 Task: Open Card Elderly Care Review in Board Employee Recognition and Rewards Programs to Workspace Accounting and Bookkeeping Services and add a team member Softage.1@softage.net, a label Blue, a checklist Recycling, an attachment from Trello, a color Blue and finally, add a card description 'Plan and execute company team-building conference with guest speakers on customer loyalty' and a comment 'Let us approach this task with a sense of enthusiasm and passion, embracing the challenge and the opportunity it presents.'. Add a start date 'Jan 05, 1900' with a due date 'Jan 12, 1900'
Action: Mouse moved to (672, 261)
Screenshot: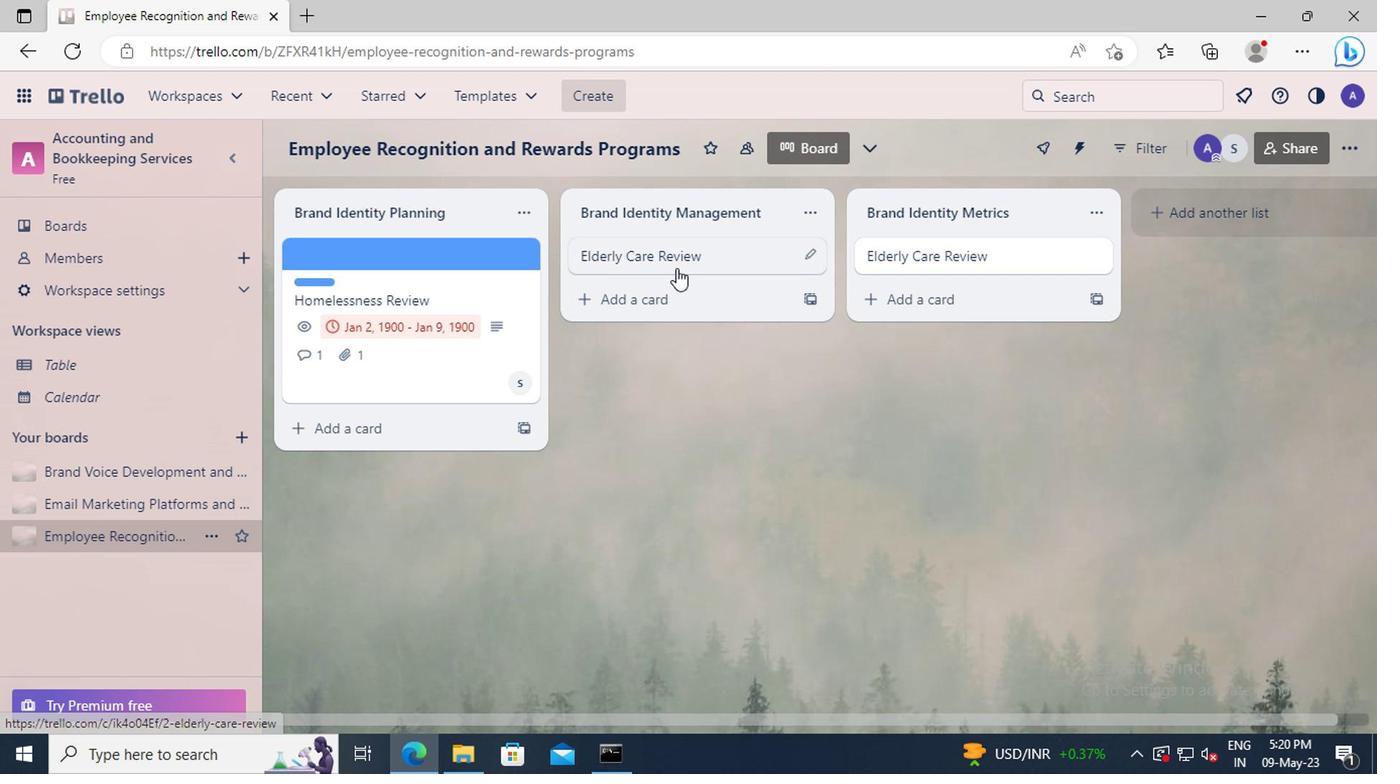 
Action: Mouse pressed left at (672, 261)
Screenshot: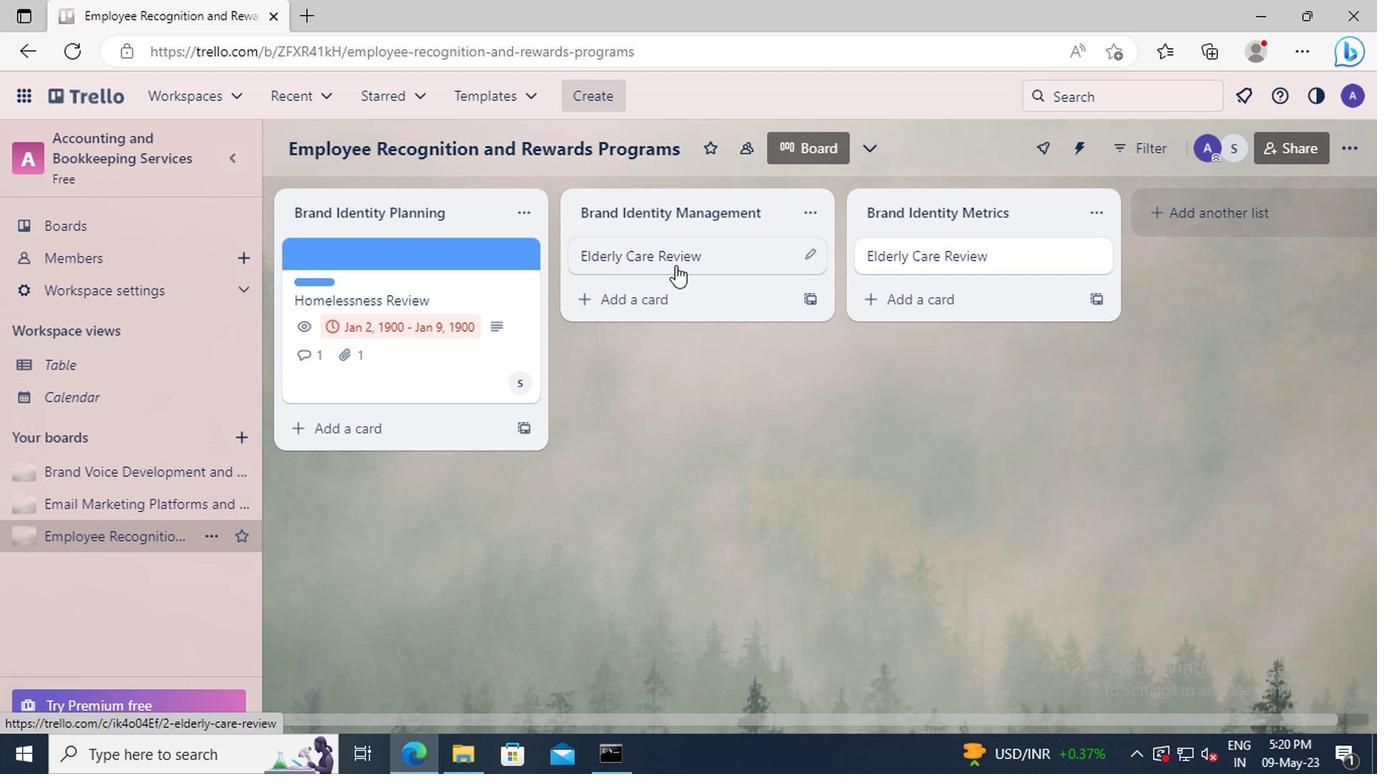 
Action: Mouse moved to (941, 329)
Screenshot: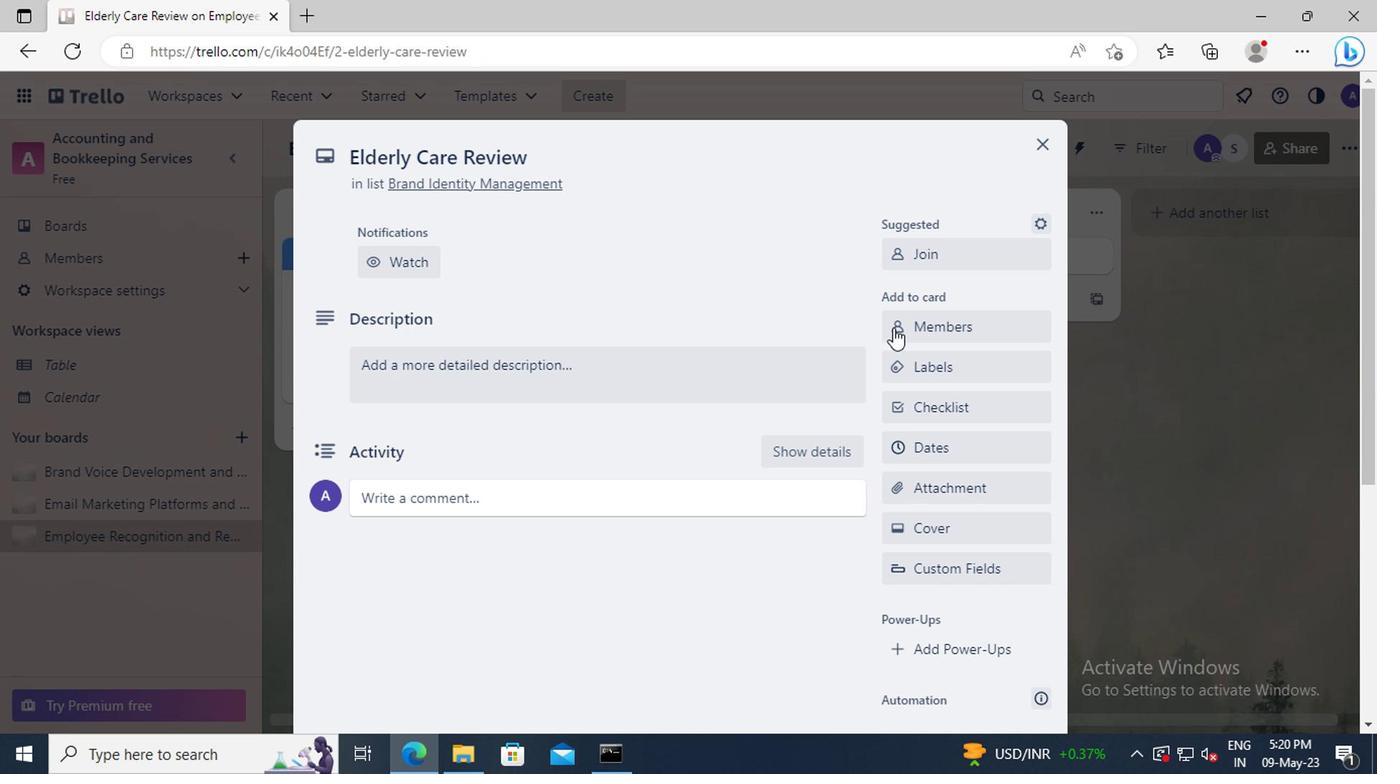 
Action: Mouse pressed left at (941, 329)
Screenshot: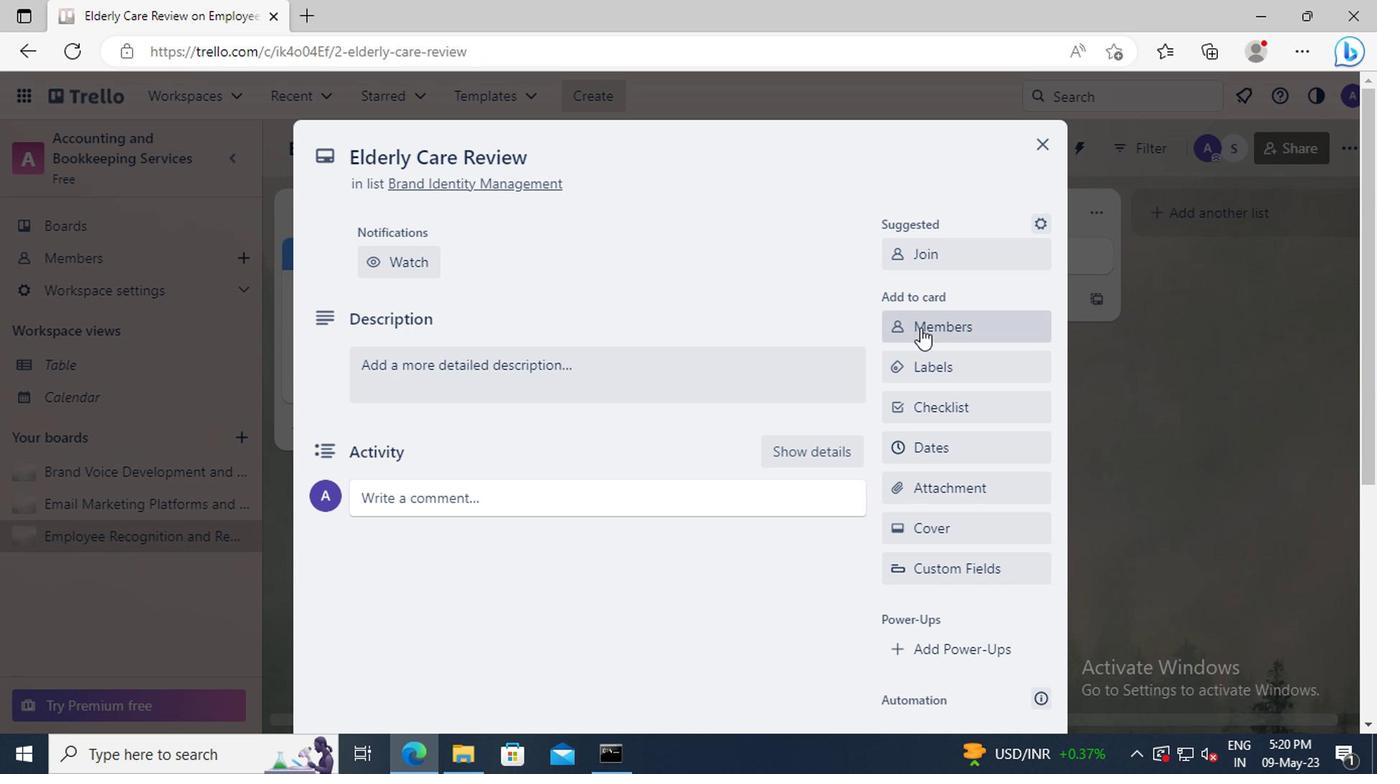 
Action: Mouse moved to (948, 410)
Screenshot: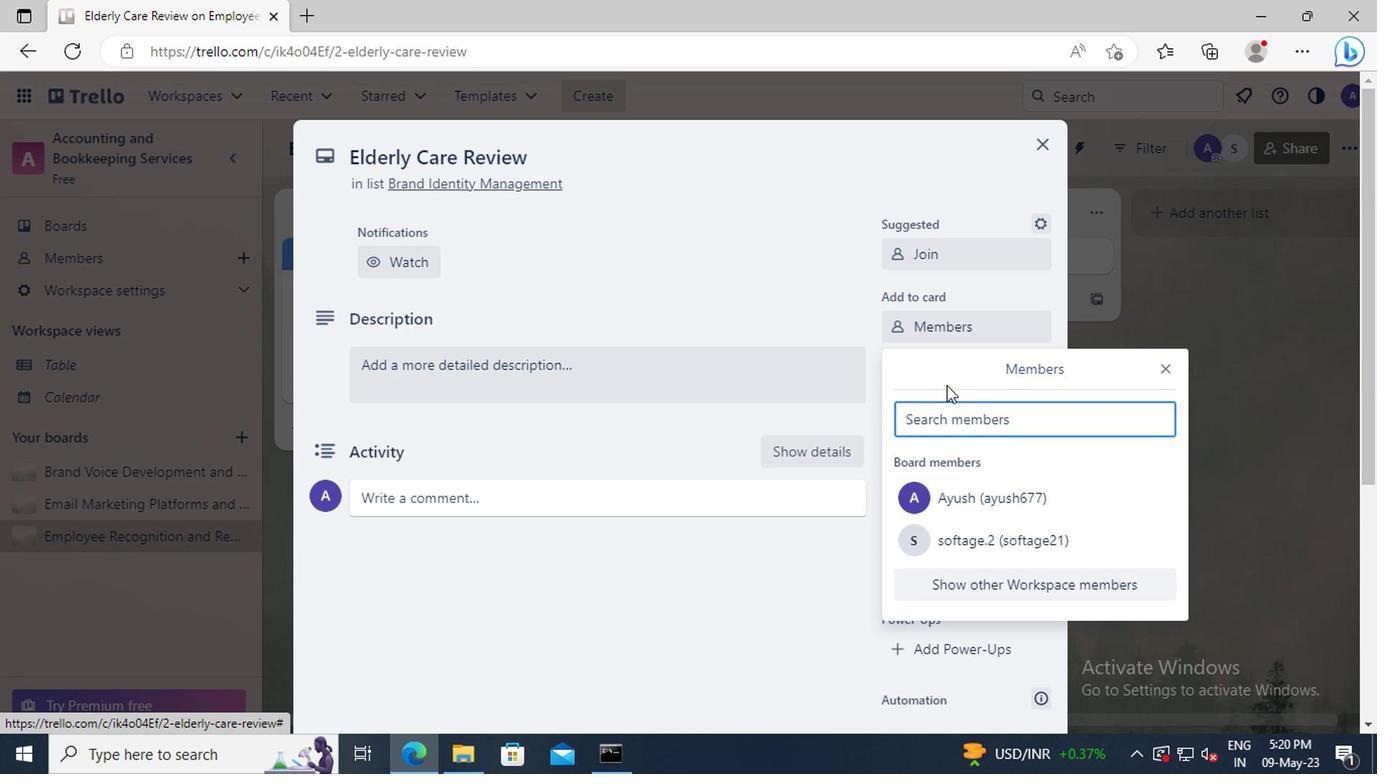 
Action: Mouse pressed left at (948, 410)
Screenshot: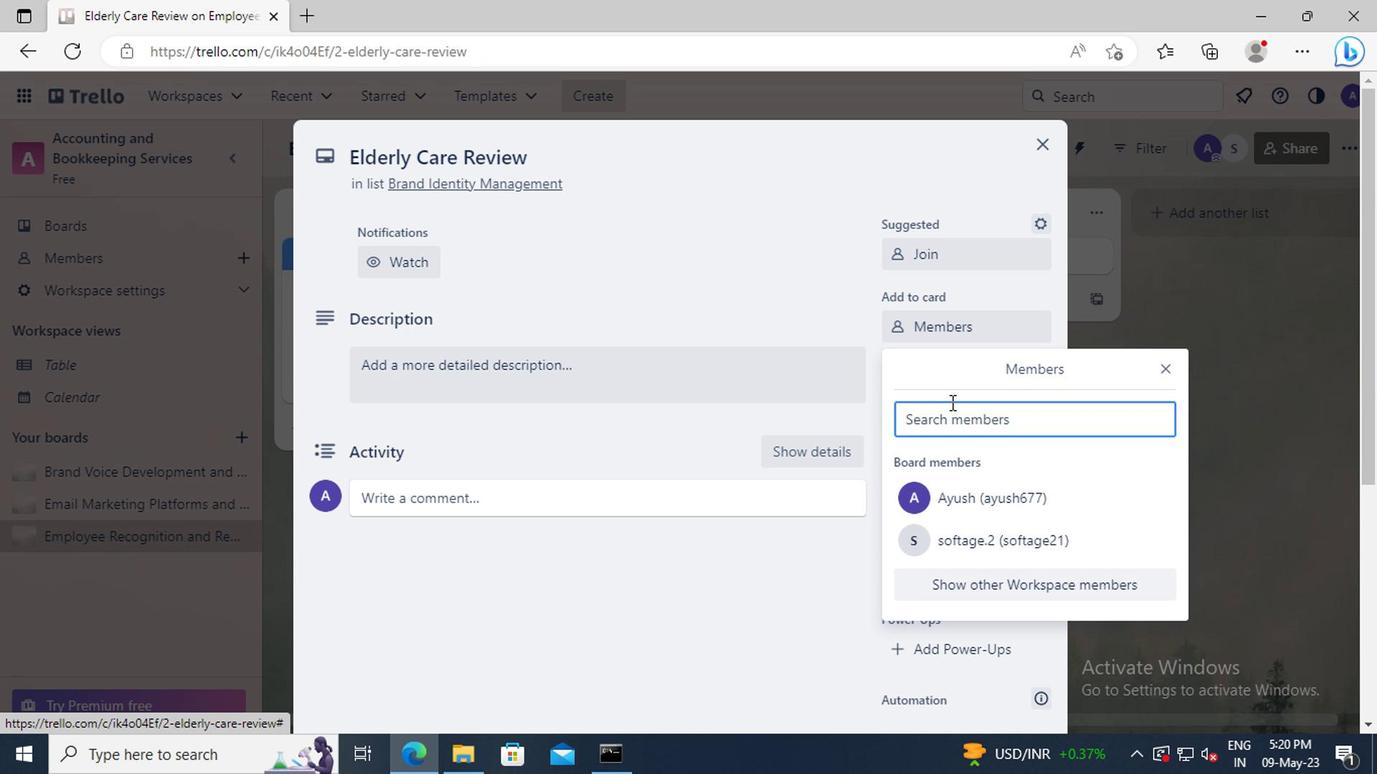 
Action: Mouse moved to (948, 411)
Screenshot: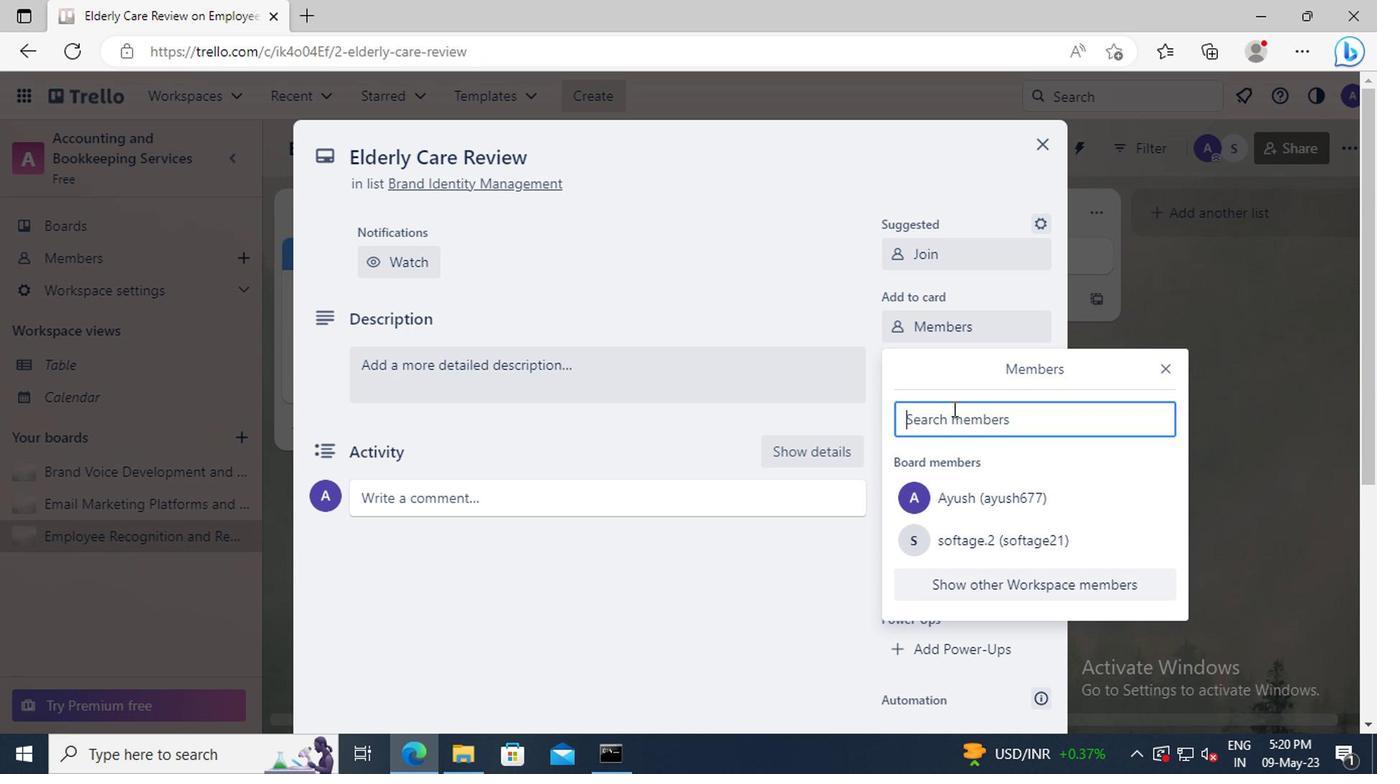
Action: Key pressed <Key.shift_r>Softage.1
Screenshot: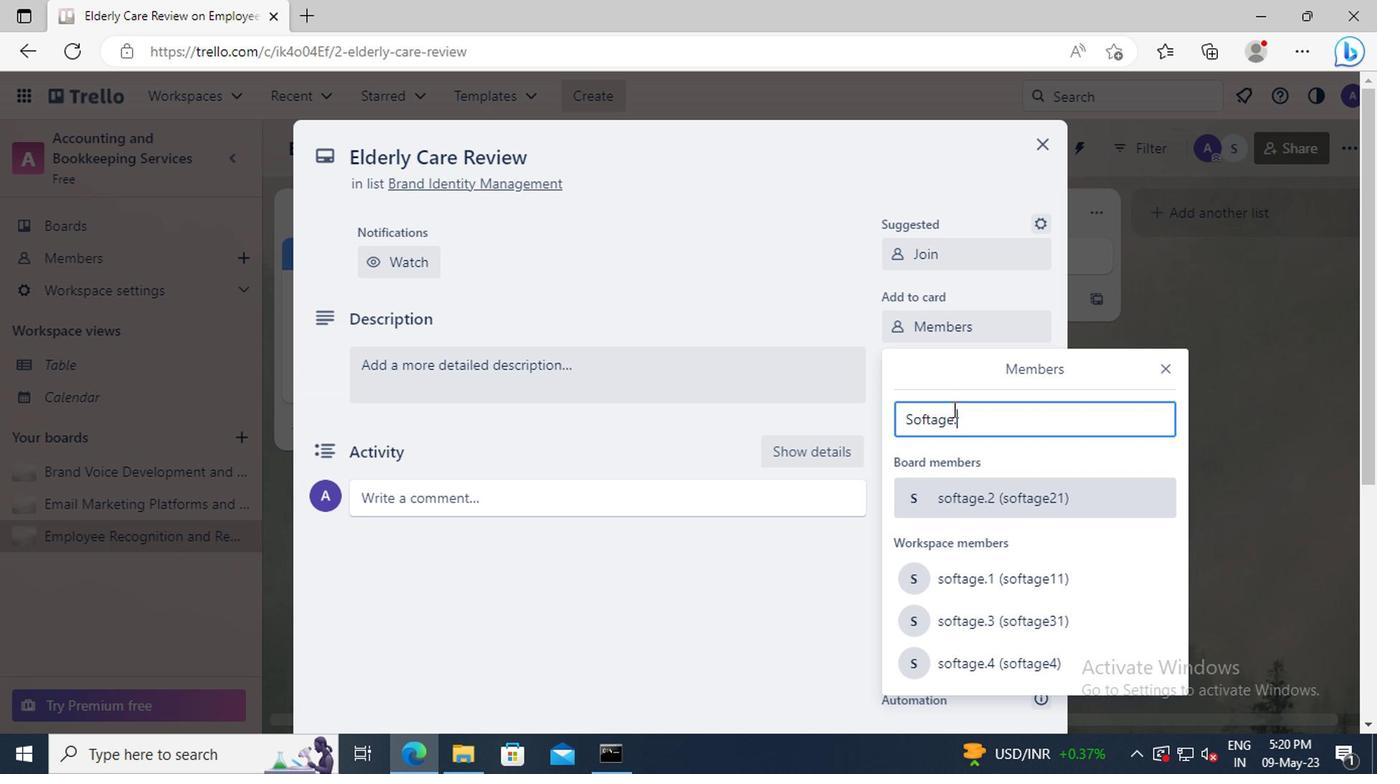 
Action: Mouse moved to (953, 606)
Screenshot: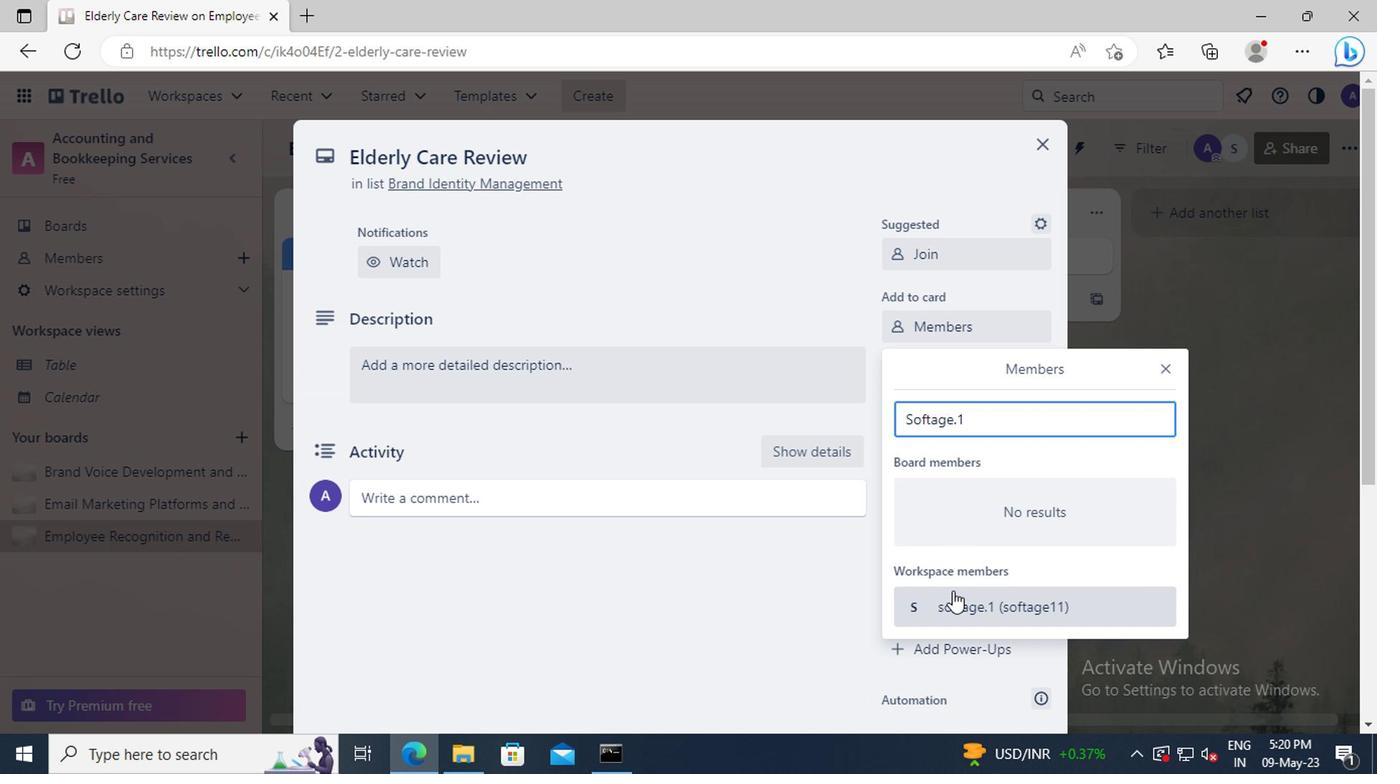 
Action: Mouse pressed left at (953, 606)
Screenshot: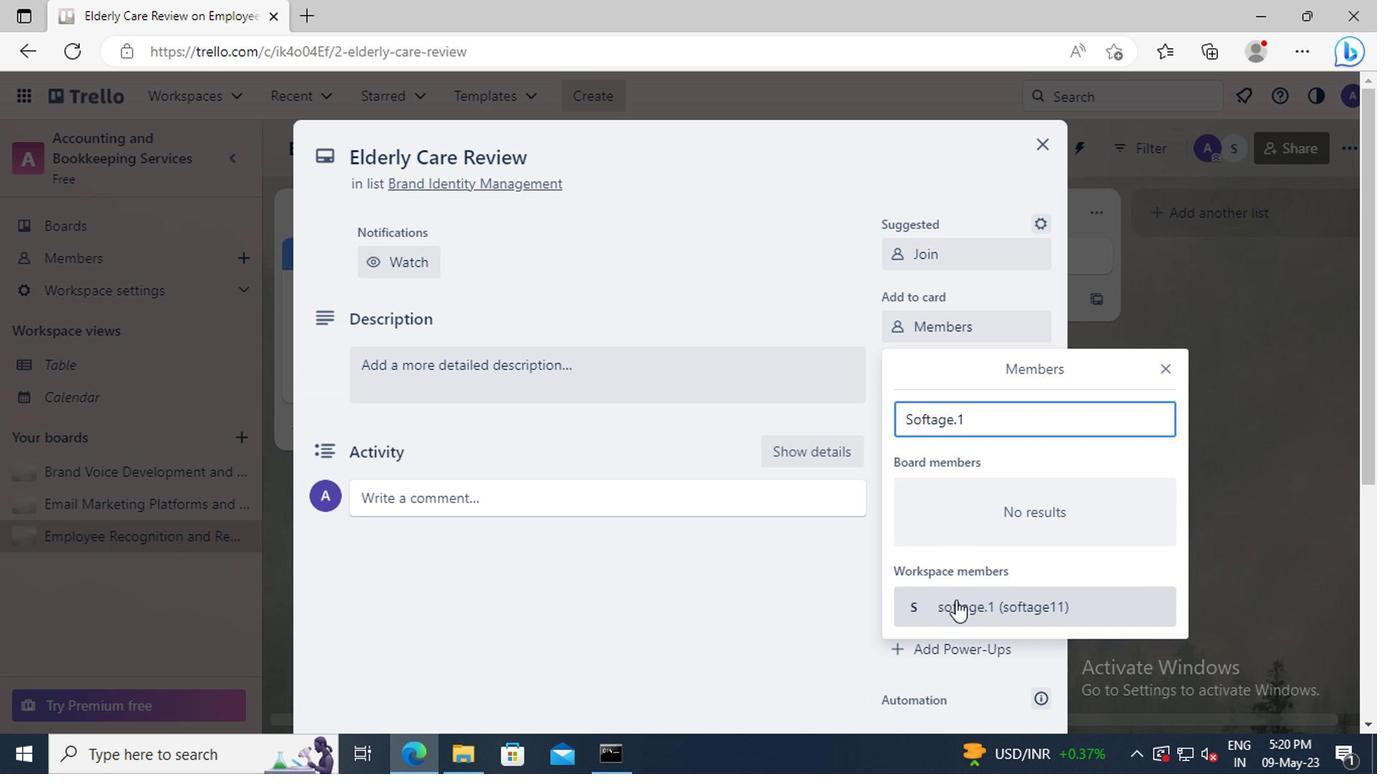 
Action: Mouse moved to (1161, 374)
Screenshot: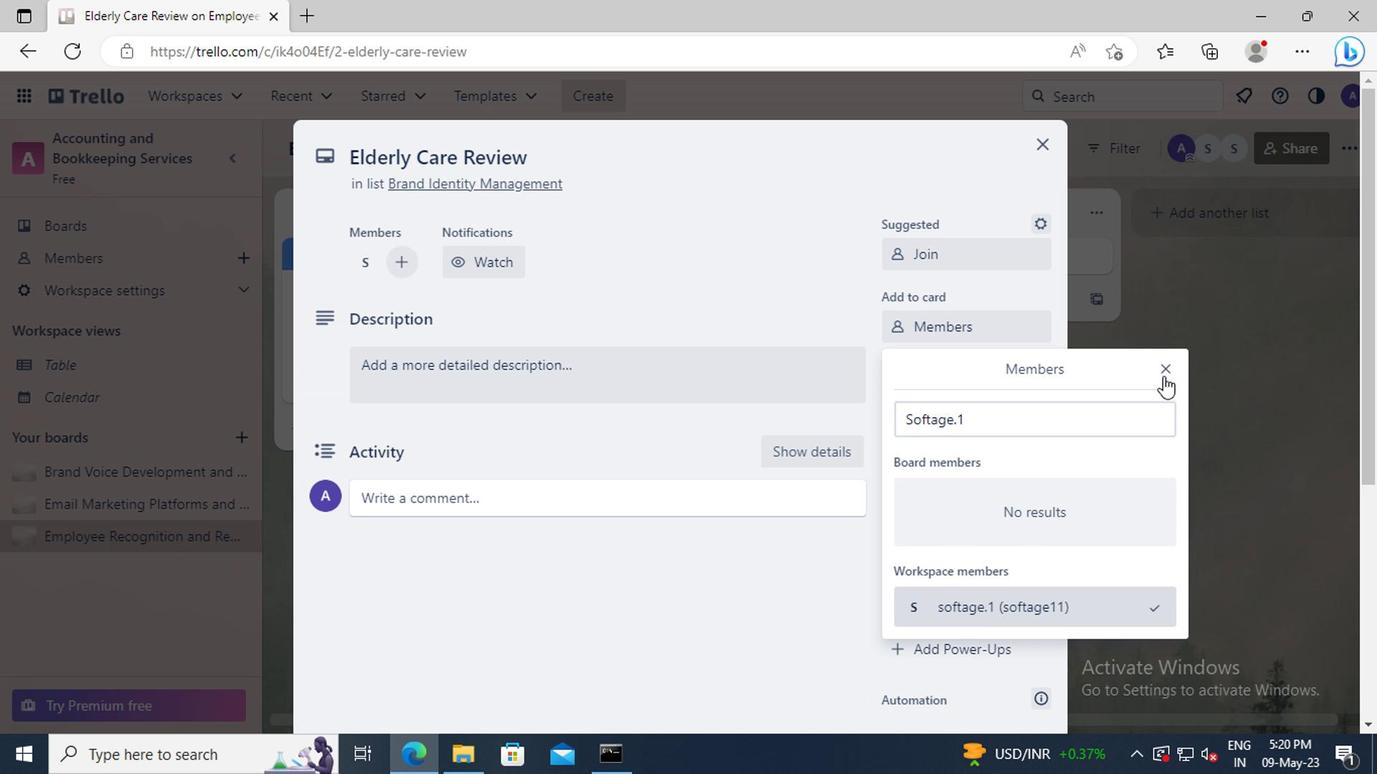 
Action: Mouse pressed left at (1161, 374)
Screenshot: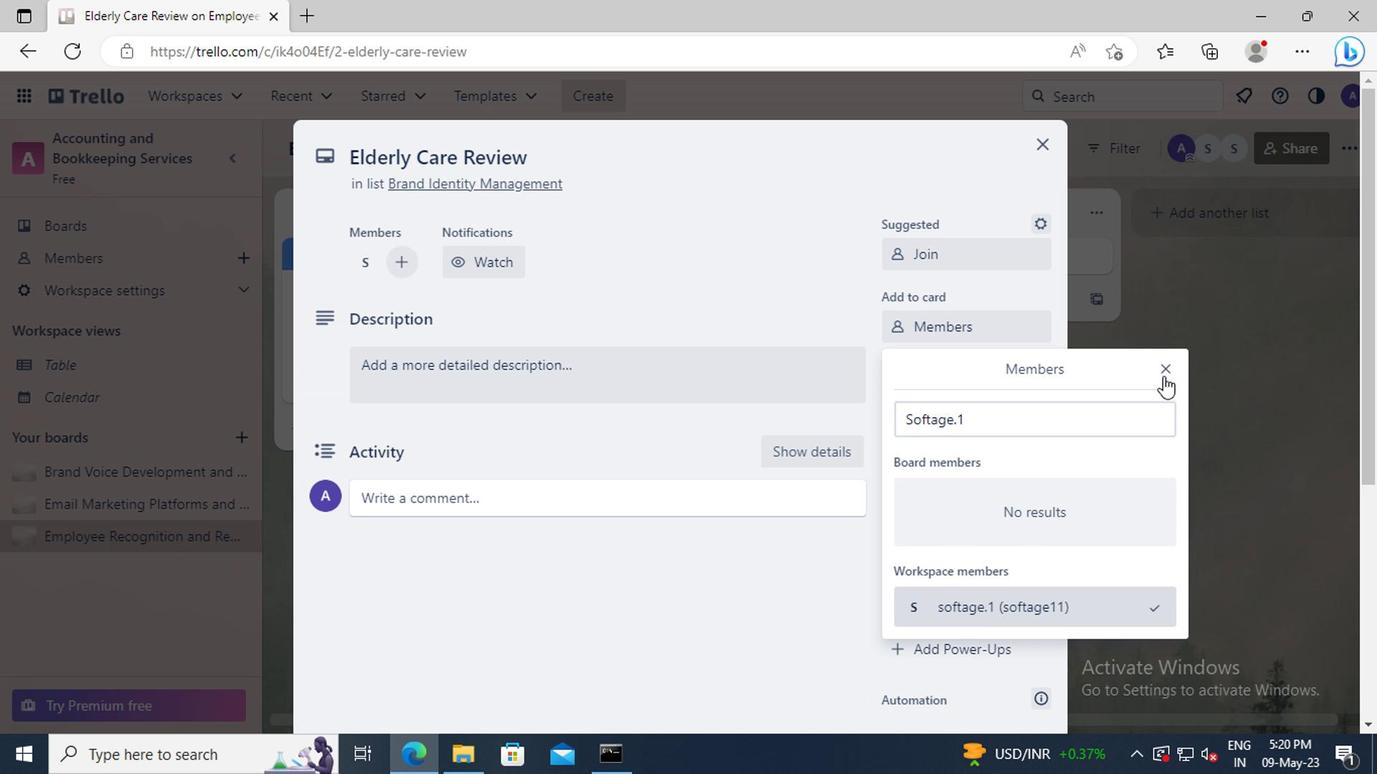 
Action: Mouse moved to (998, 364)
Screenshot: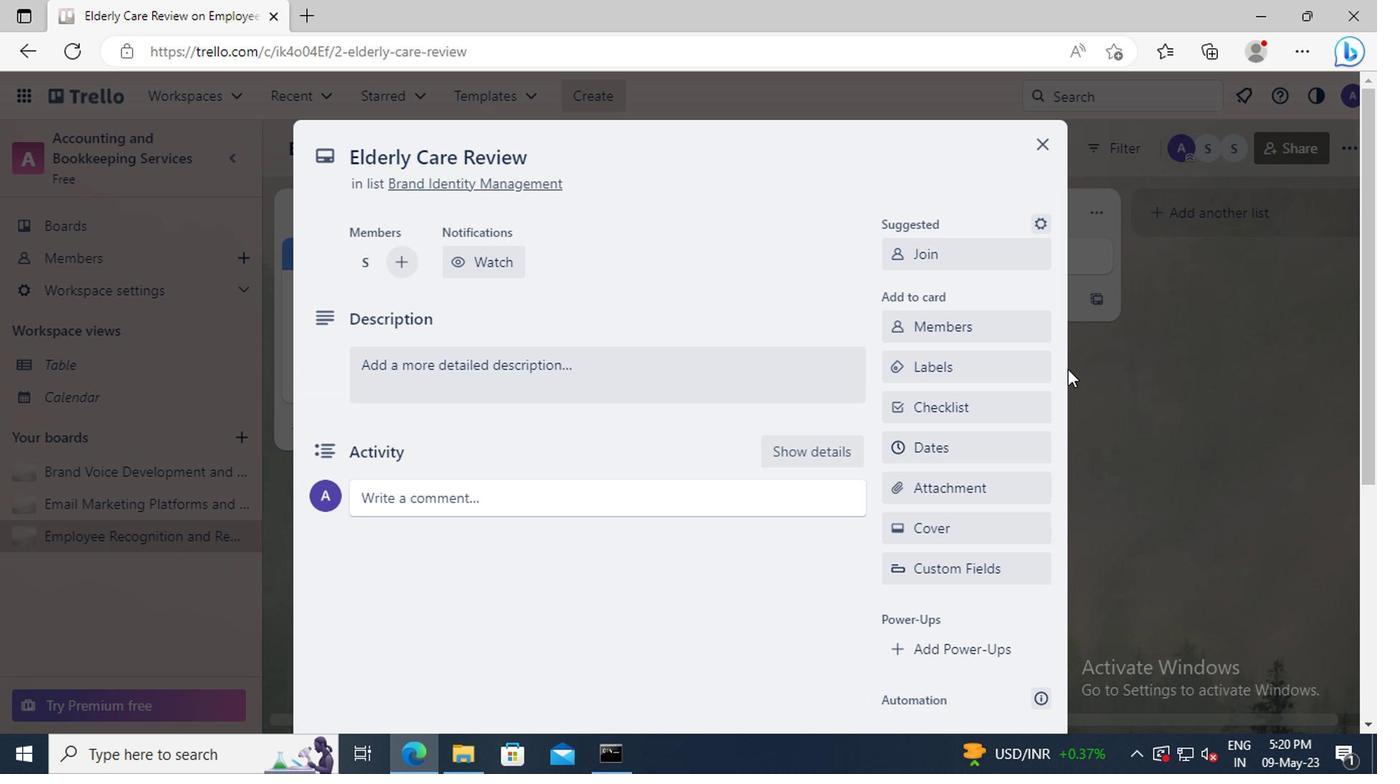 
Action: Mouse pressed left at (998, 364)
Screenshot: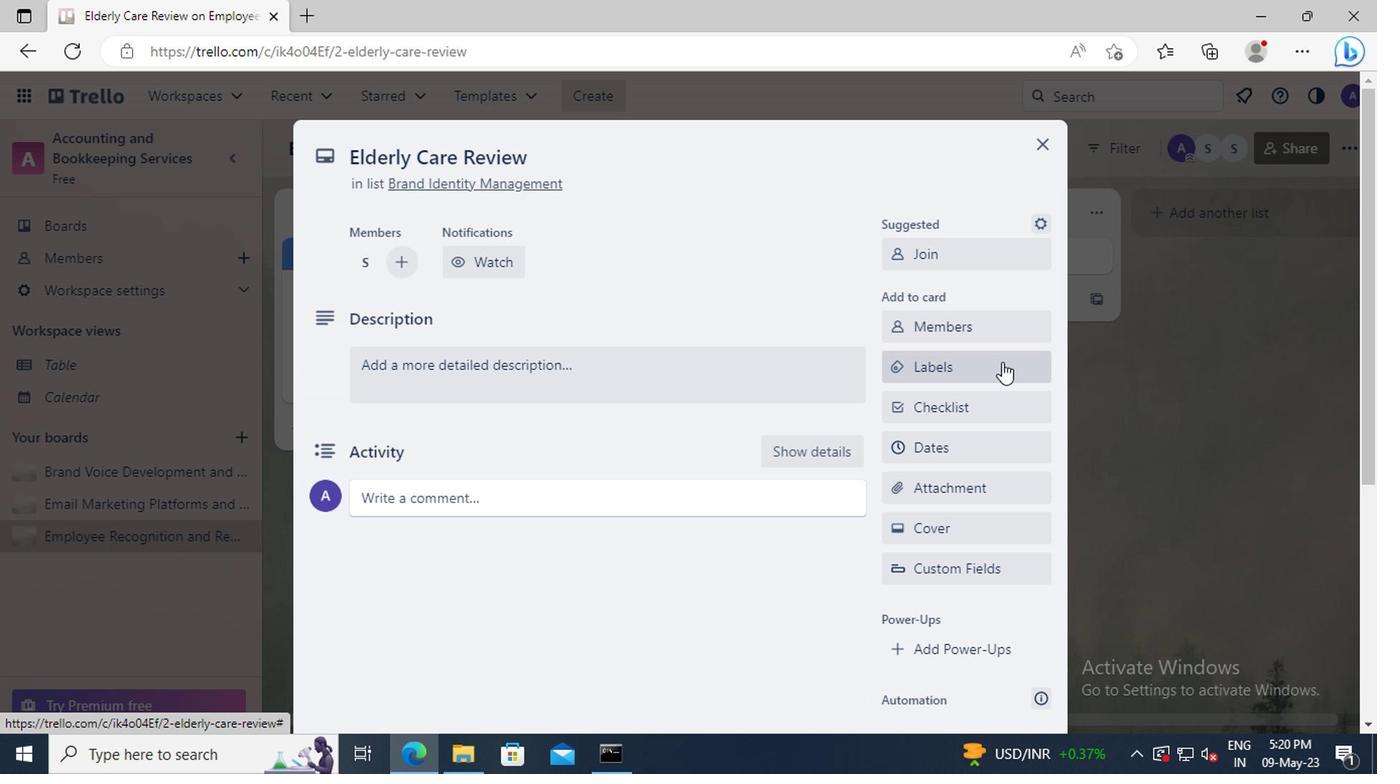
Action: Mouse moved to (1020, 497)
Screenshot: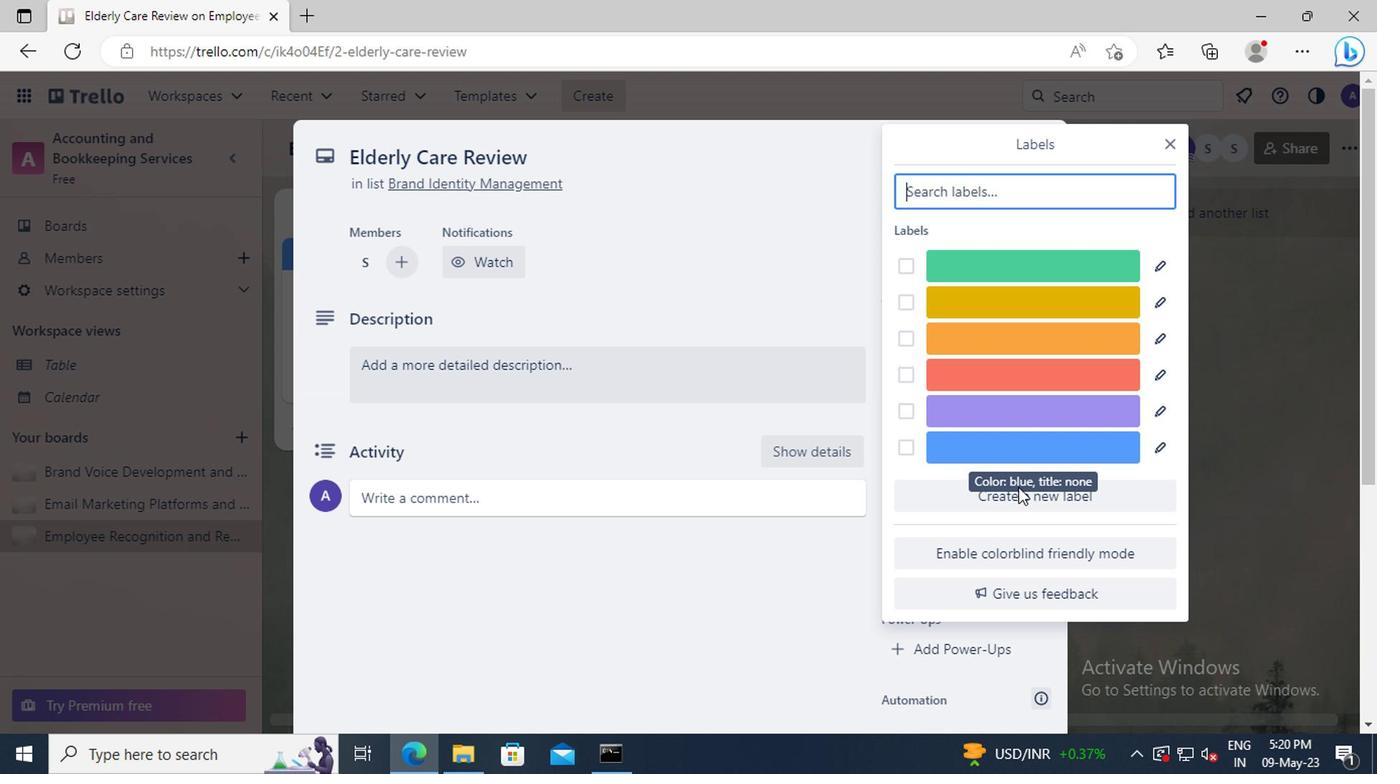 
Action: Mouse pressed left at (1020, 497)
Screenshot: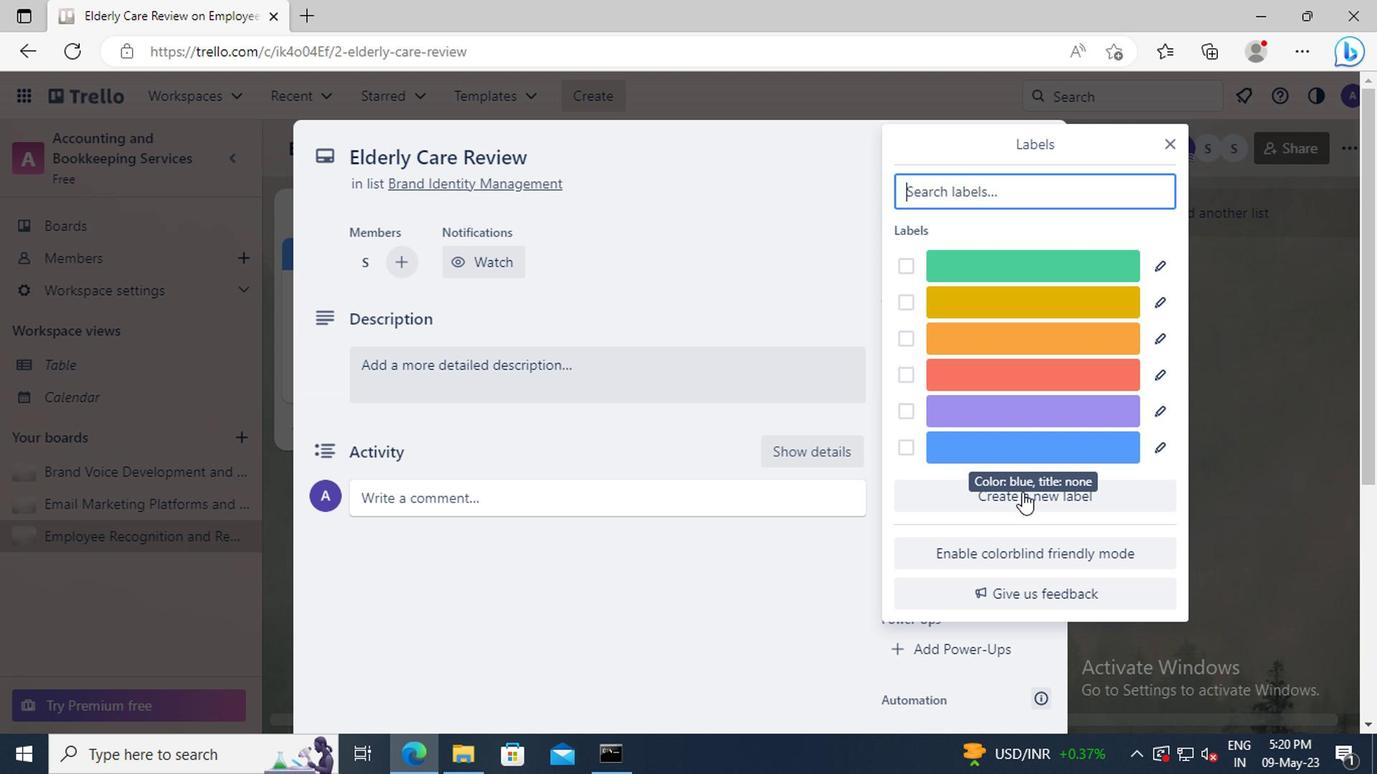 
Action: Mouse moved to (928, 533)
Screenshot: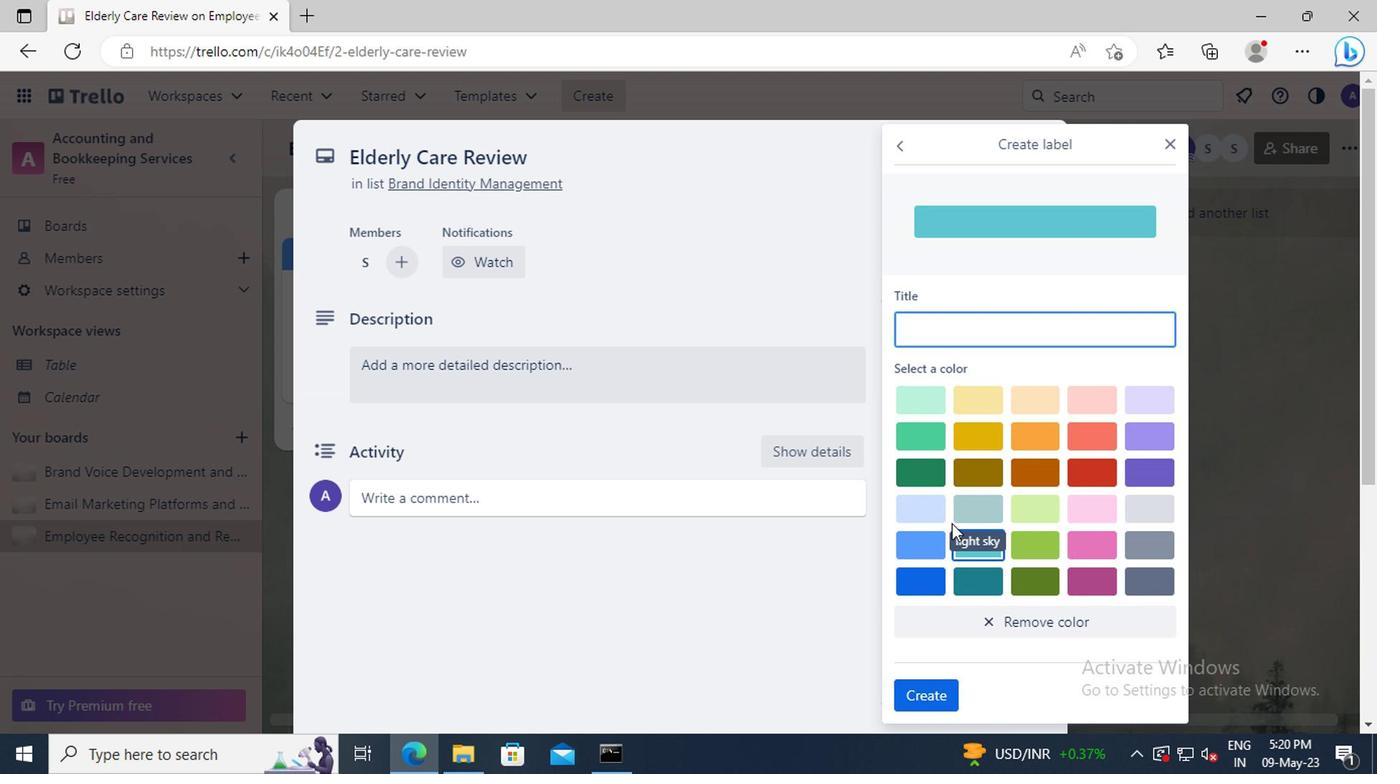 
Action: Mouse pressed left at (928, 533)
Screenshot: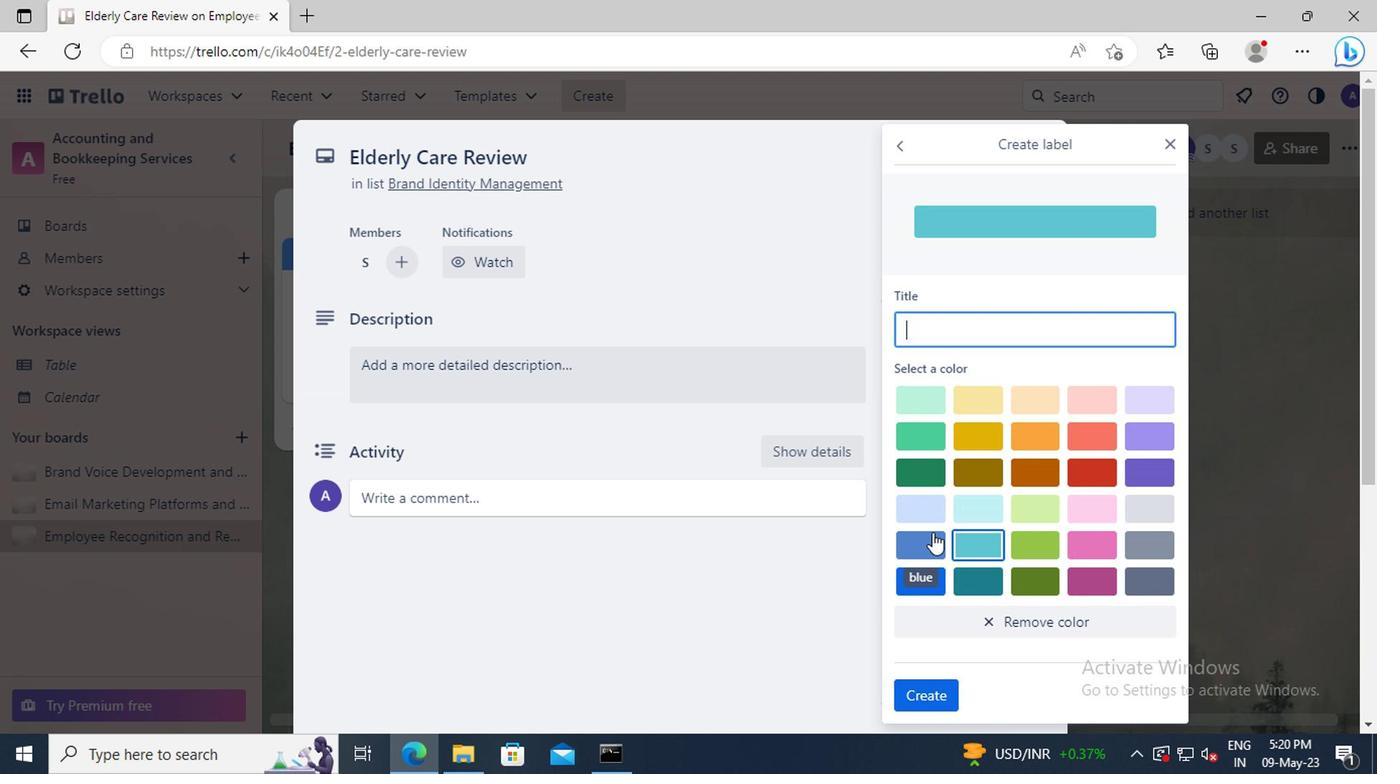 
Action: Mouse moved to (935, 692)
Screenshot: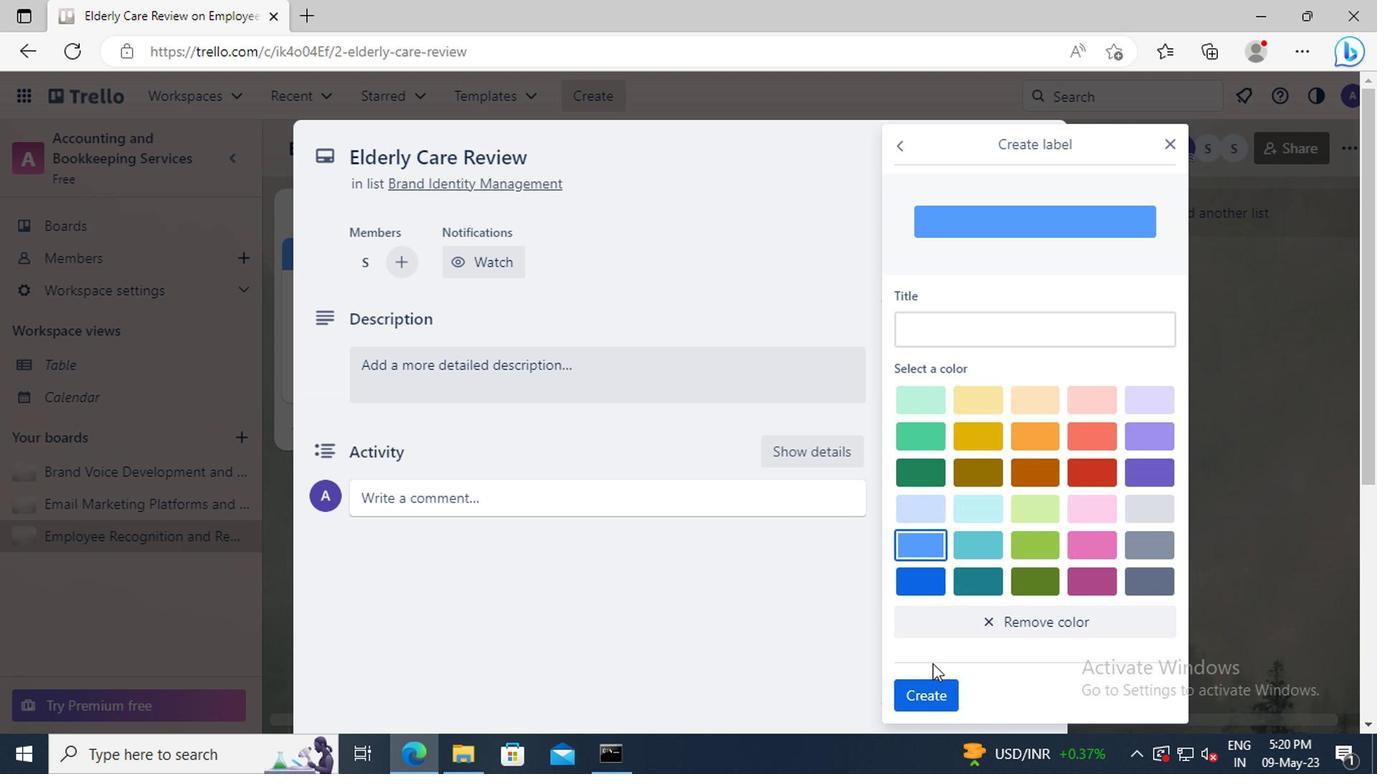 
Action: Mouse pressed left at (935, 692)
Screenshot: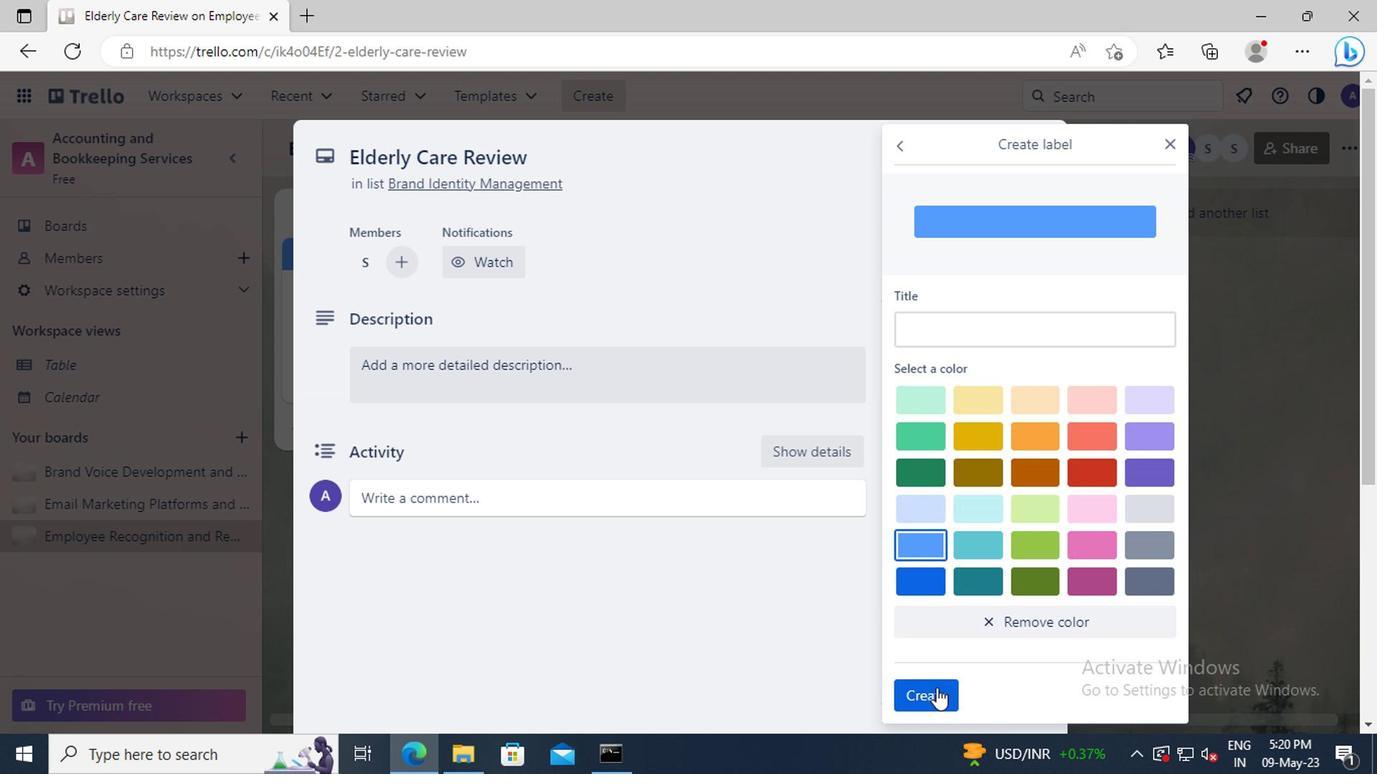 
Action: Mouse moved to (1167, 147)
Screenshot: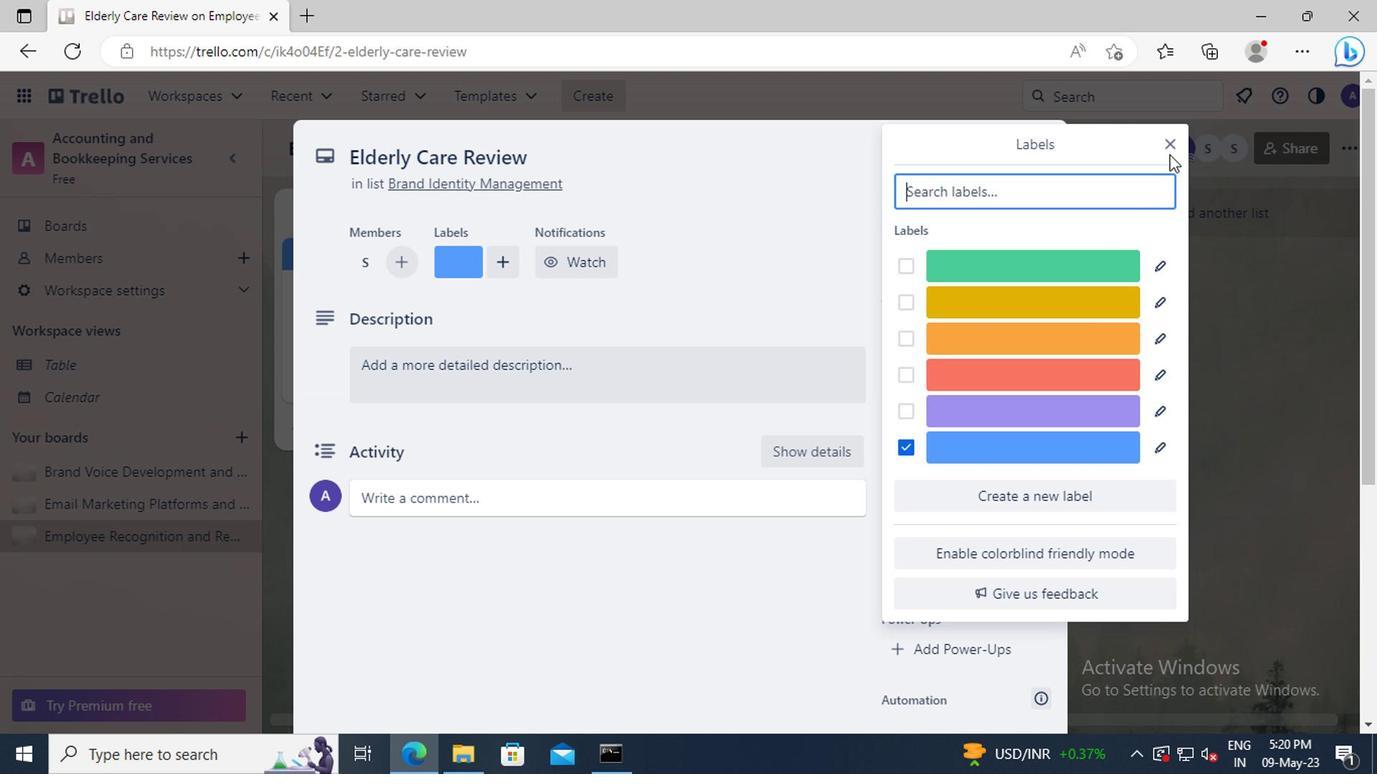 
Action: Mouse pressed left at (1167, 147)
Screenshot: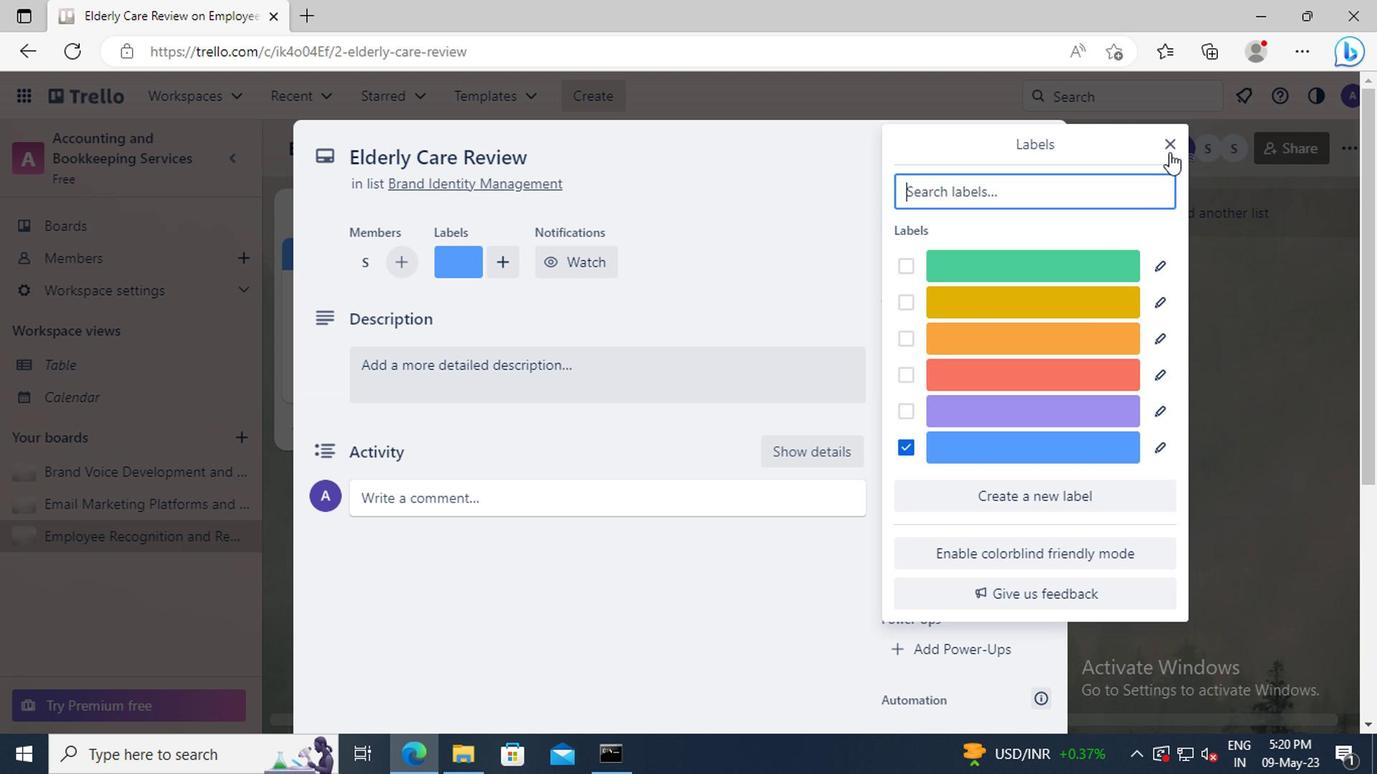 
Action: Mouse moved to (957, 408)
Screenshot: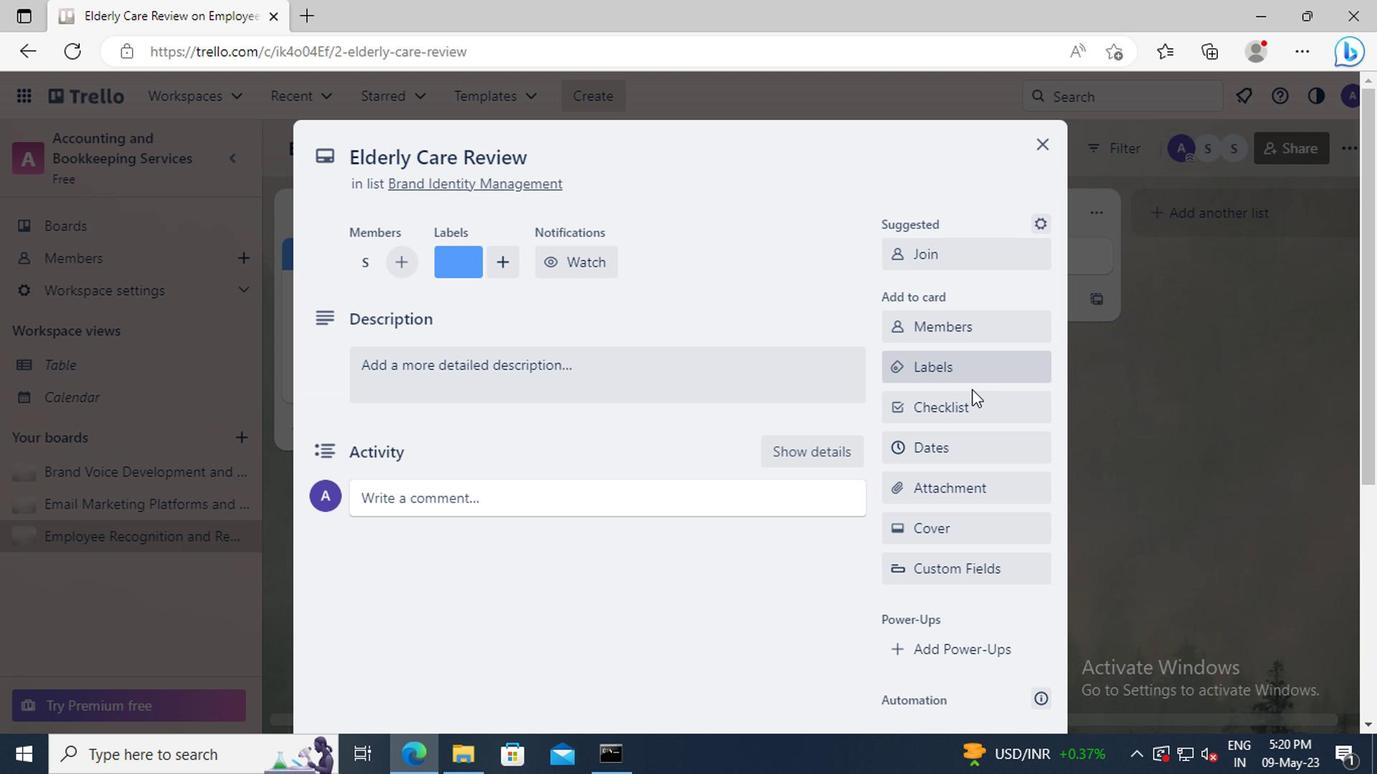 
Action: Mouse pressed left at (957, 408)
Screenshot: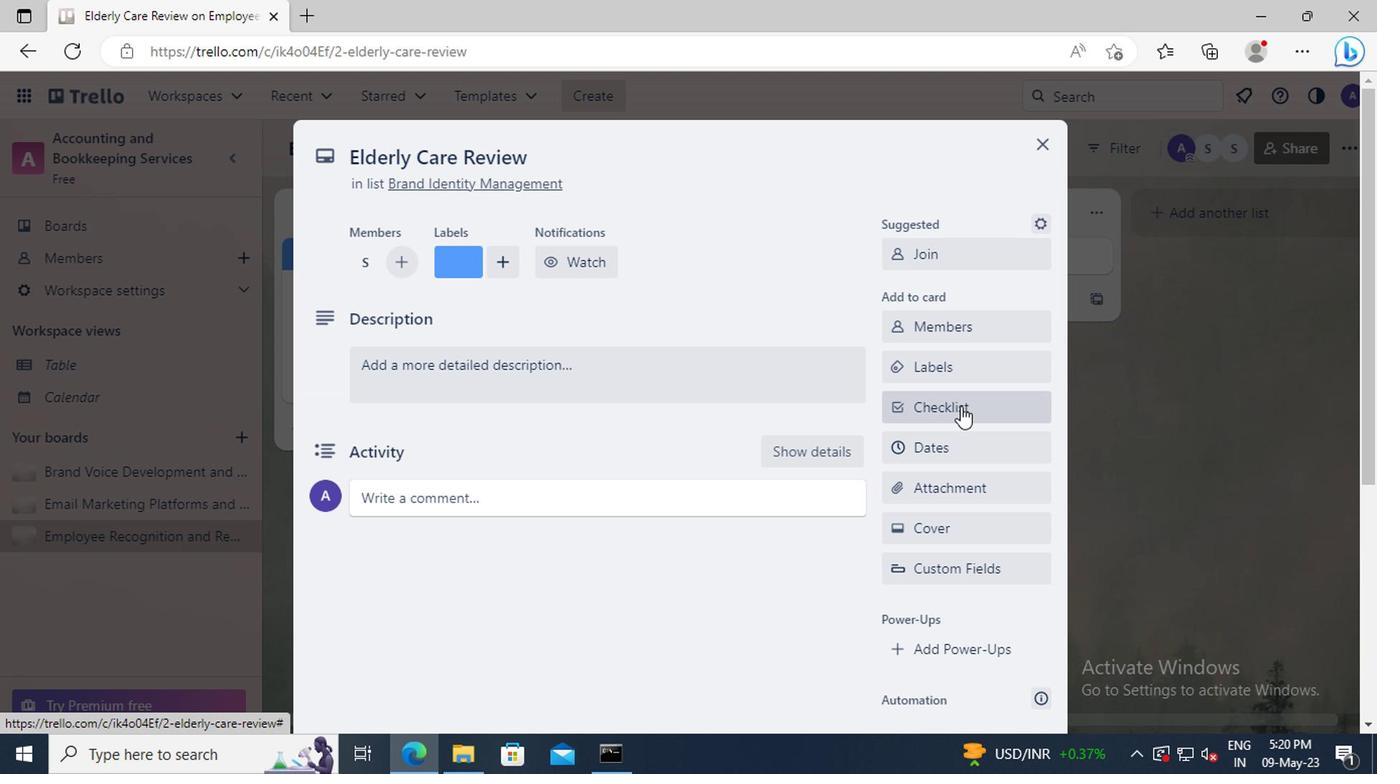 
Action: Key pressed <Key.shift>RECYCLING
Screenshot: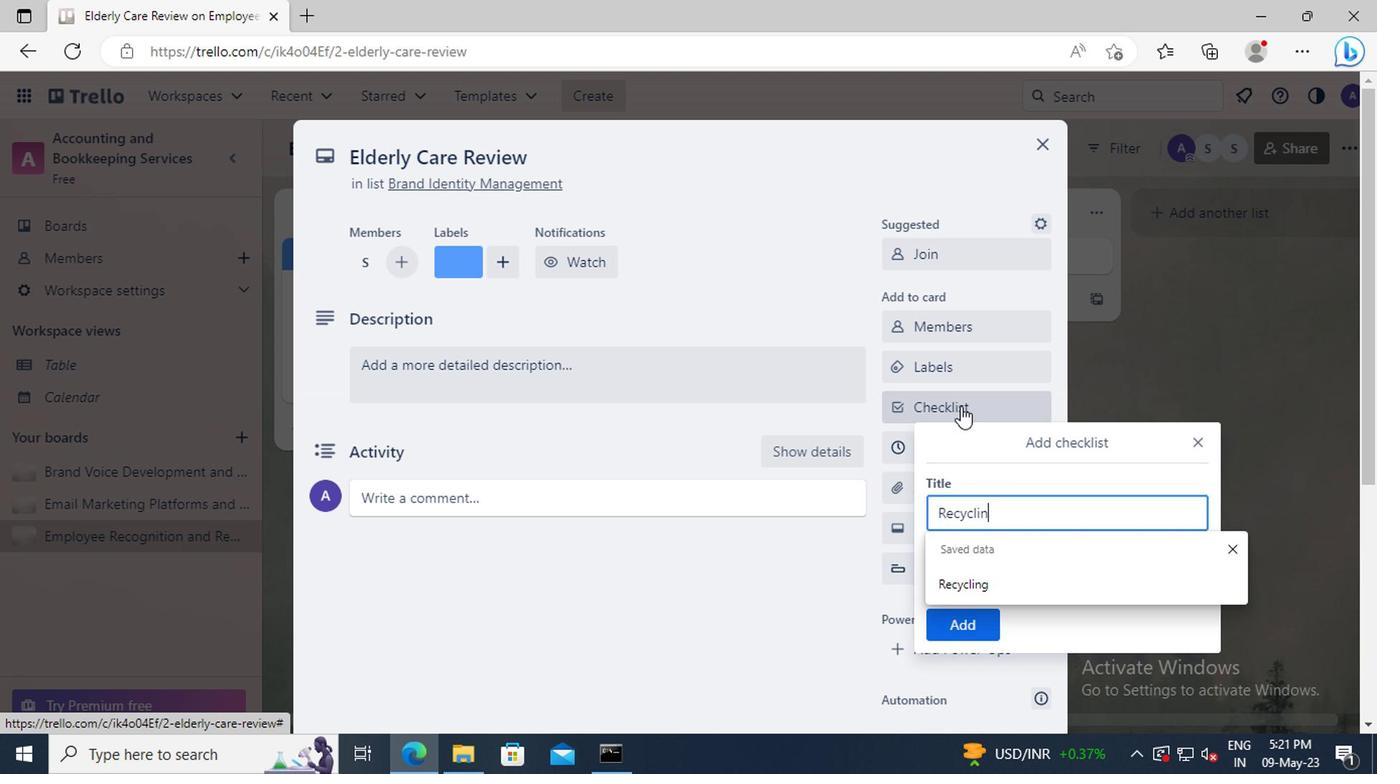 
Action: Mouse moved to (963, 618)
Screenshot: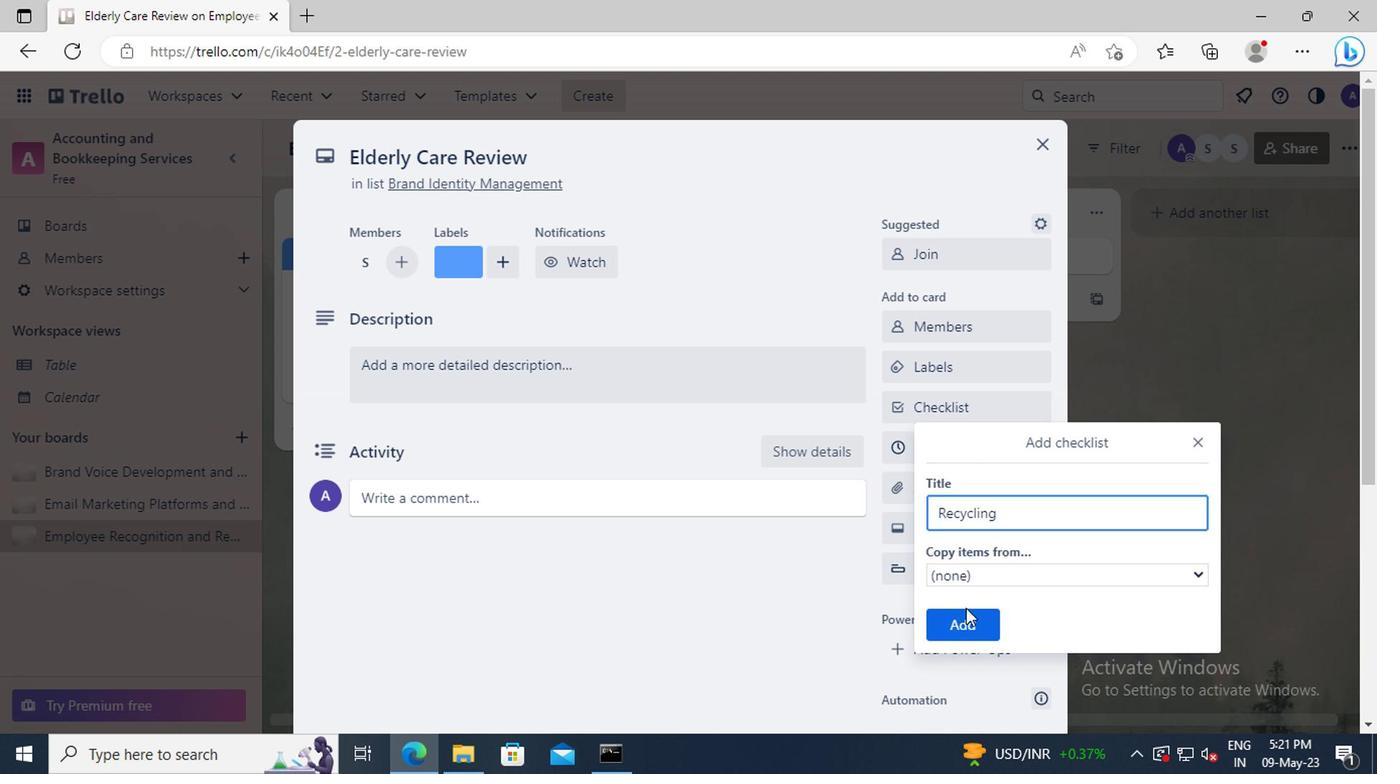 
Action: Mouse pressed left at (963, 618)
Screenshot: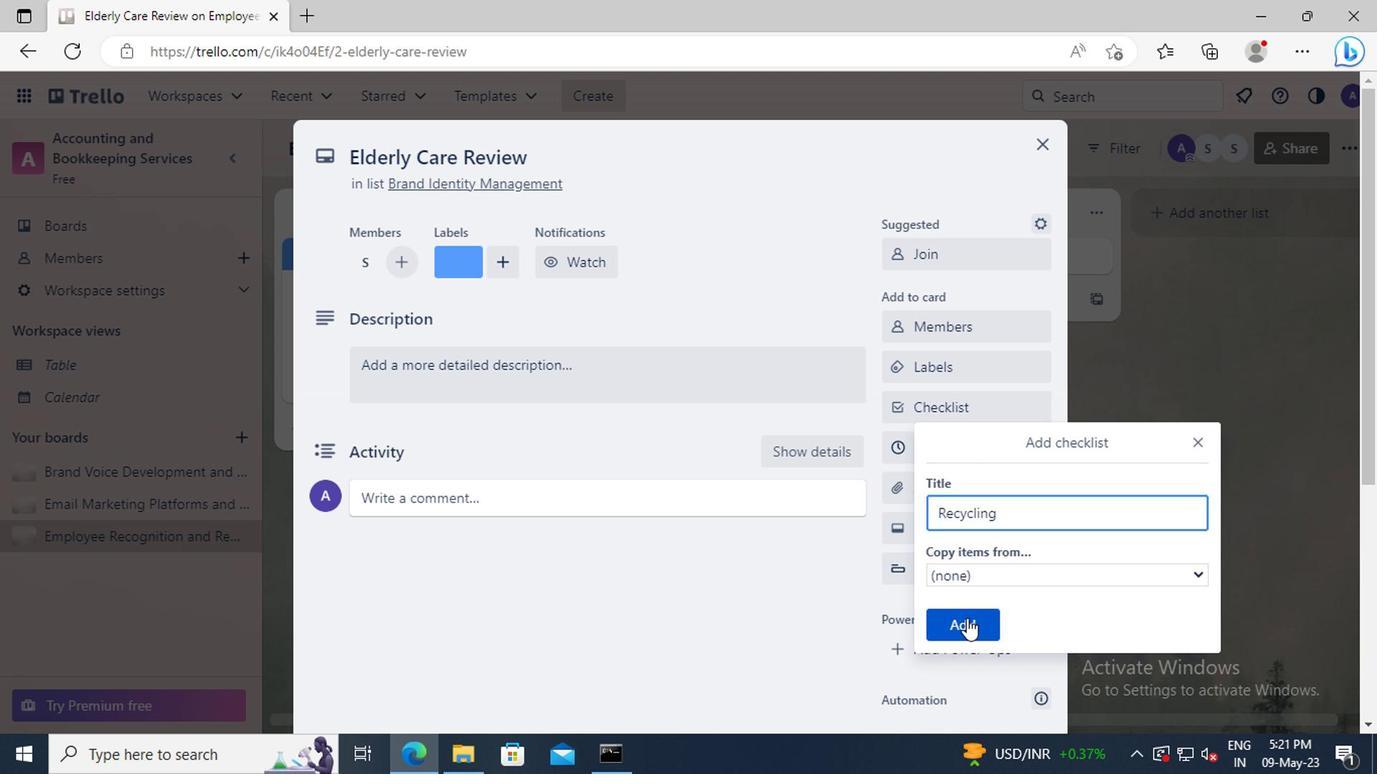 
Action: Mouse moved to (963, 495)
Screenshot: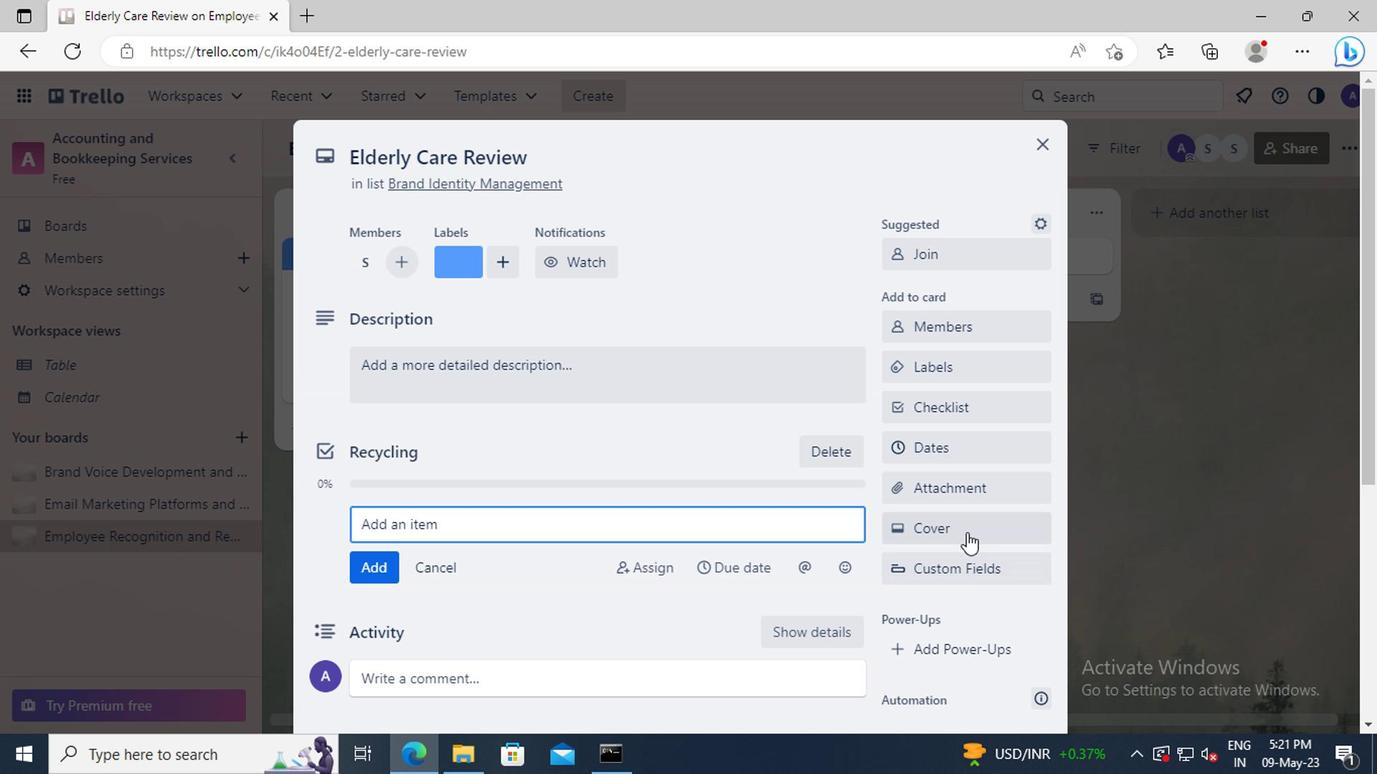 
Action: Mouse pressed left at (963, 495)
Screenshot: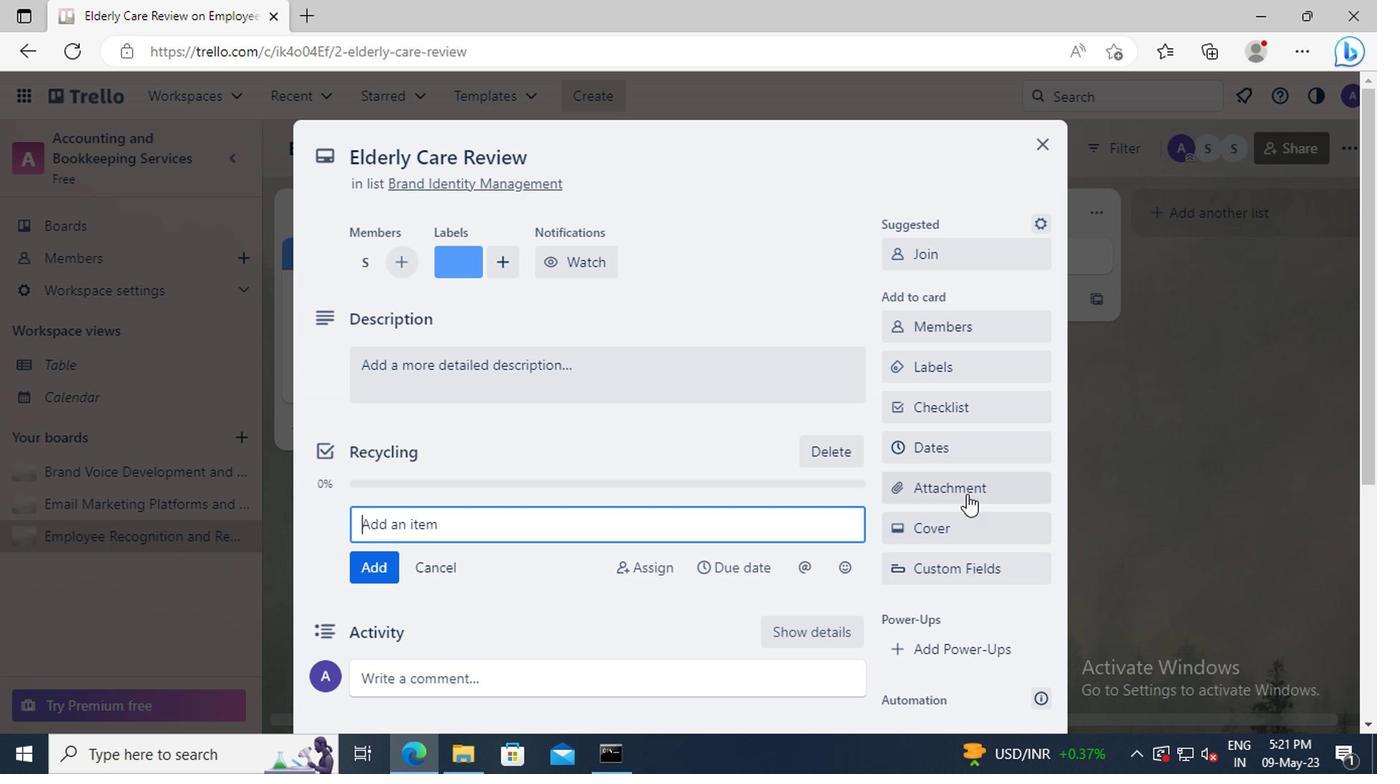 
Action: Mouse moved to (936, 220)
Screenshot: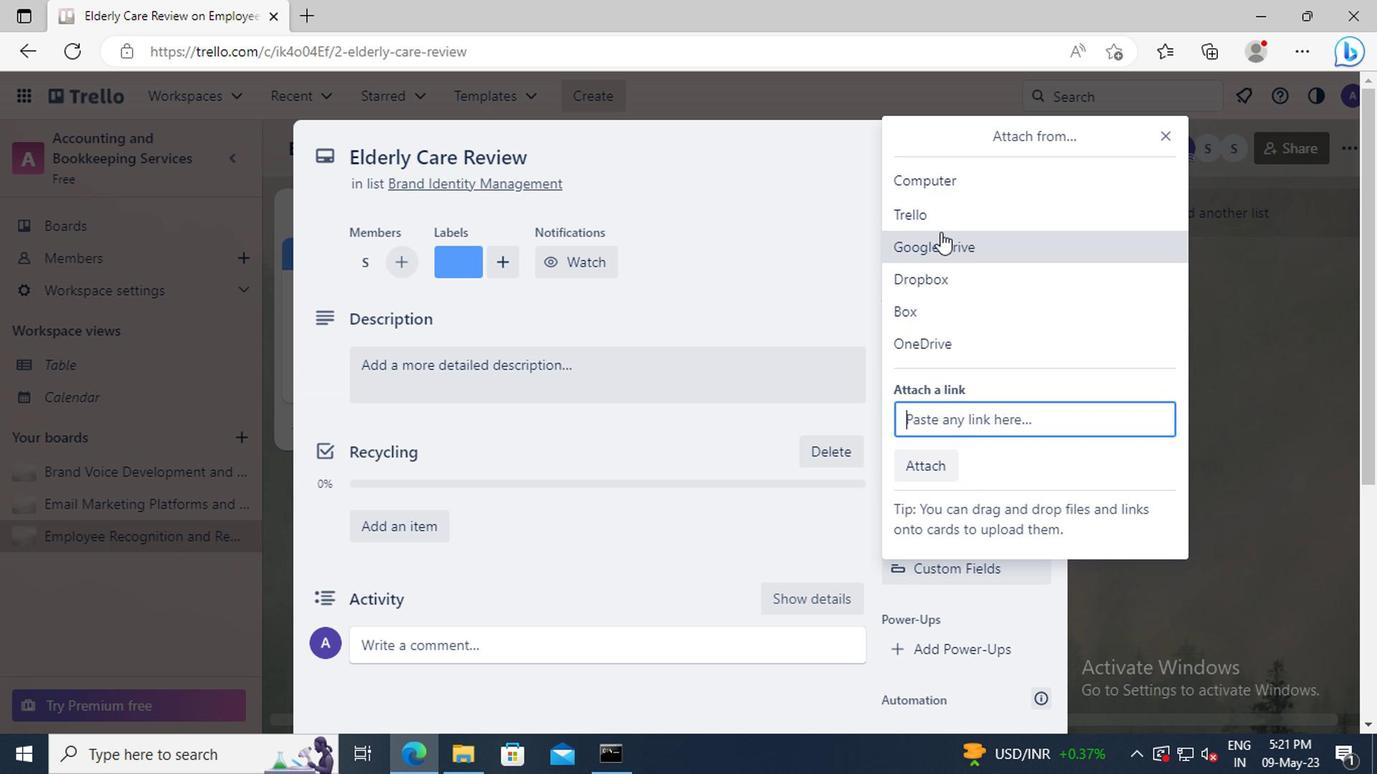 
Action: Mouse pressed left at (936, 220)
Screenshot: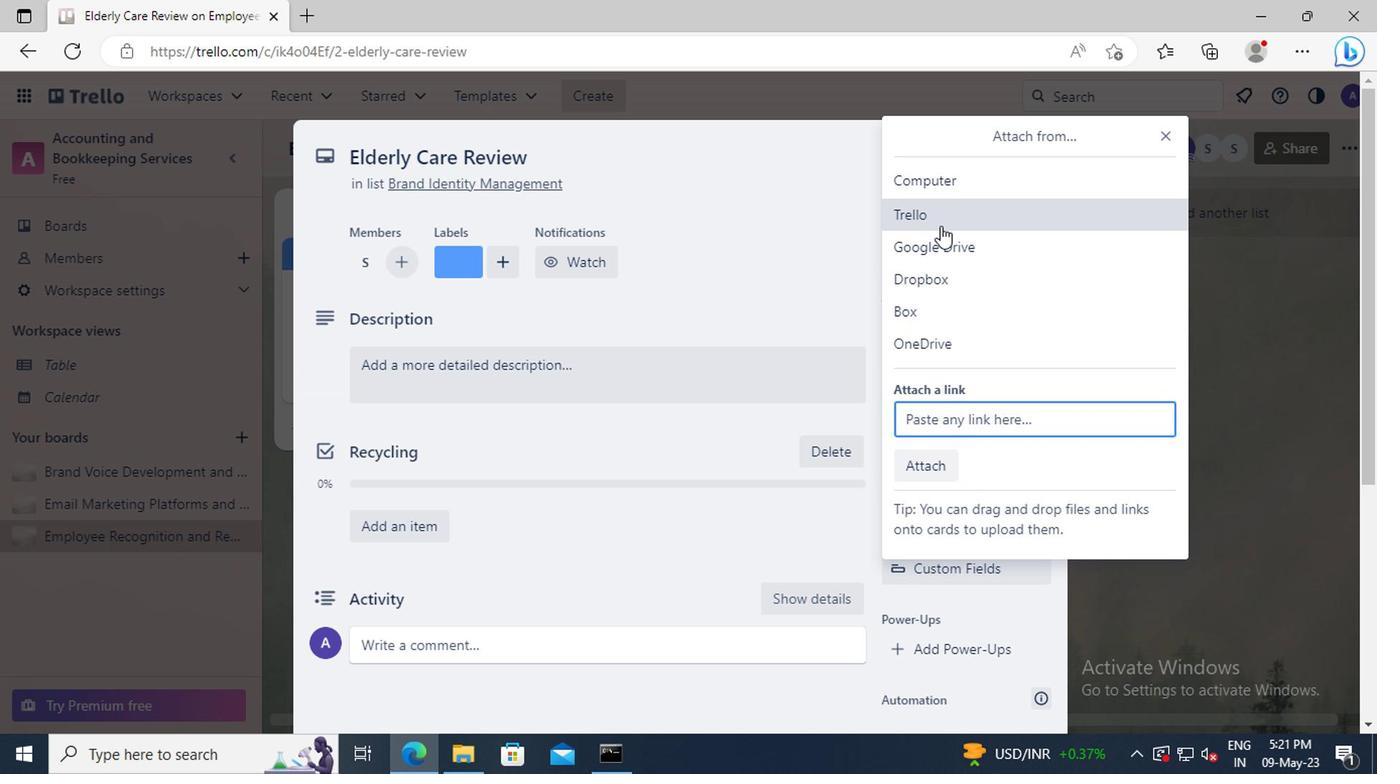 
Action: Mouse moved to (948, 295)
Screenshot: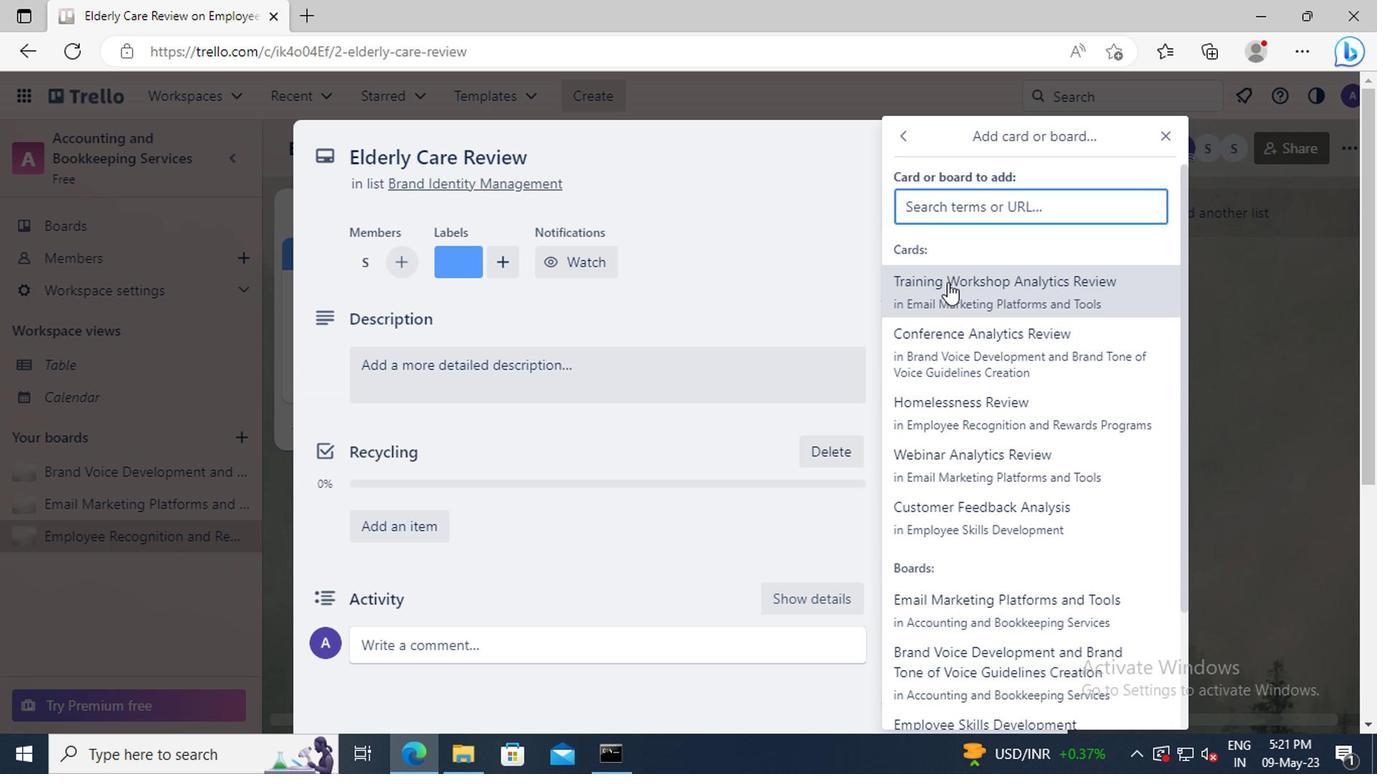 
Action: Mouse pressed left at (948, 295)
Screenshot: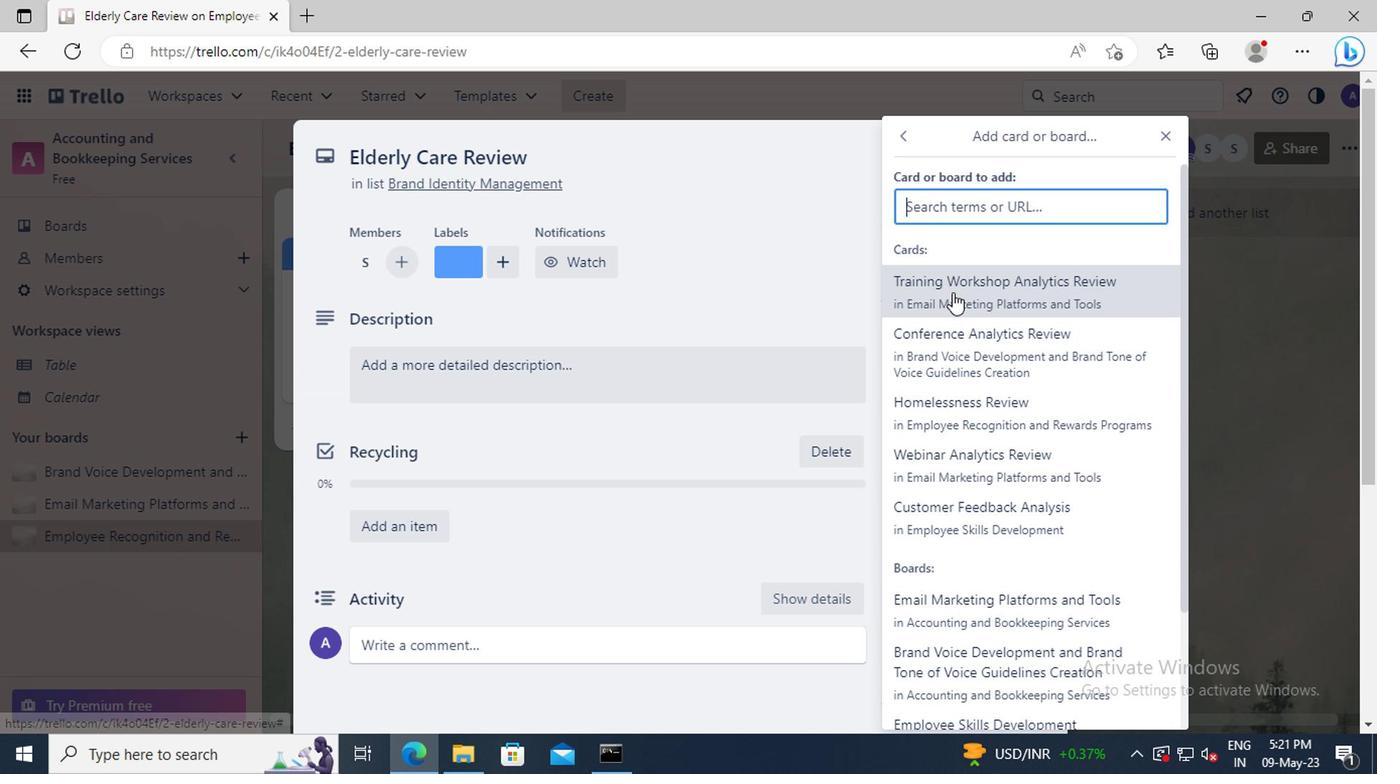 
Action: Mouse moved to (946, 527)
Screenshot: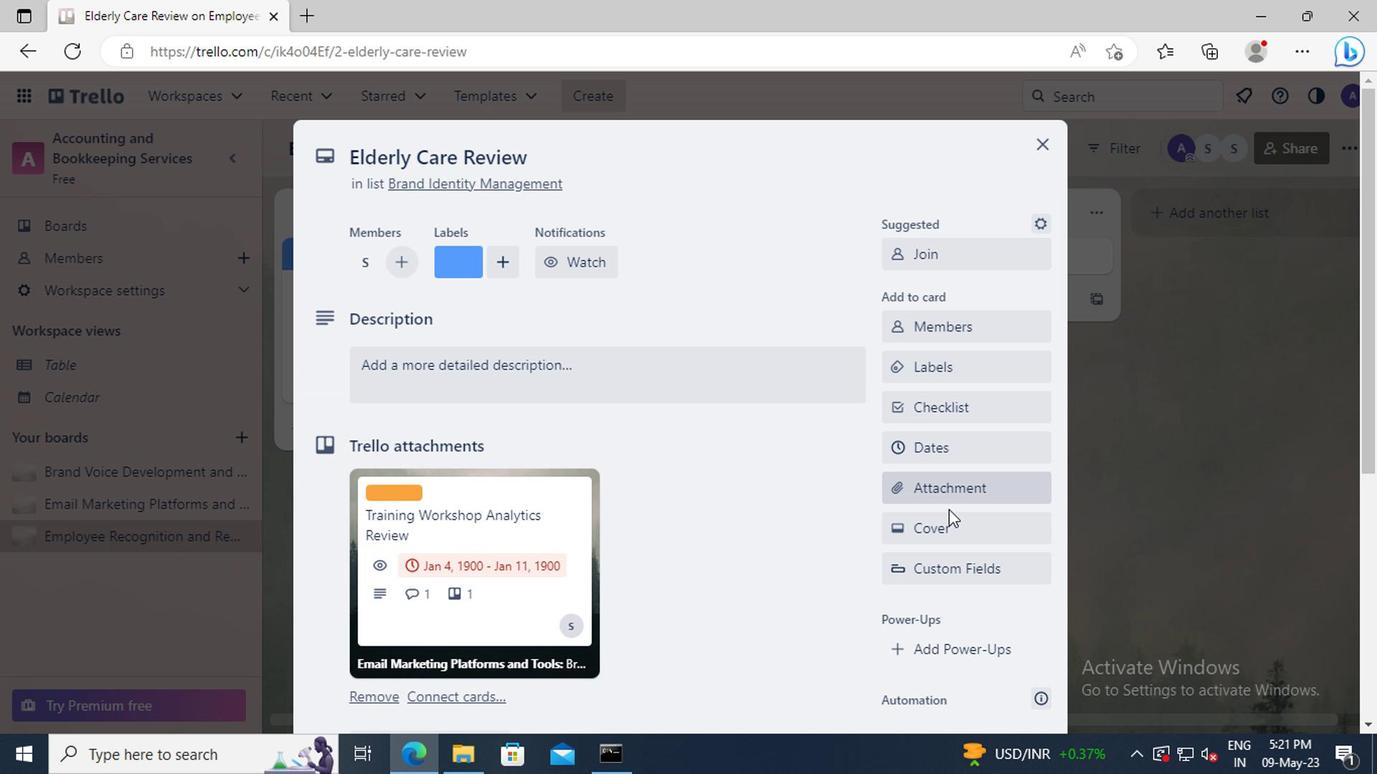 
Action: Mouse pressed left at (946, 527)
Screenshot: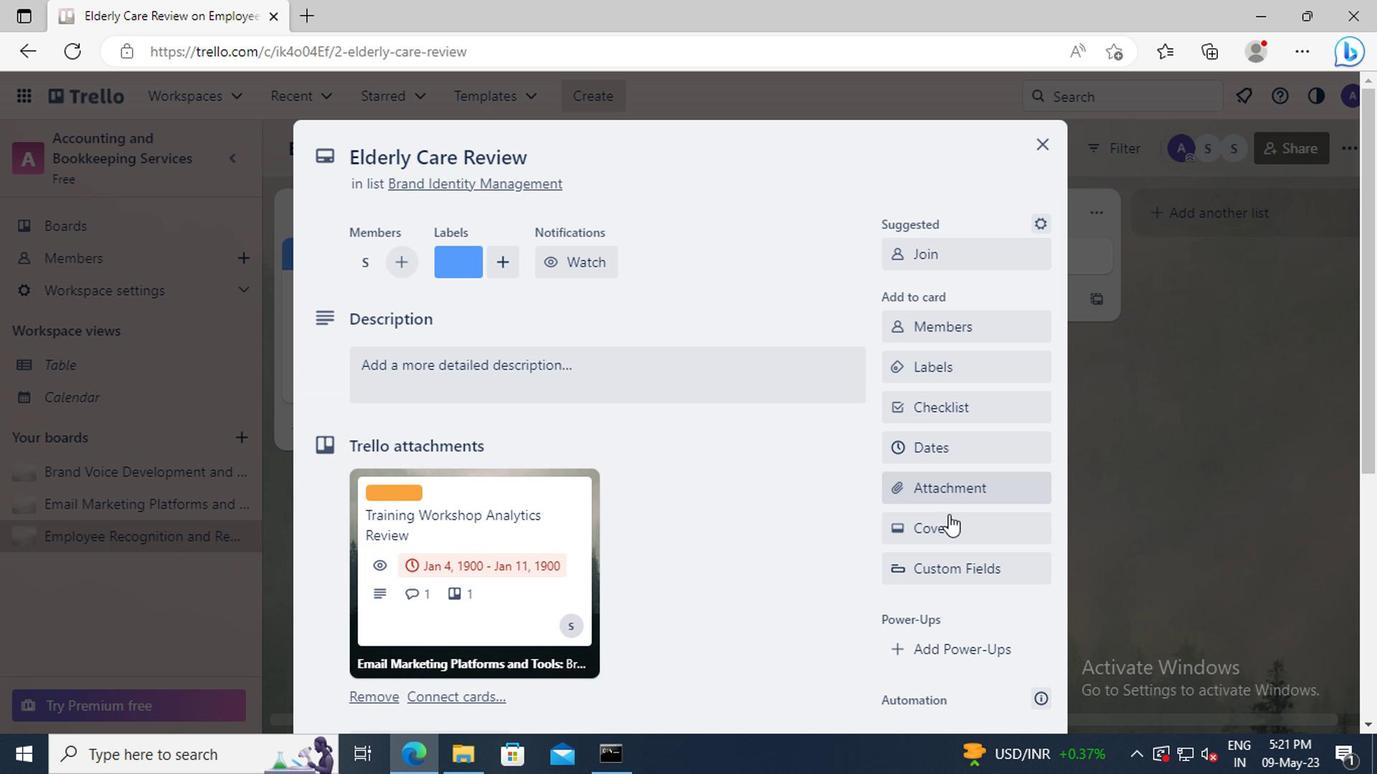 
Action: Mouse moved to (933, 379)
Screenshot: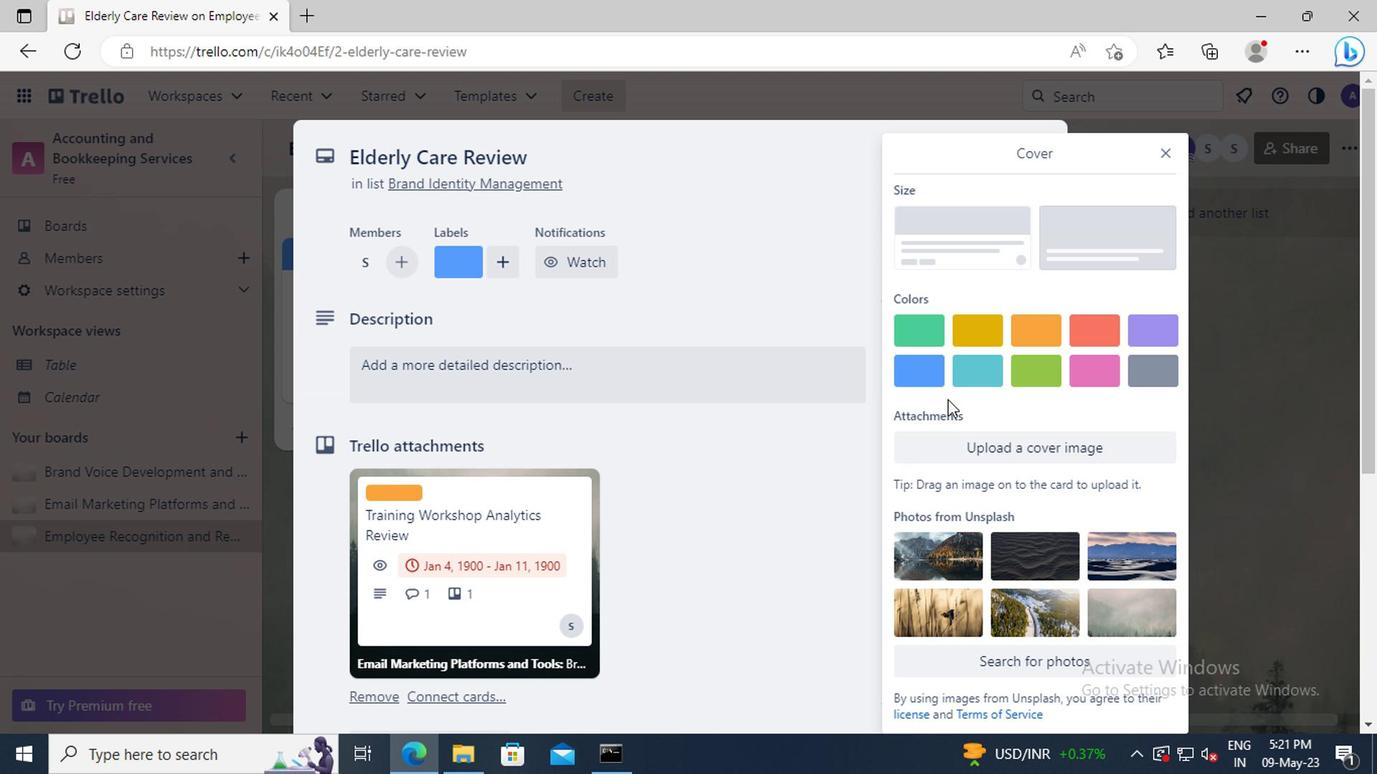 
Action: Mouse pressed left at (933, 379)
Screenshot: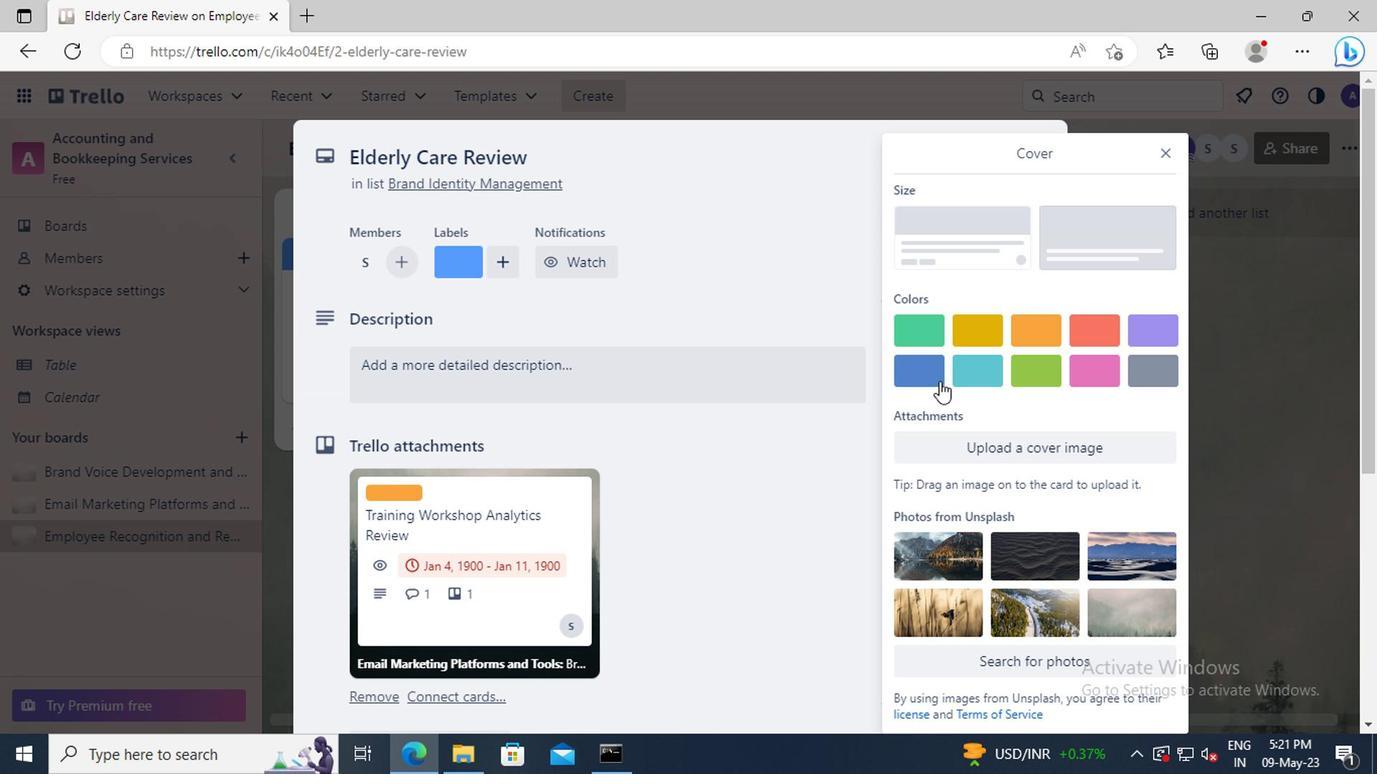 
Action: Mouse moved to (1164, 139)
Screenshot: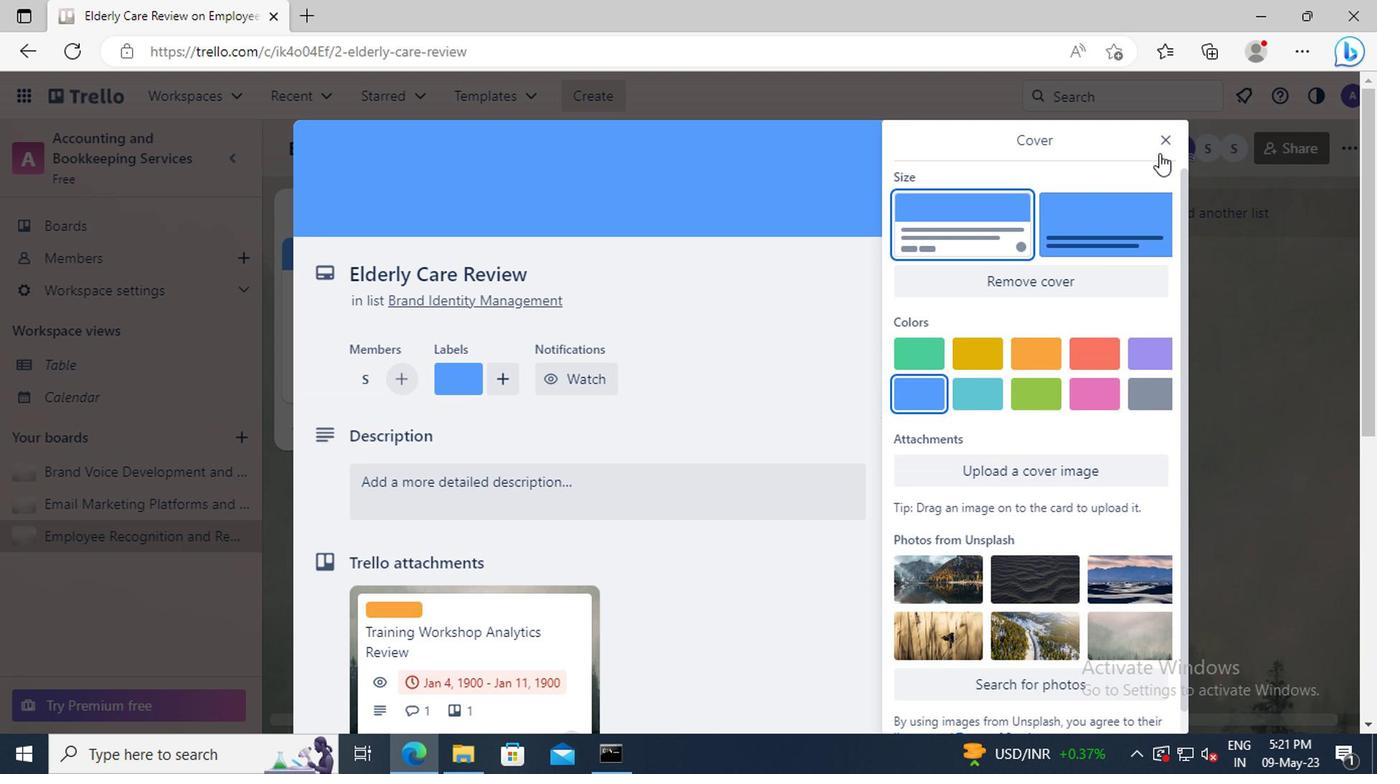 
Action: Mouse pressed left at (1164, 139)
Screenshot: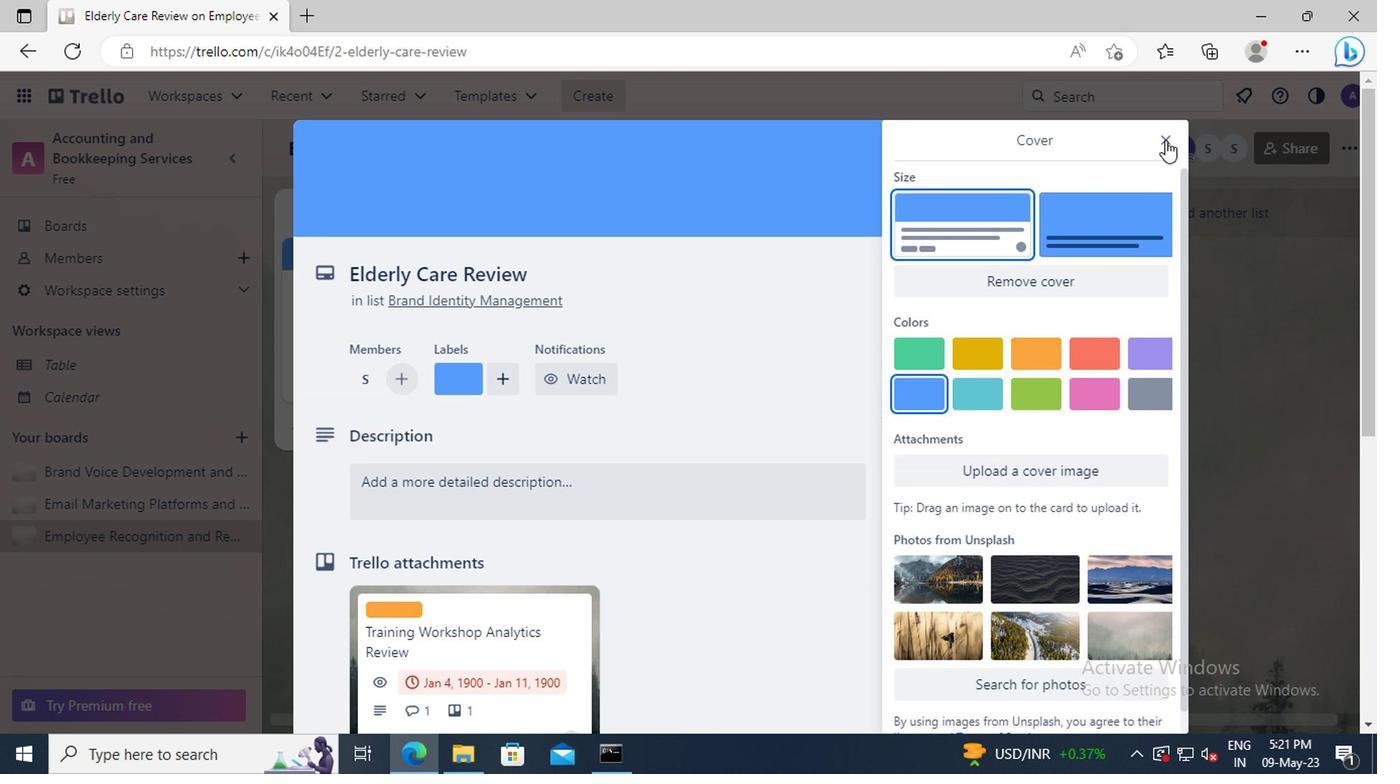 
Action: Mouse moved to (560, 492)
Screenshot: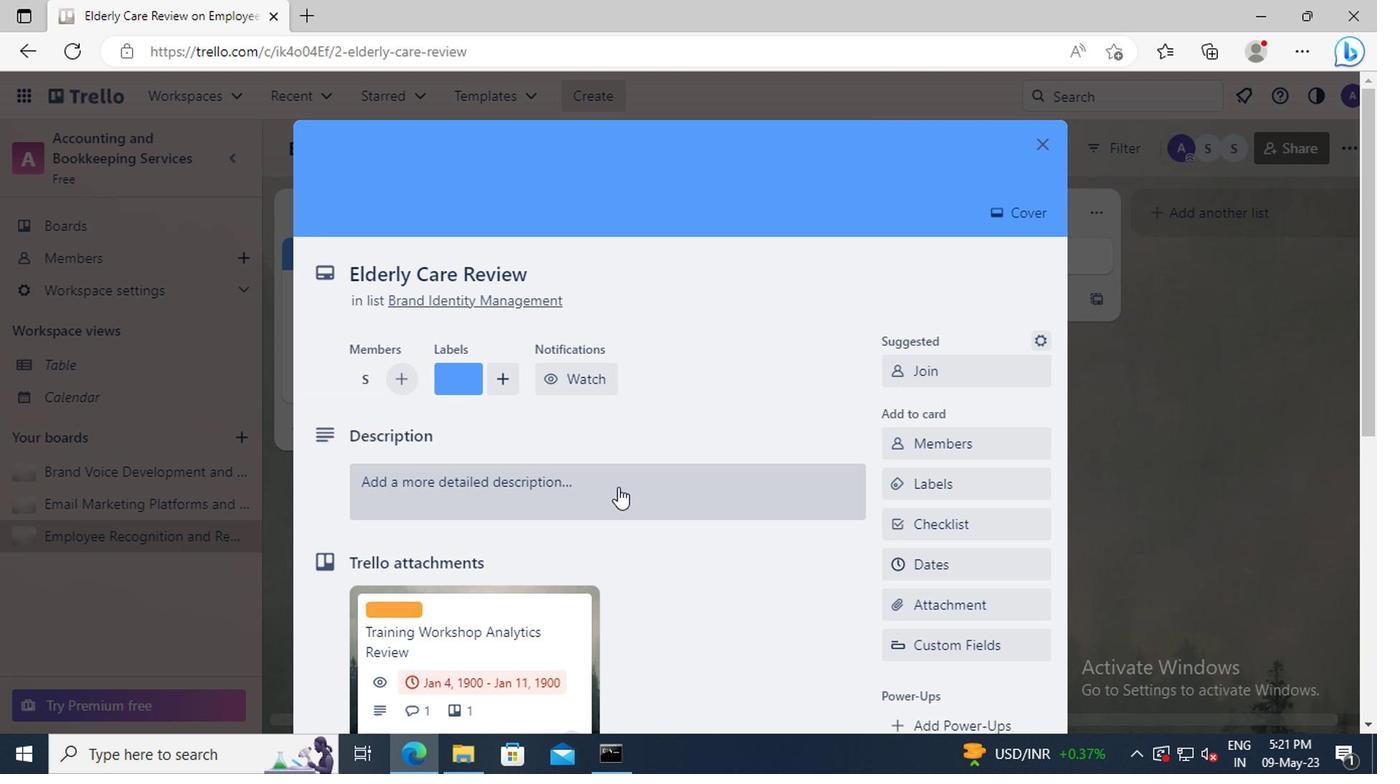 
Action: Mouse pressed left at (560, 492)
Screenshot: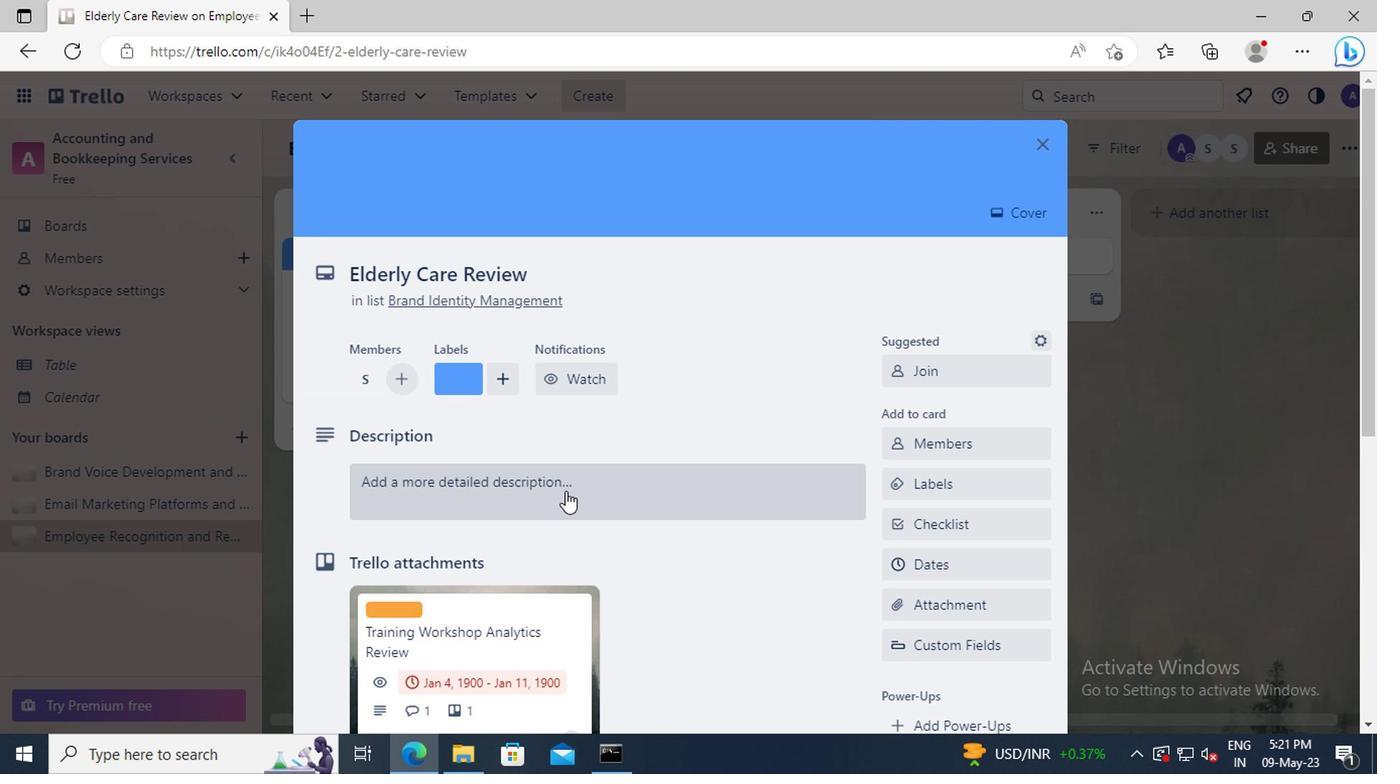 
Action: Key pressed <Key.shift>PLAN<Key.space>AND<Key.space>EXECUTE<Key.space>COMPANY<Key.space>TEAM-BUILDING<Key.space>CONFERENCE<Key.space>WITH<Key.space>GUEST<Key.space>SPEAKERS<Key.space>ON<Key.space>CUSTOMER<Key.space>LOYALTY
Screenshot: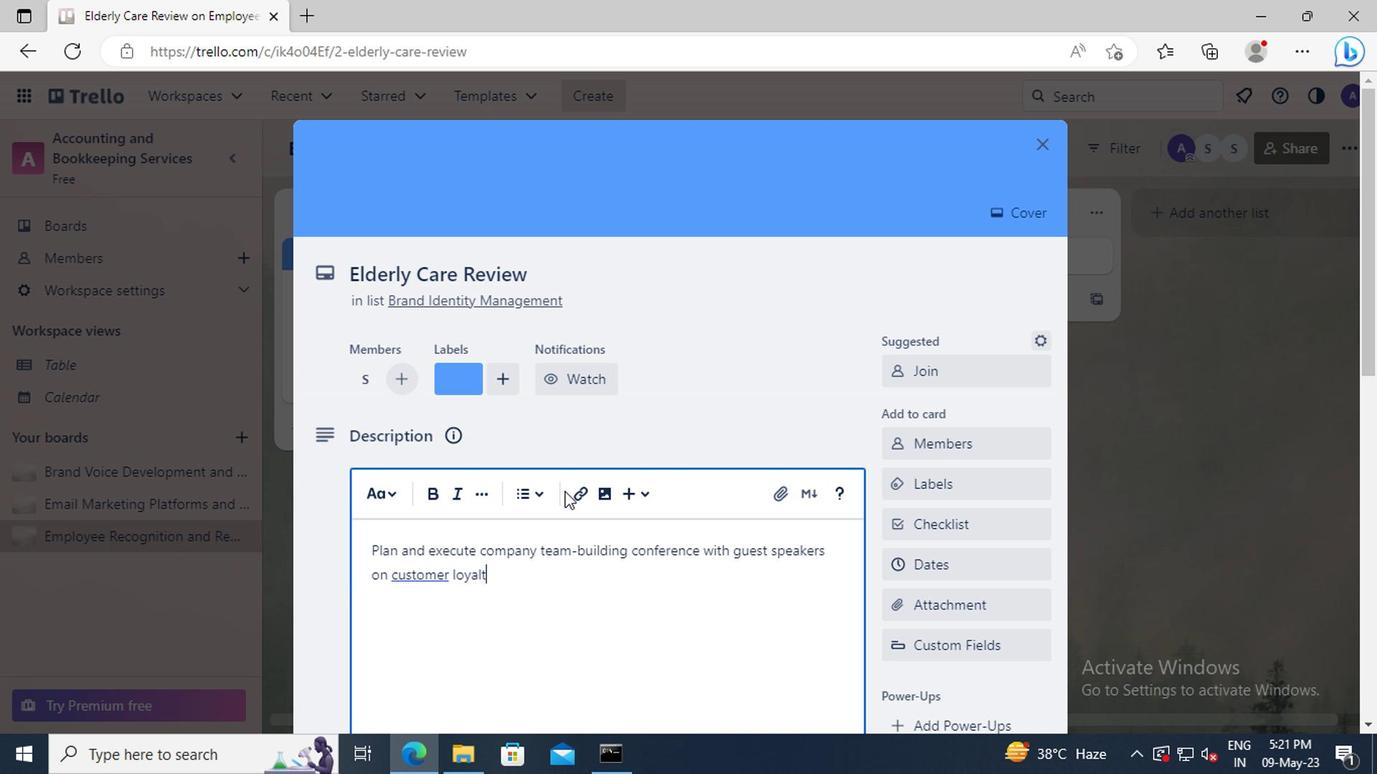 
Action: Mouse scrolled (560, 492) with delta (0, 0)
Screenshot: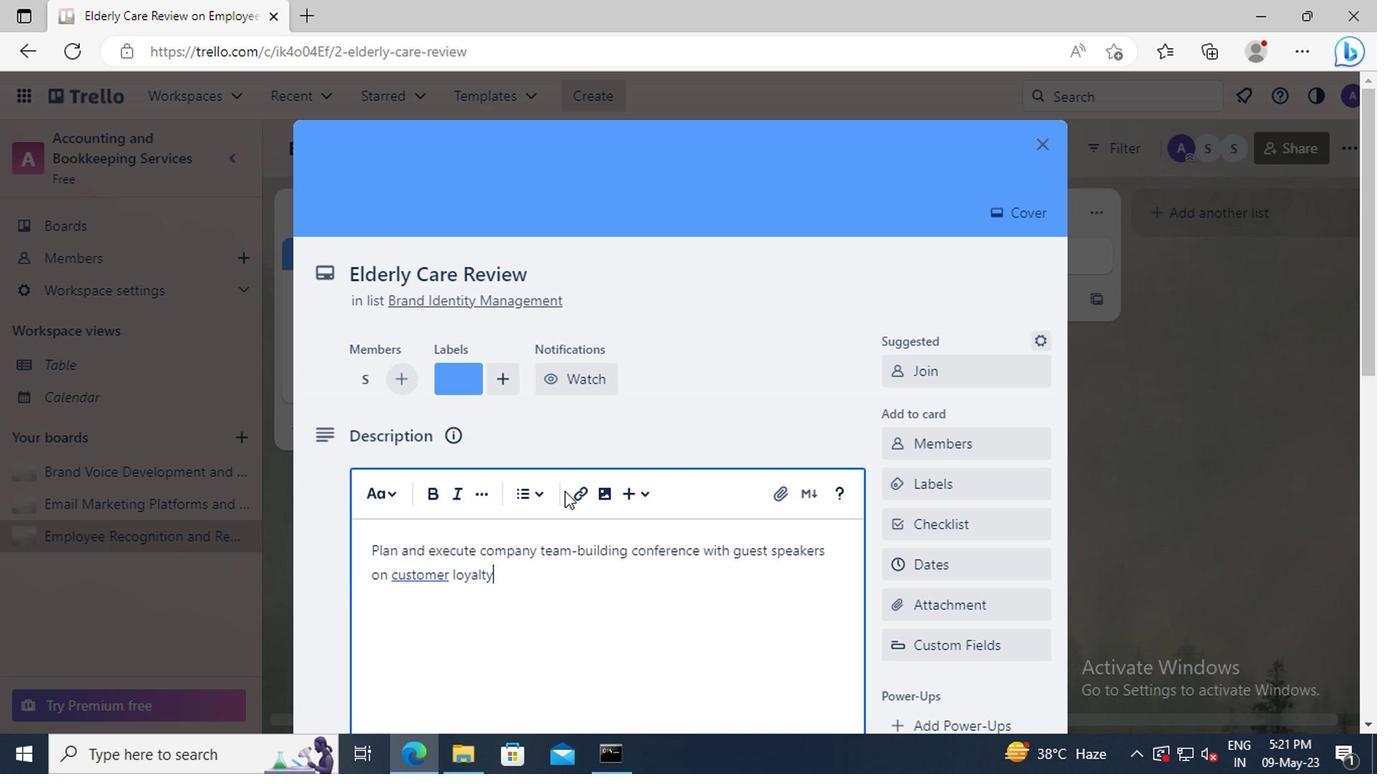 
Action: Mouse scrolled (560, 492) with delta (0, 0)
Screenshot: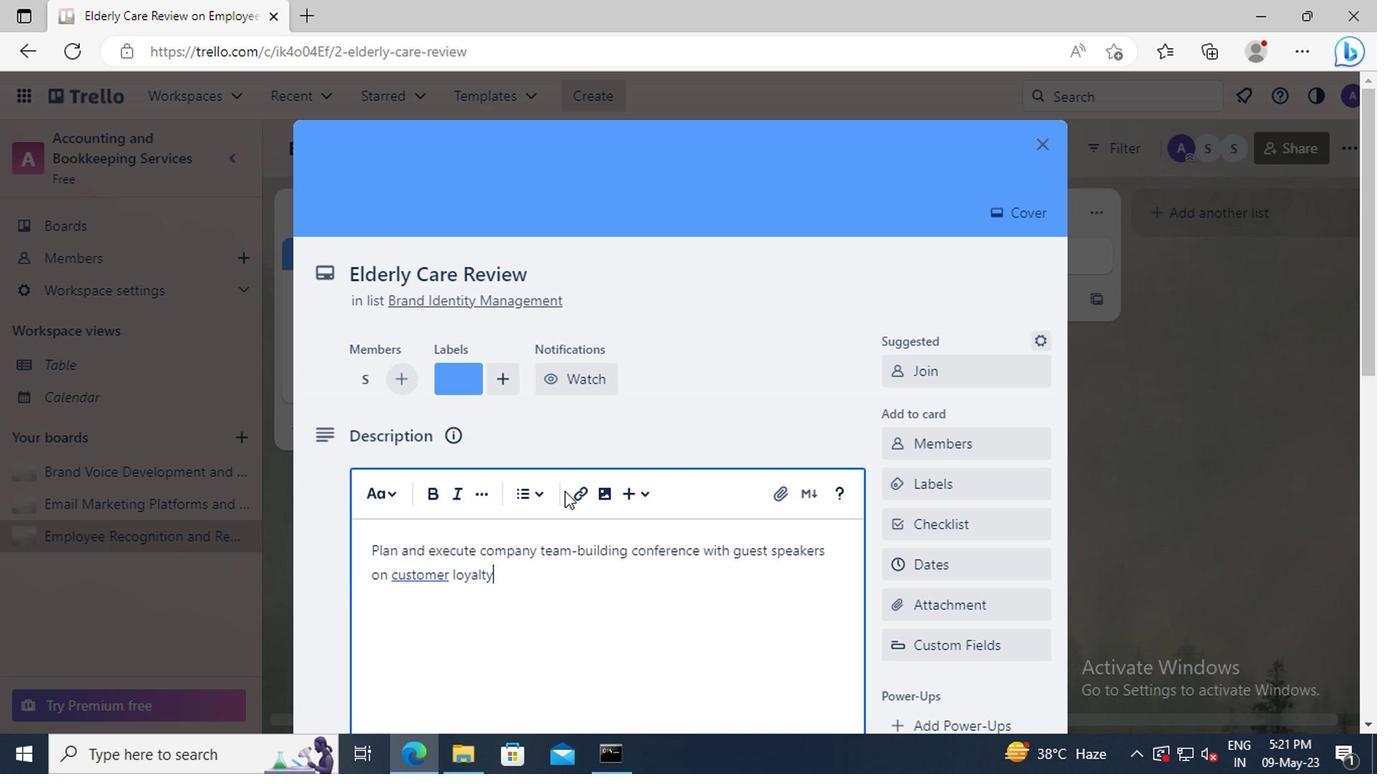 
Action: Mouse scrolled (560, 492) with delta (0, 0)
Screenshot: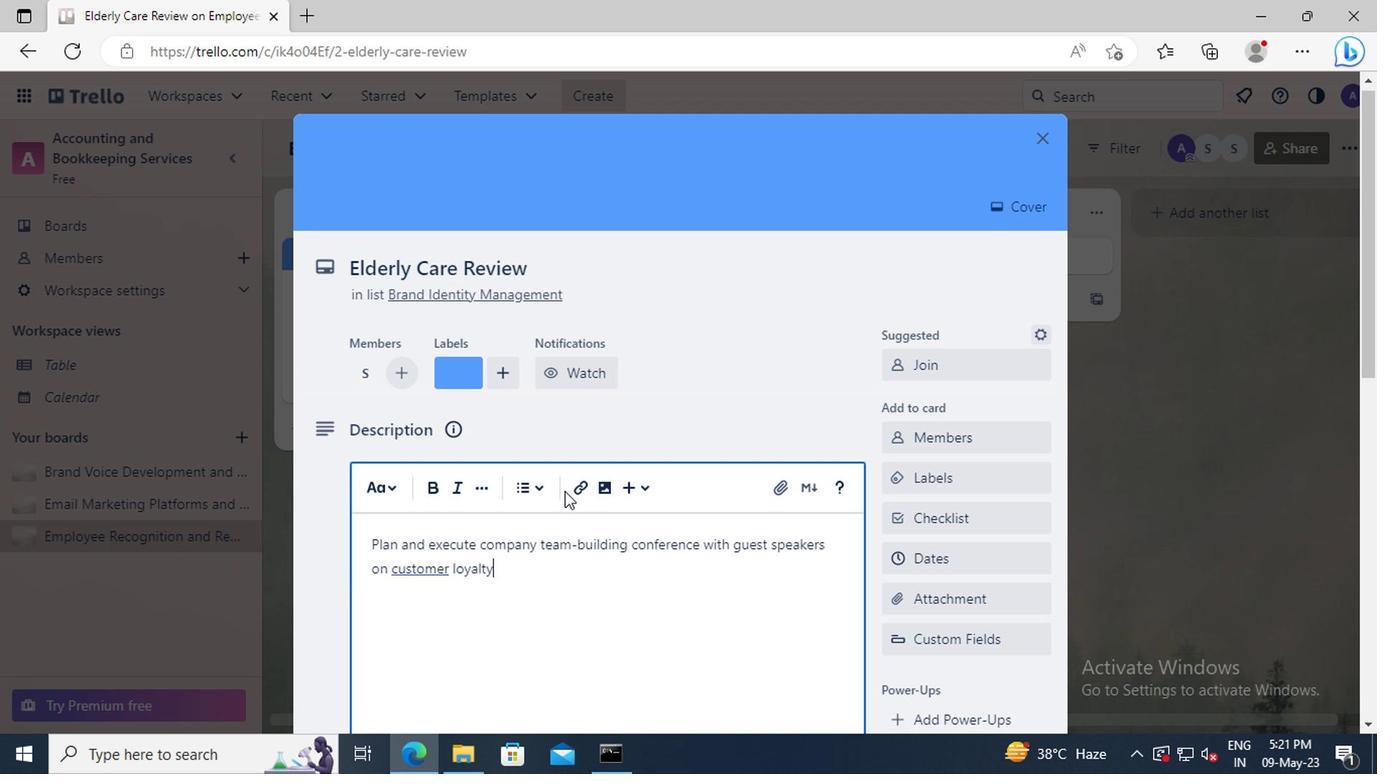 
Action: Mouse moved to (380, 475)
Screenshot: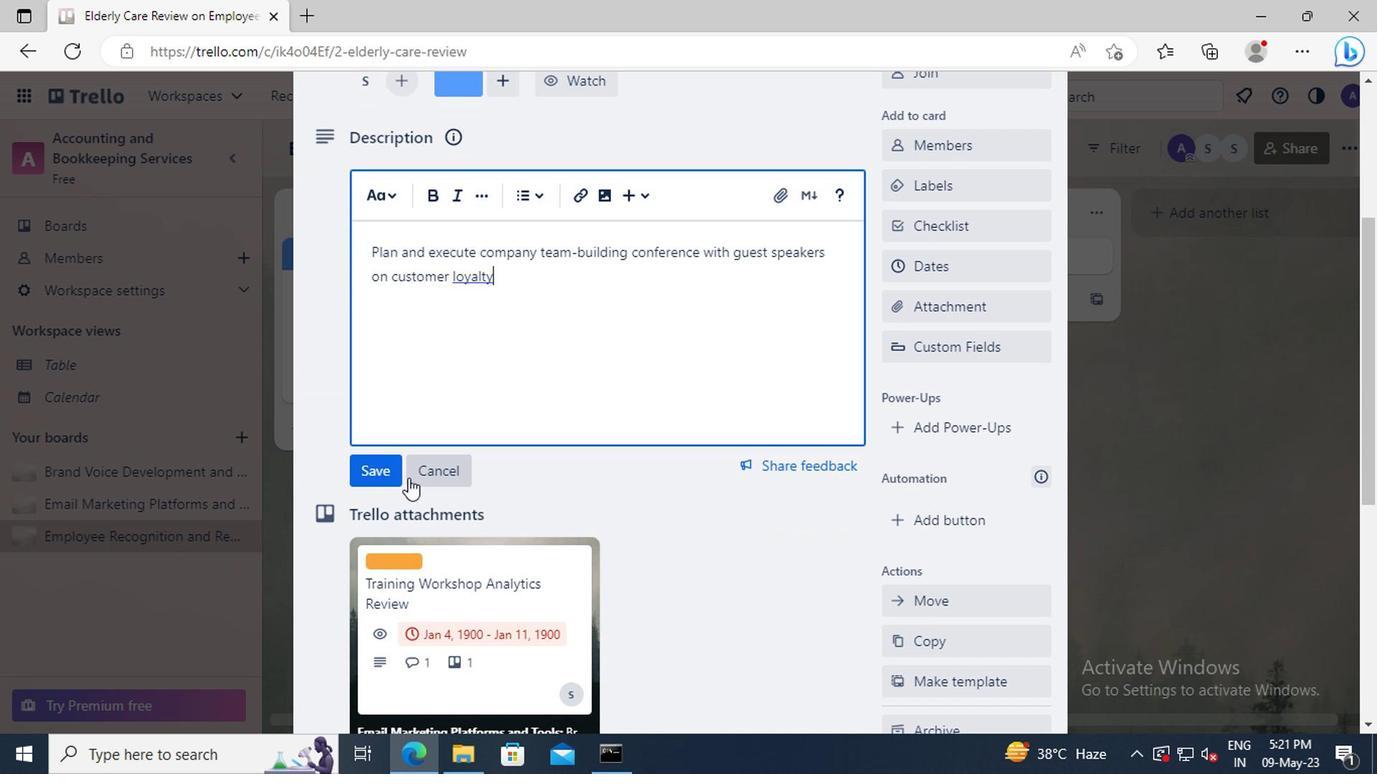 
Action: Mouse pressed left at (380, 475)
Screenshot: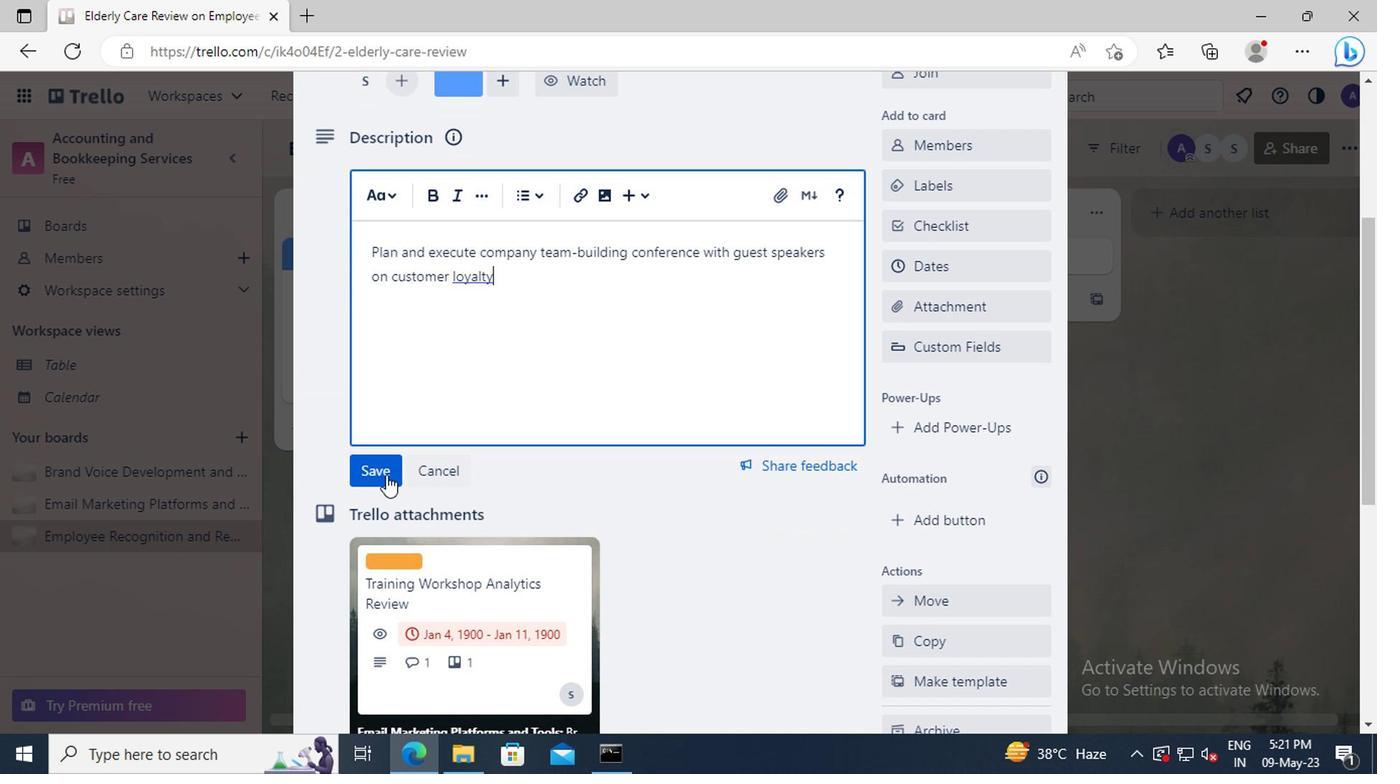 
Action: Mouse scrolled (380, 474) with delta (0, 0)
Screenshot: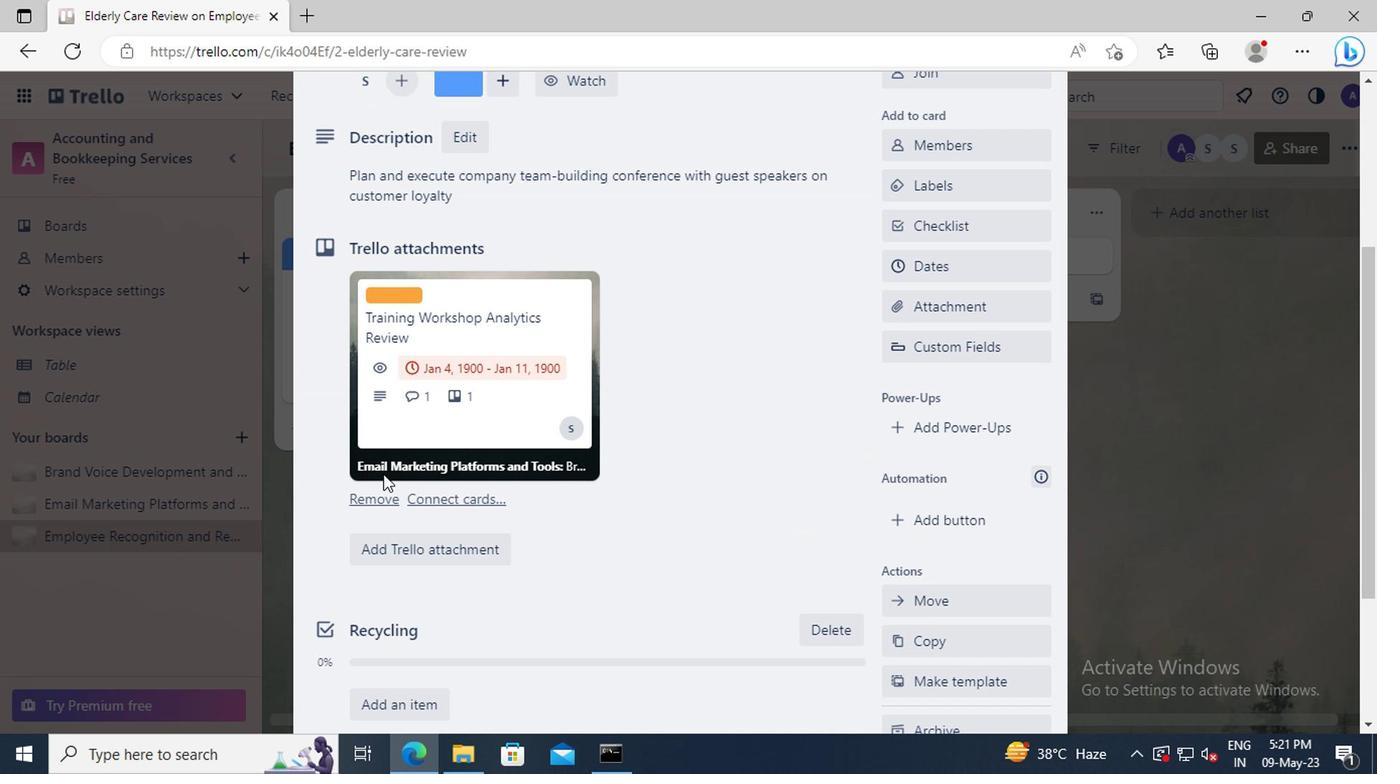 
Action: Mouse scrolled (380, 474) with delta (0, 0)
Screenshot: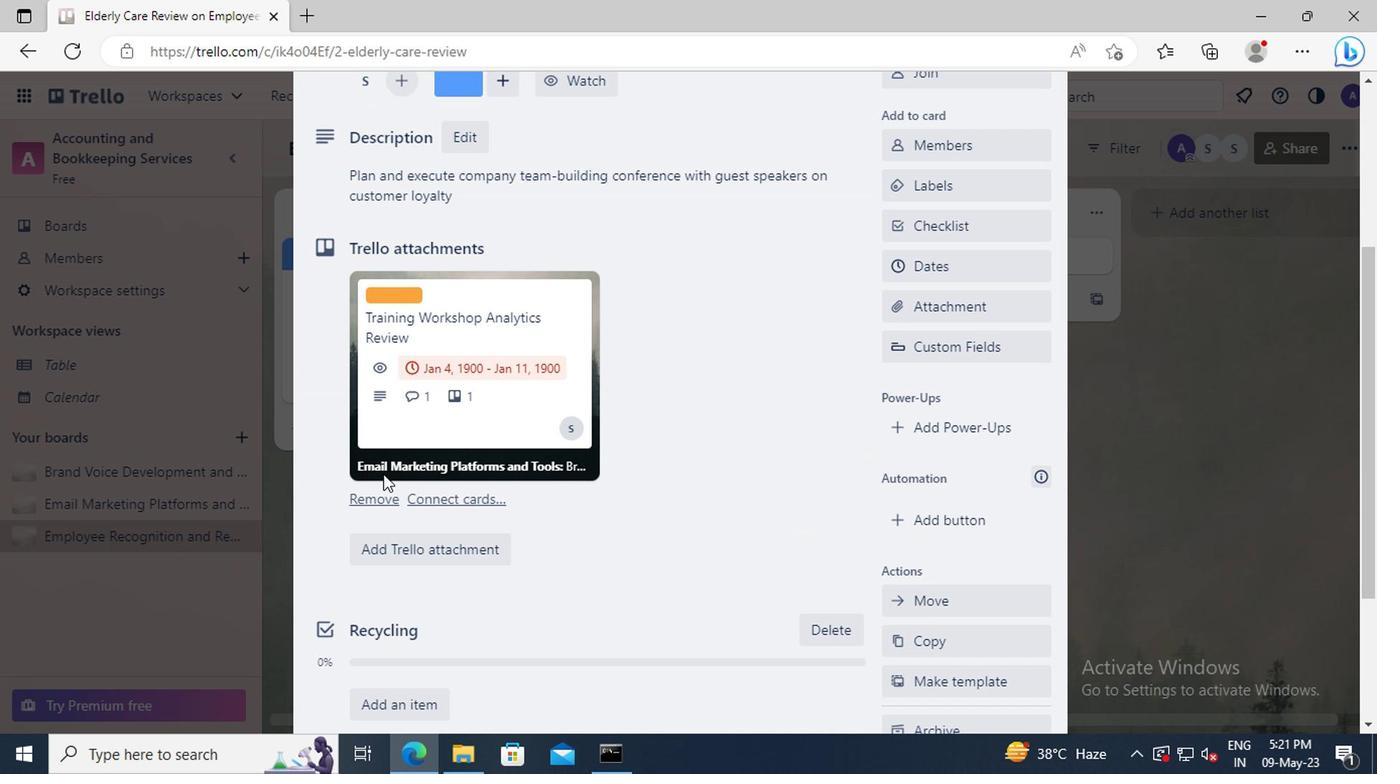 
Action: Mouse scrolled (380, 474) with delta (0, 0)
Screenshot: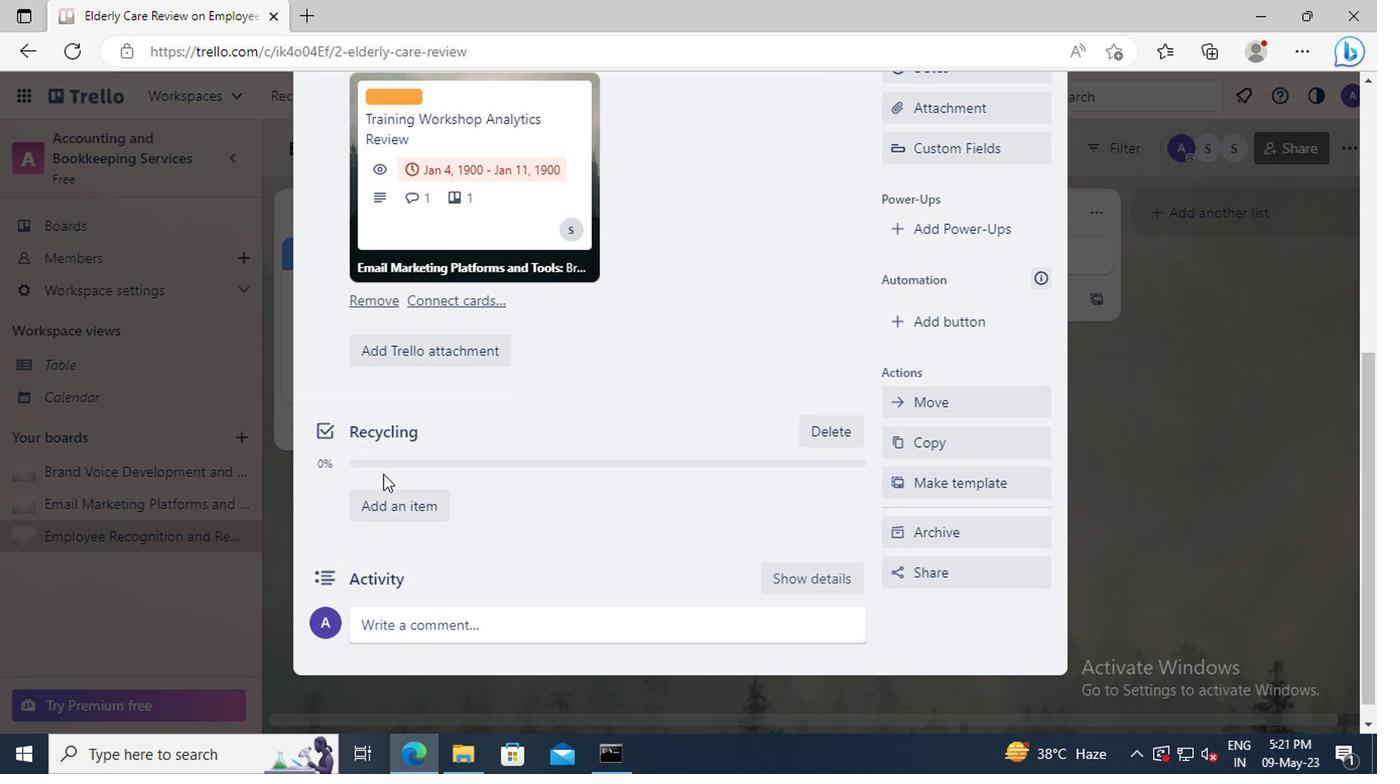 
Action: Mouse moved to (401, 615)
Screenshot: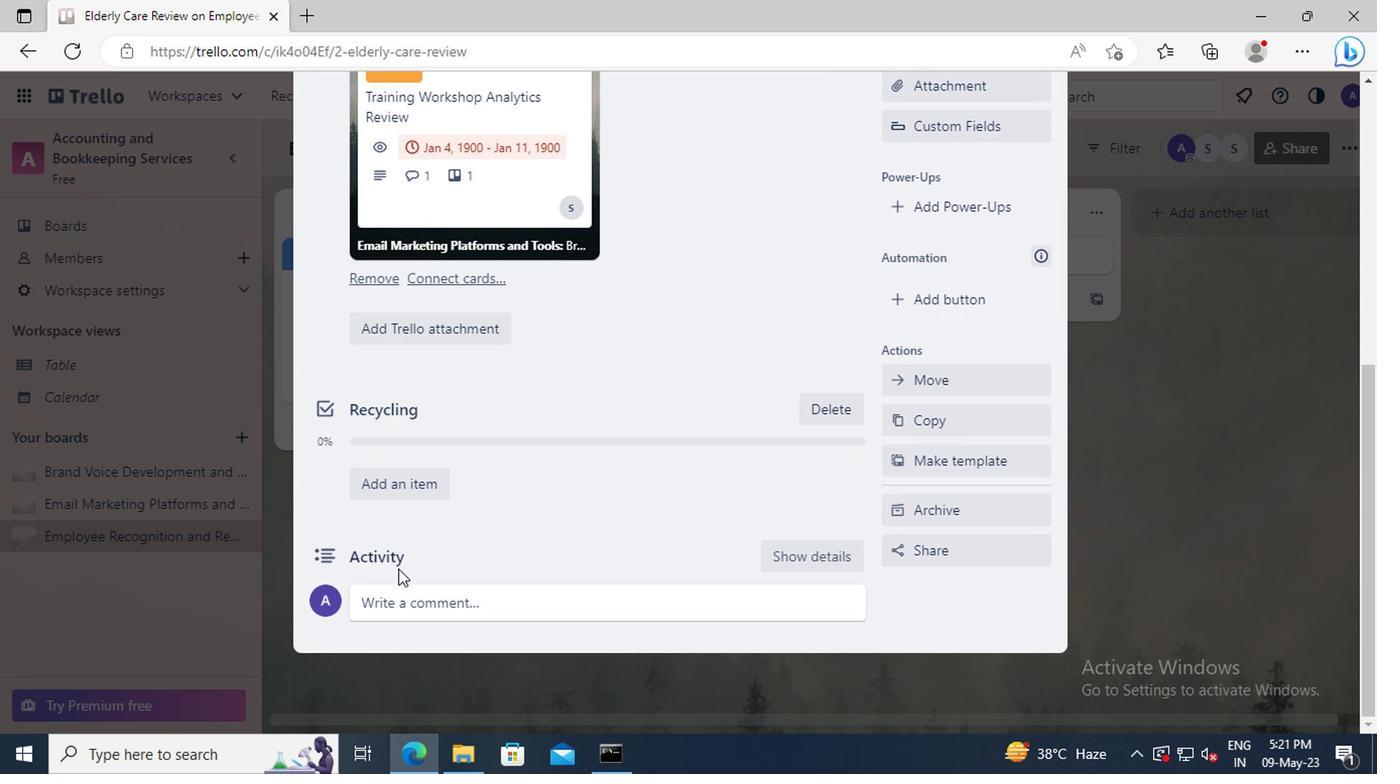 
Action: Mouse pressed left at (401, 615)
Screenshot: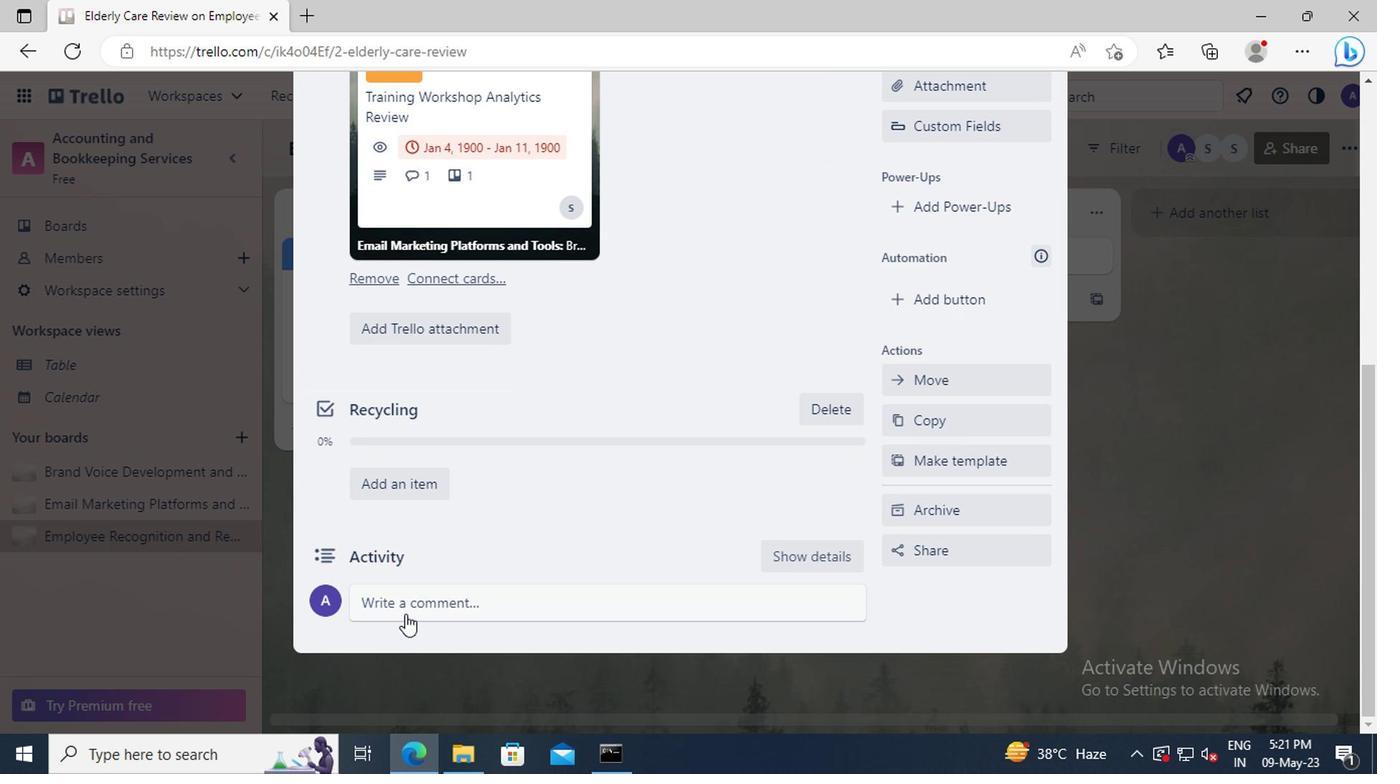 
Action: Key pressed <Key.shift>LET<Key.space>US<Key.space>APPROACH<Key.space>THIS<Key.space>TASK<Key.space>WITH<Key.space>A<Key.space>SENSE<Key.space>OF<Key.space>ENTHUSIASM<Key.space>AND<Key.space>PASSION,<Key.space>EMBRACING<Key.space>THE<Key.space>CHALLENGE<Key.space>AND<Key.space>THE<Key.space>OPPORTUNITY<Key.space>IT<Key.space>R<Key.backspace>PRESENTS
Screenshot: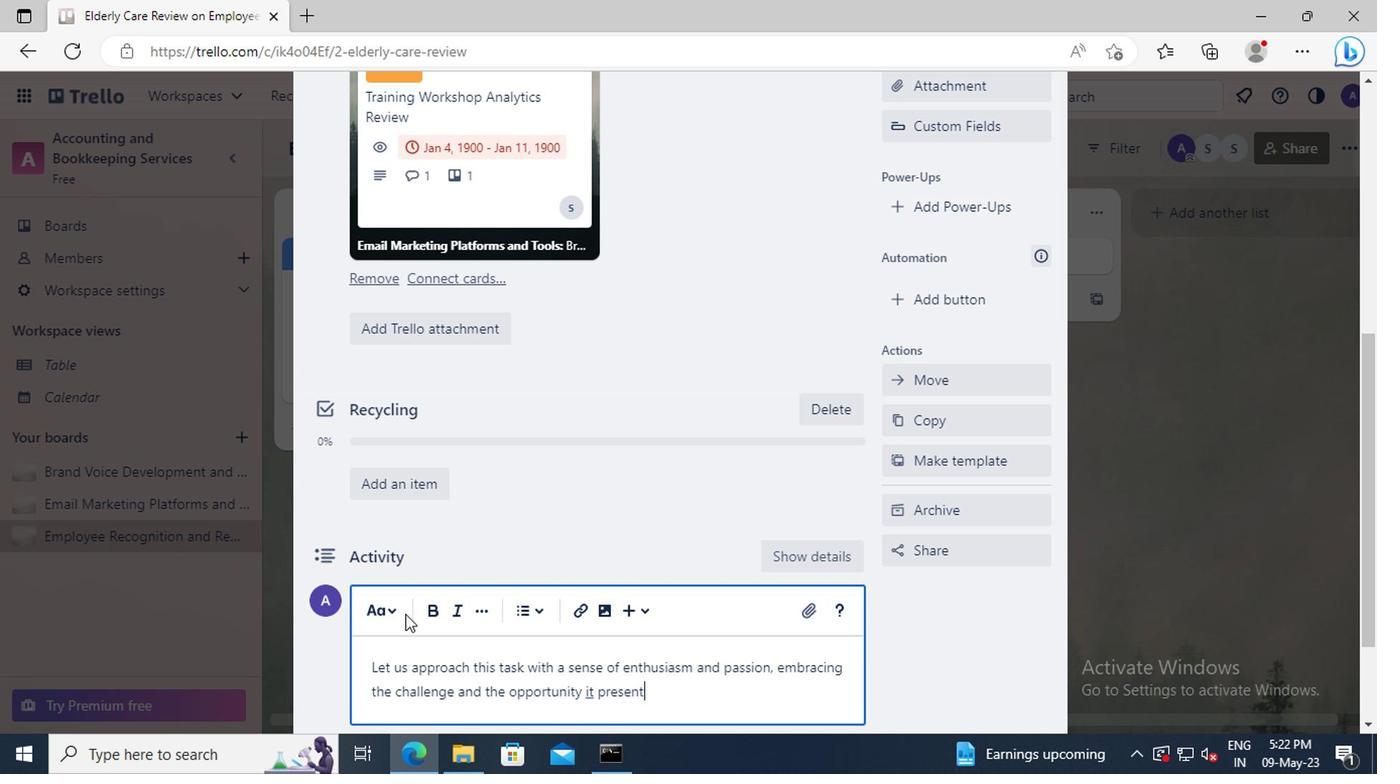 
Action: Mouse scrolled (401, 613) with delta (0, -1)
Screenshot: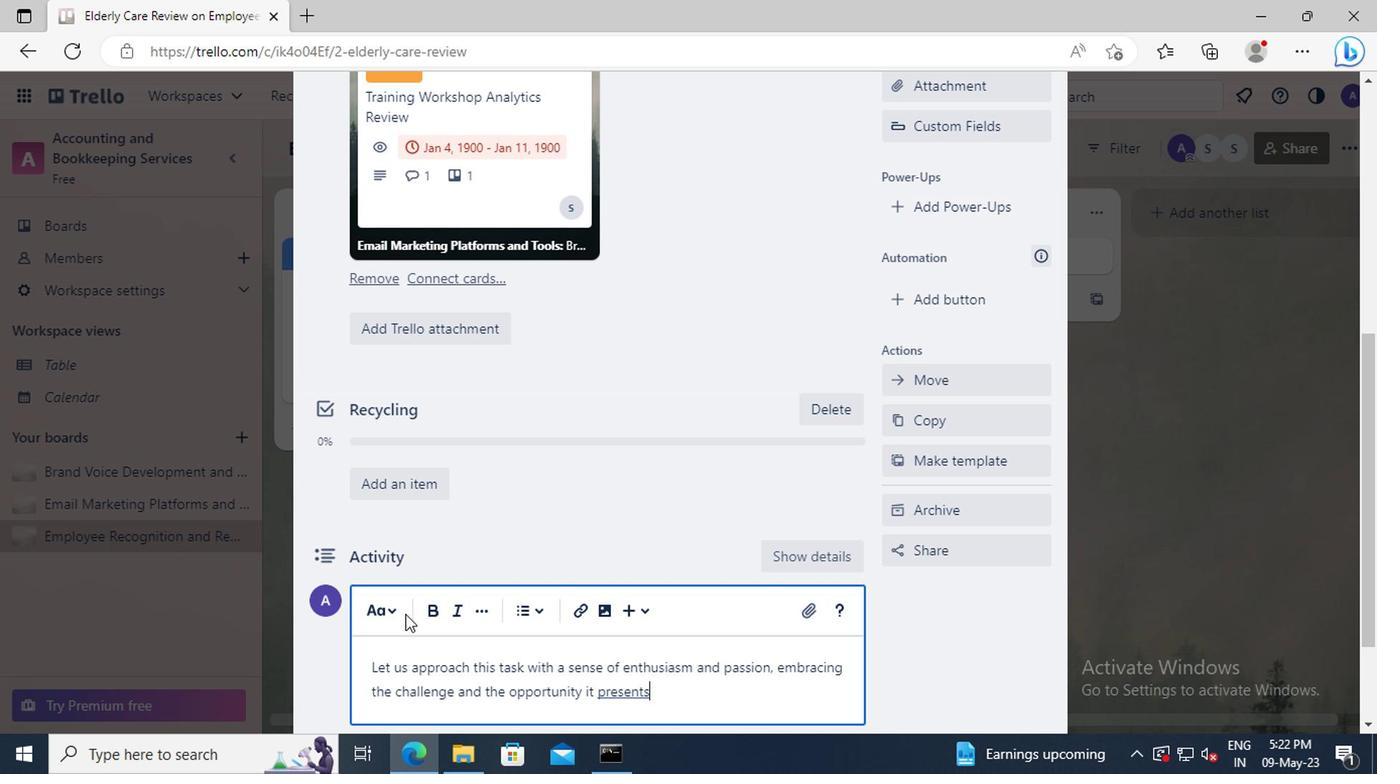 
Action: Mouse scrolled (401, 613) with delta (0, -1)
Screenshot: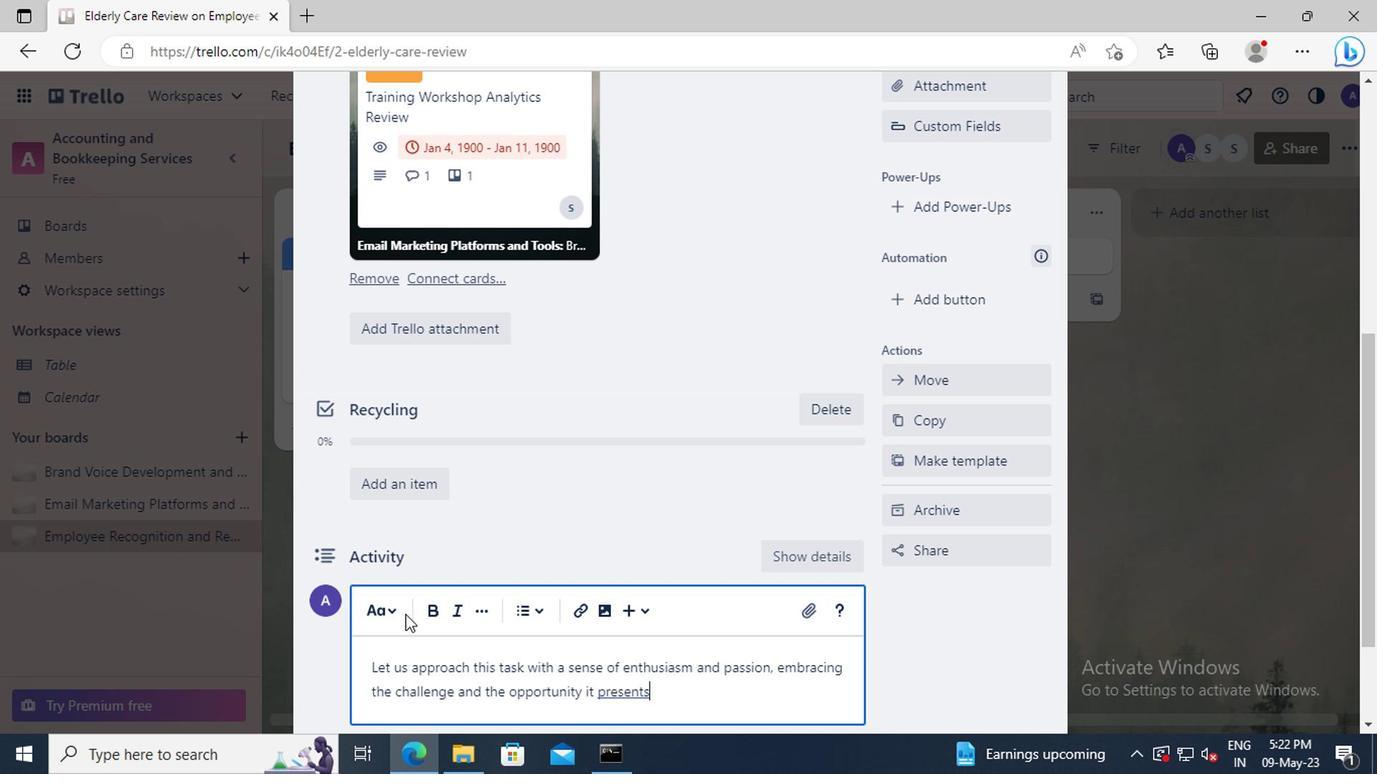
Action: Mouse moved to (371, 610)
Screenshot: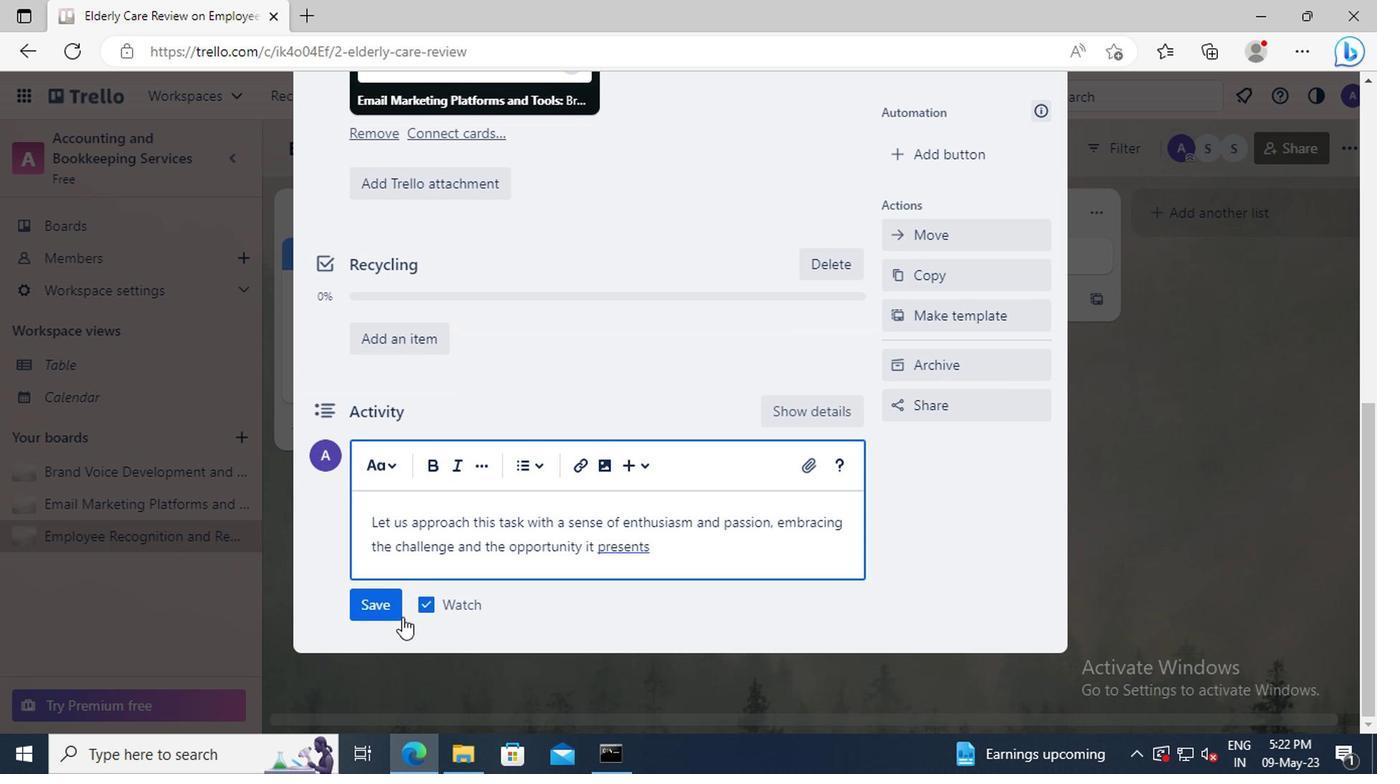 
Action: Mouse pressed left at (371, 610)
Screenshot: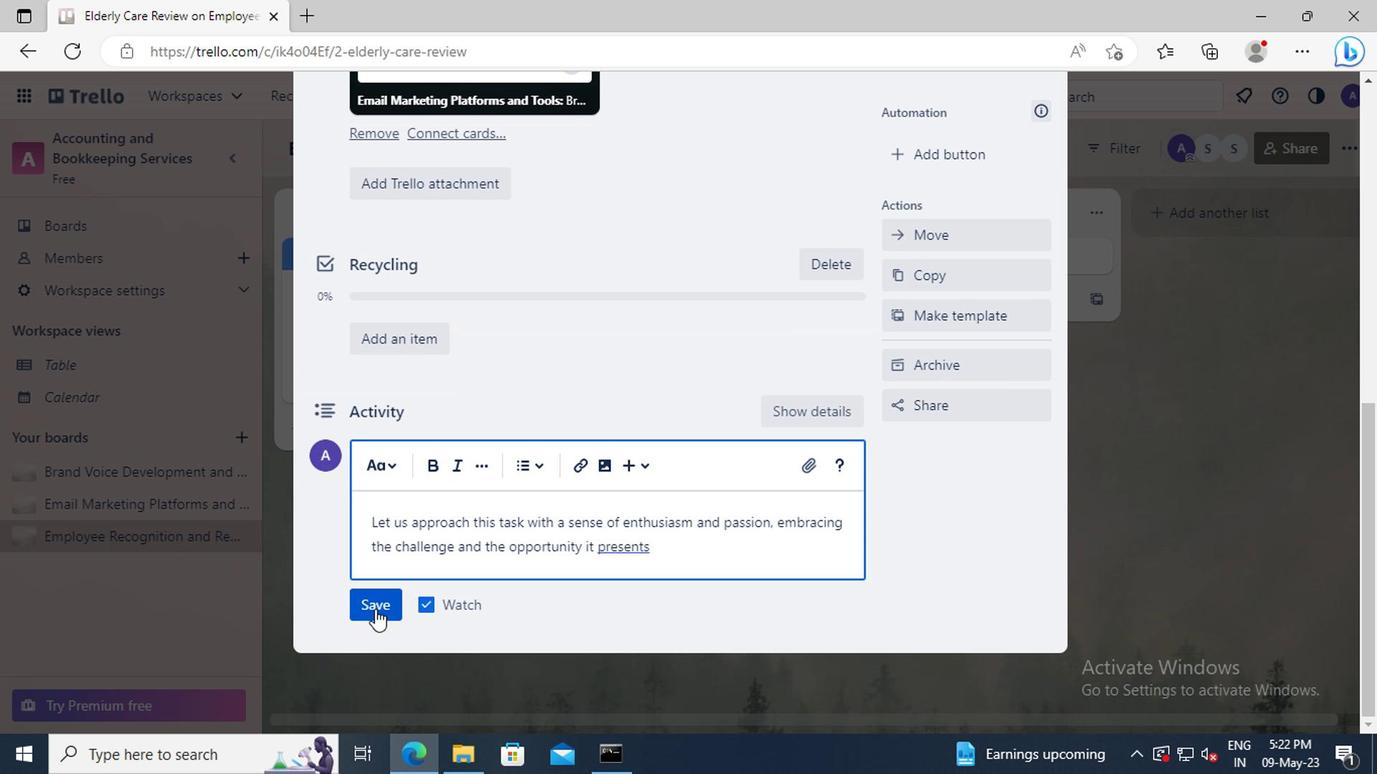 
Action: Mouse moved to (899, 468)
Screenshot: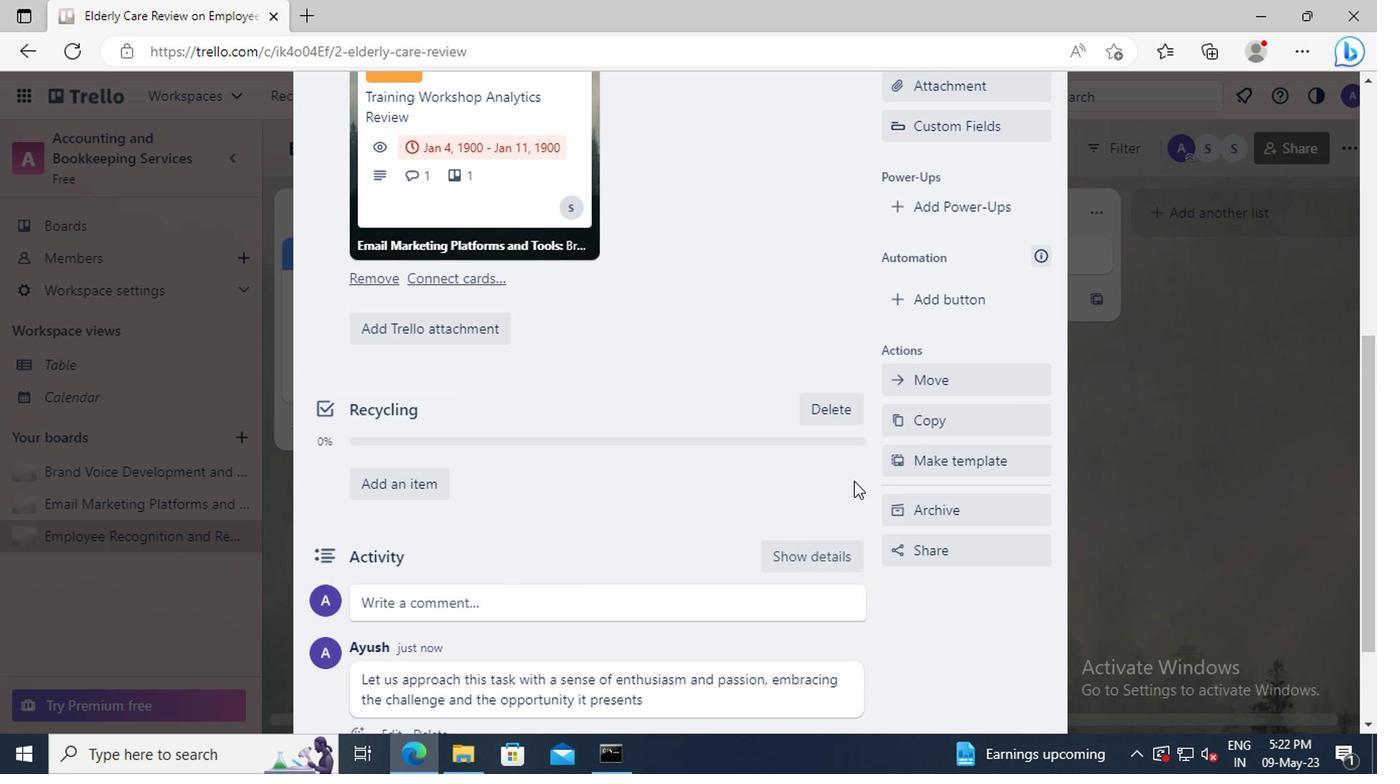 
Action: Mouse scrolled (899, 469) with delta (0, 1)
Screenshot: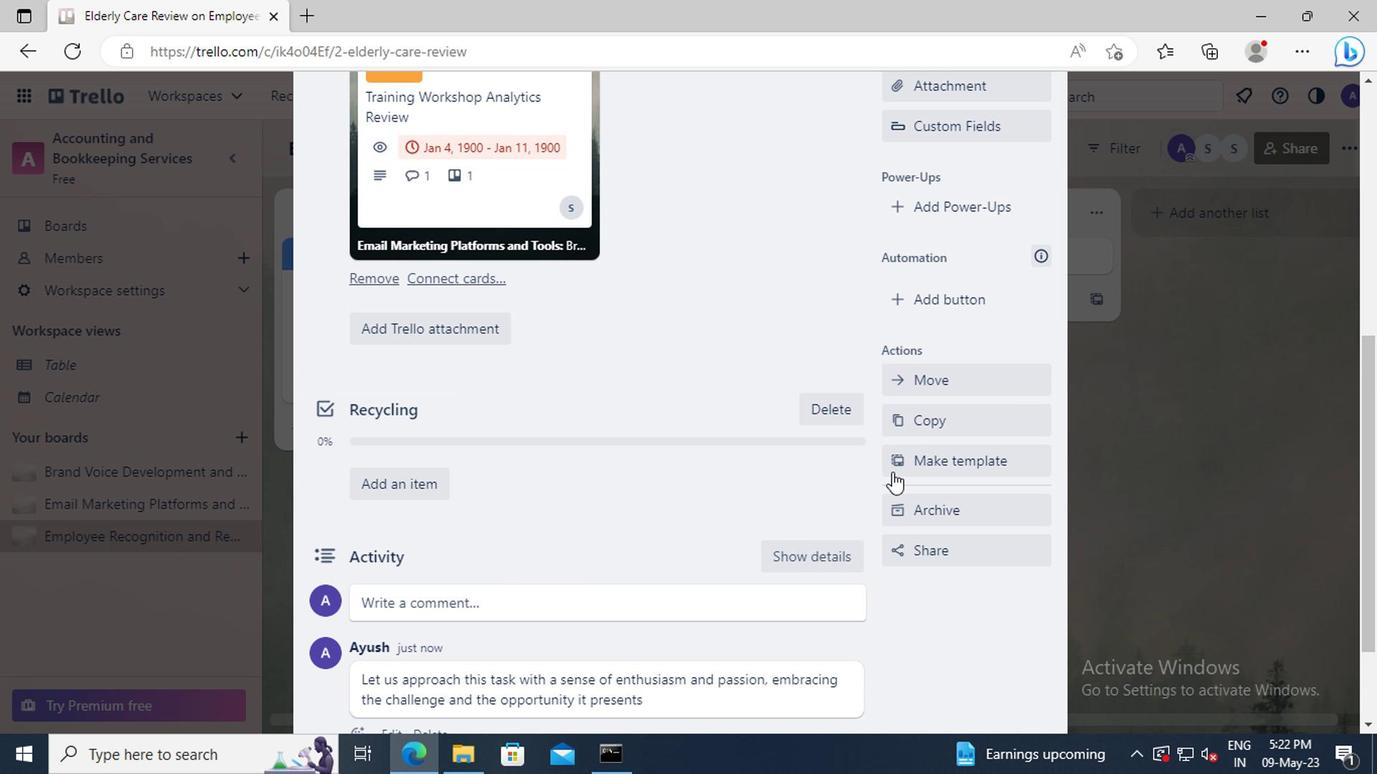 
Action: Mouse scrolled (899, 469) with delta (0, 1)
Screenshot: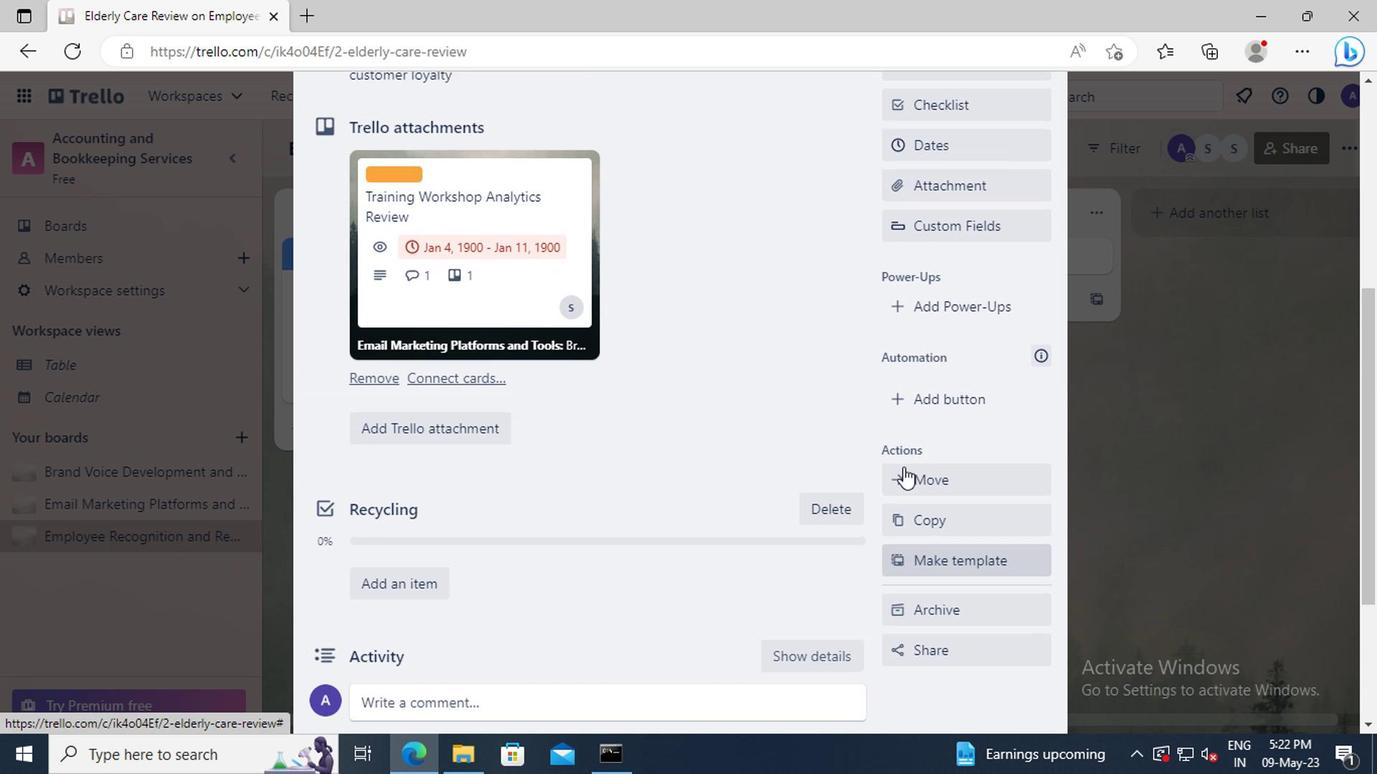
Action: Mouse scrolled (899, 469) with delta (0, 1)
Screenshot: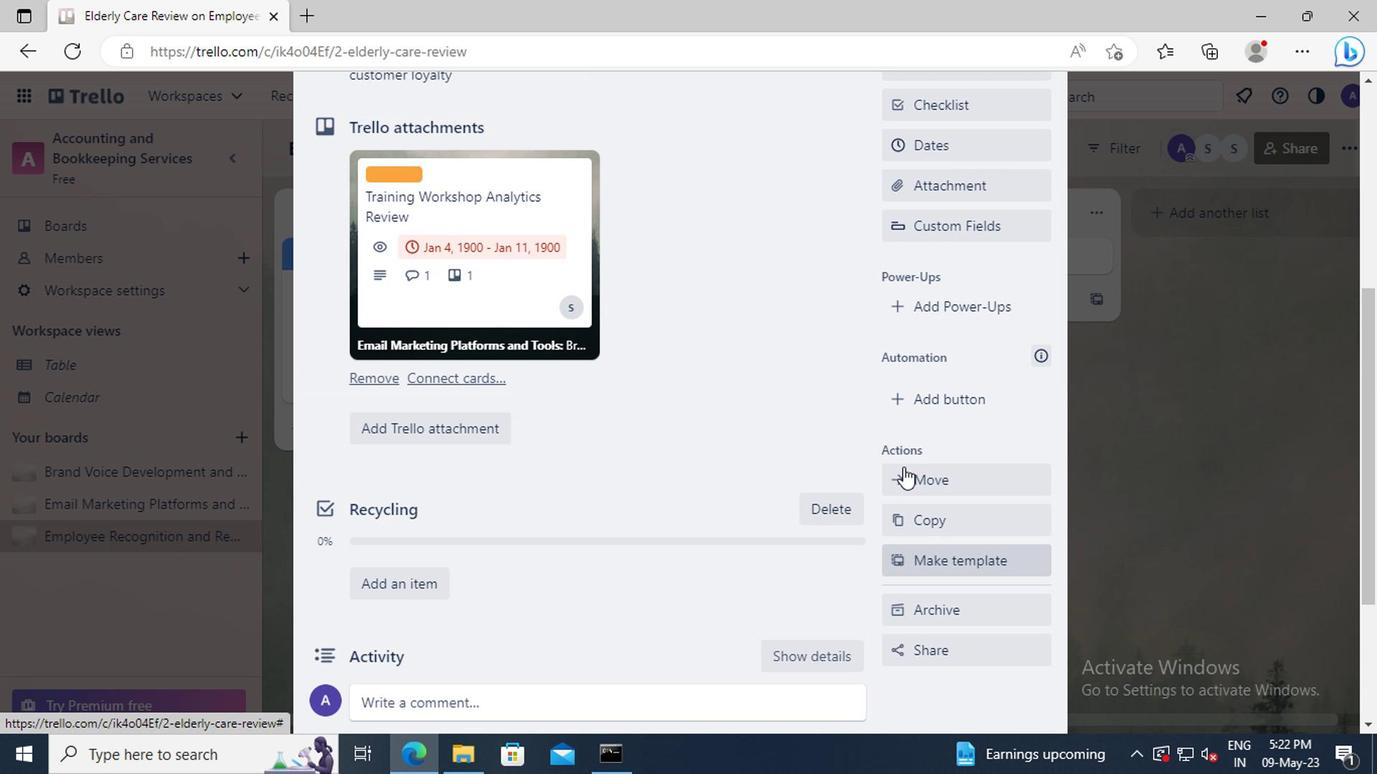 
Action: Mouse scrolled (899, 469) with delta (0, 1)
Screenshot: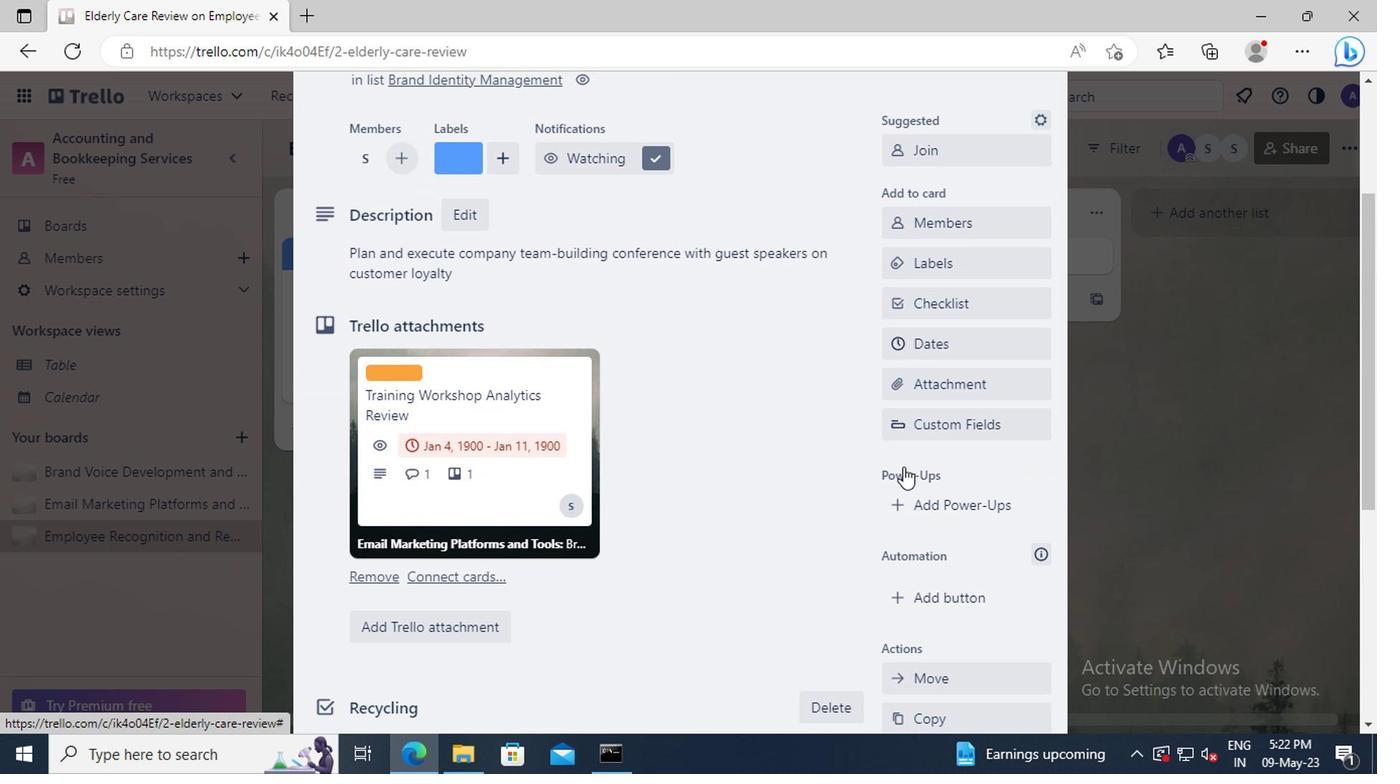 
Action: Mouse moved to (918, 447)
Screenshot: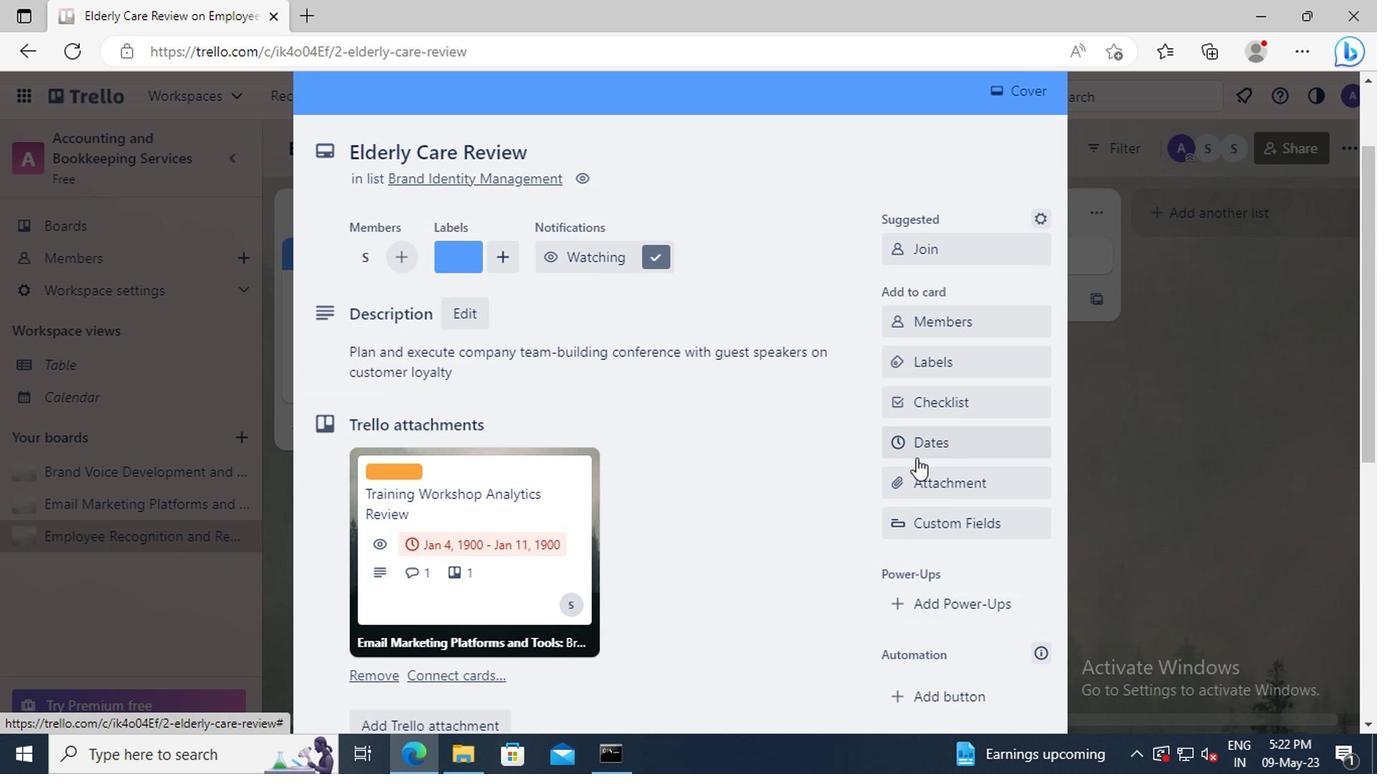 
Action: Mouse pressed left at (918, 447)
Screenshot: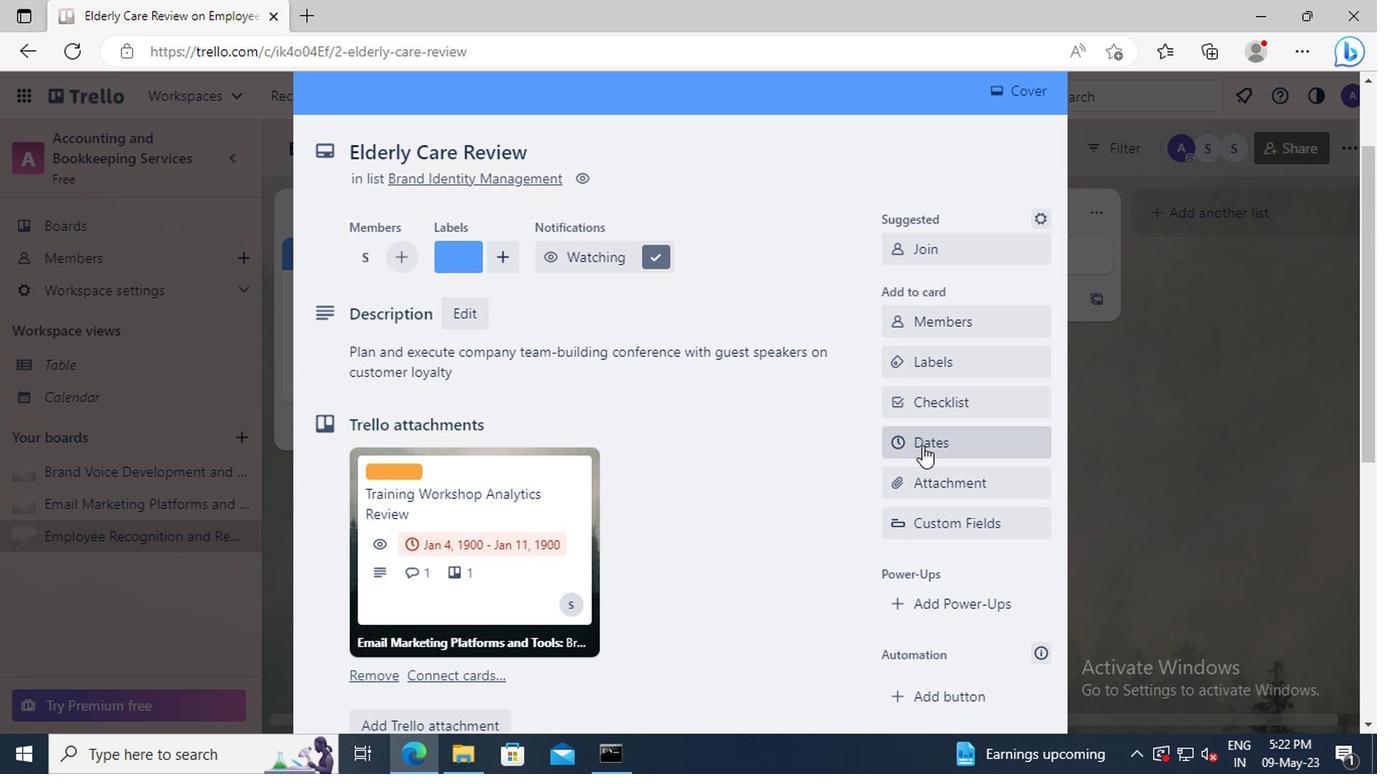 
Action: Mouse moved to (903, 514)
Screenshot: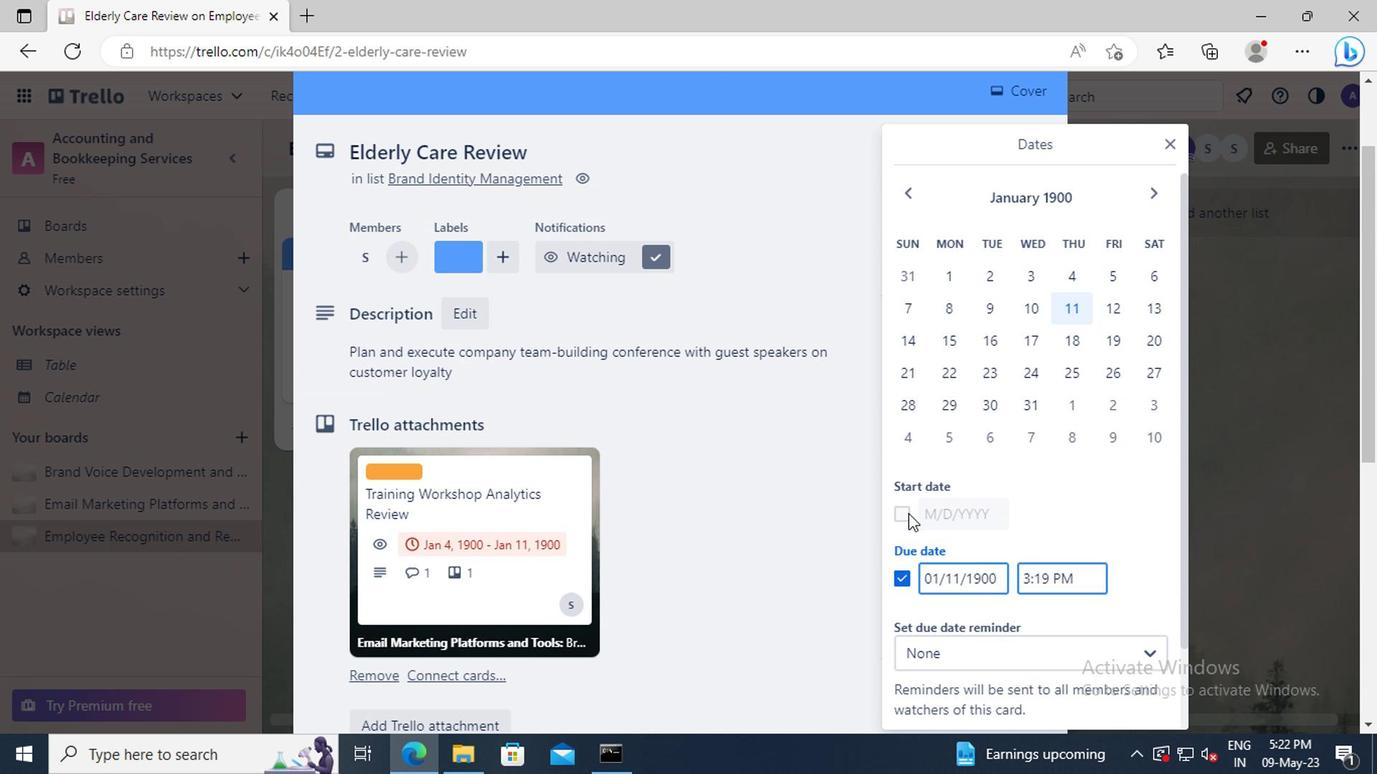 
Action: Mouse pressed left at (903, 514)
Screenshot: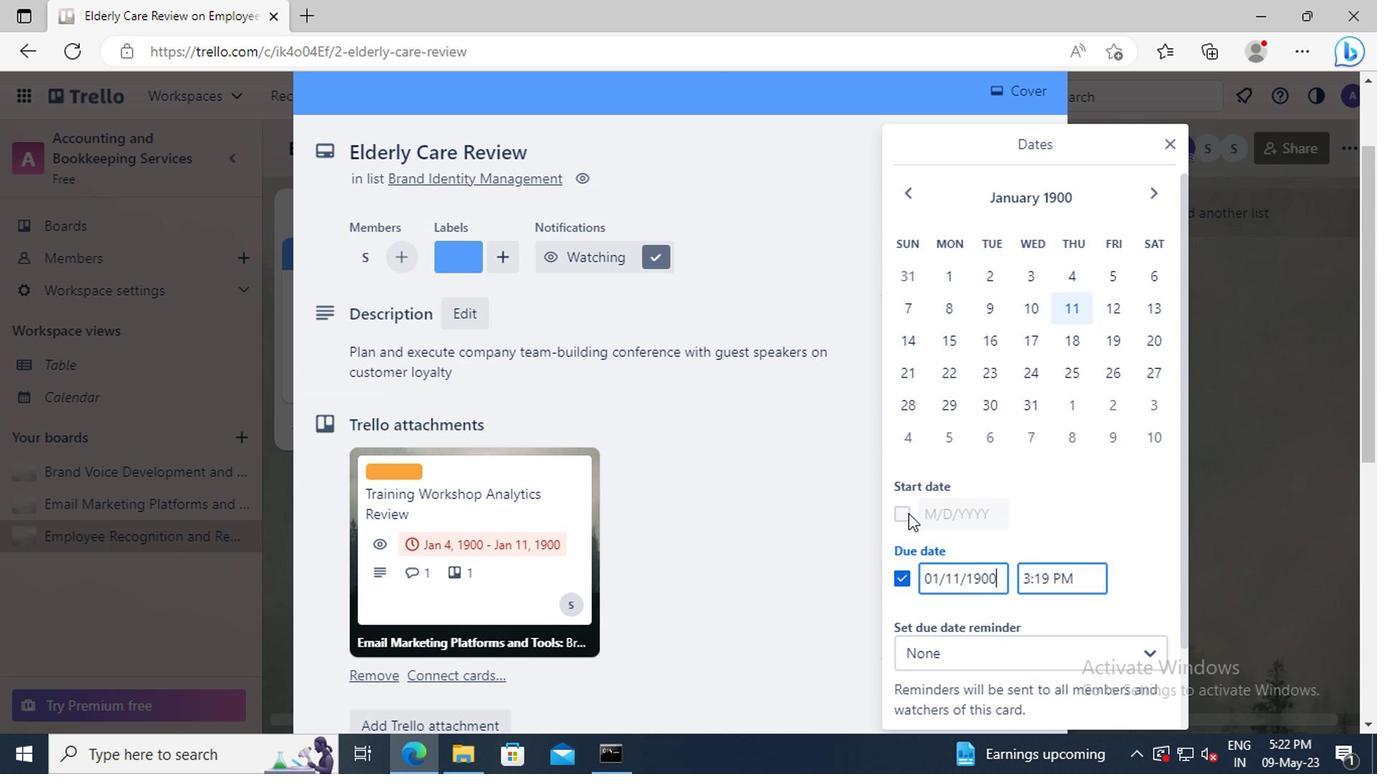 
Action: Mouse moved to (992, 512)
Screenshot: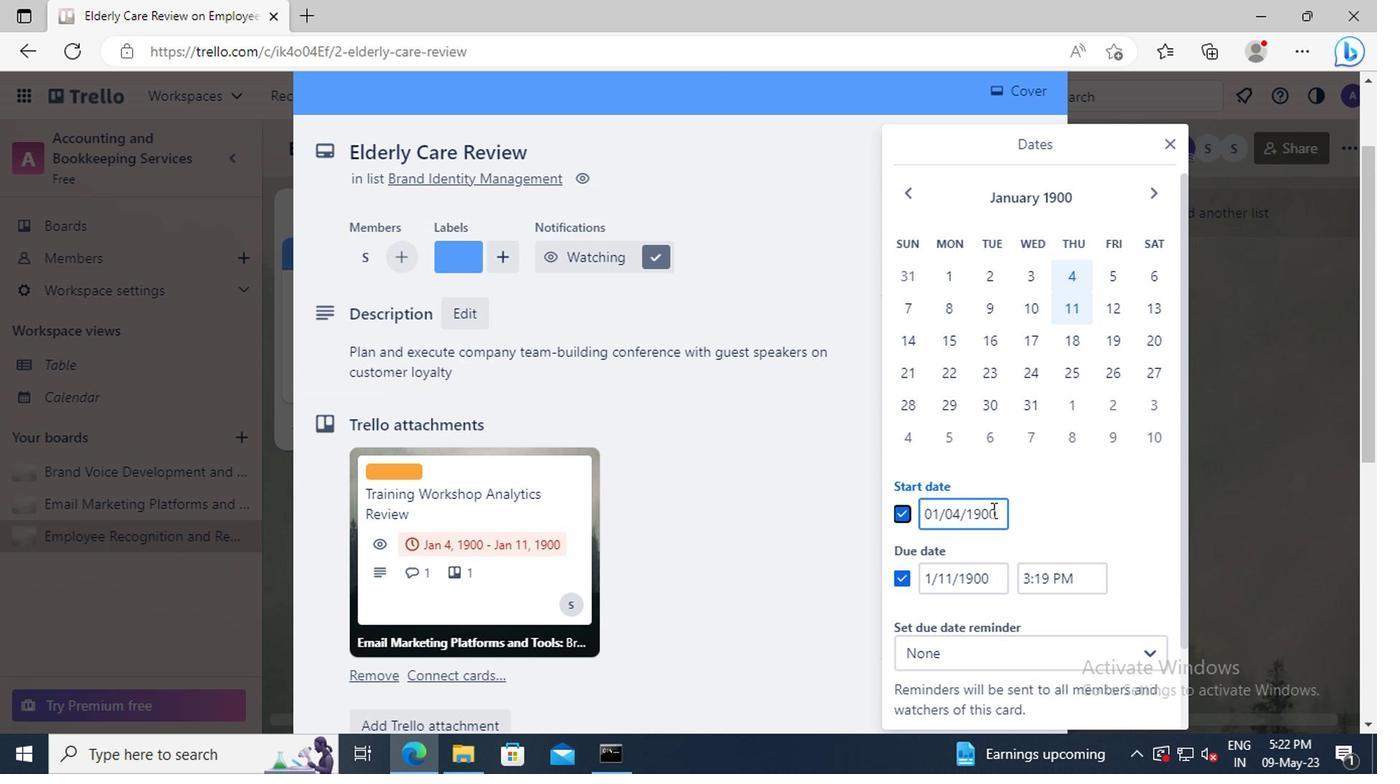 
Action: Mouse pressed left at (992, 512)
Screenshot: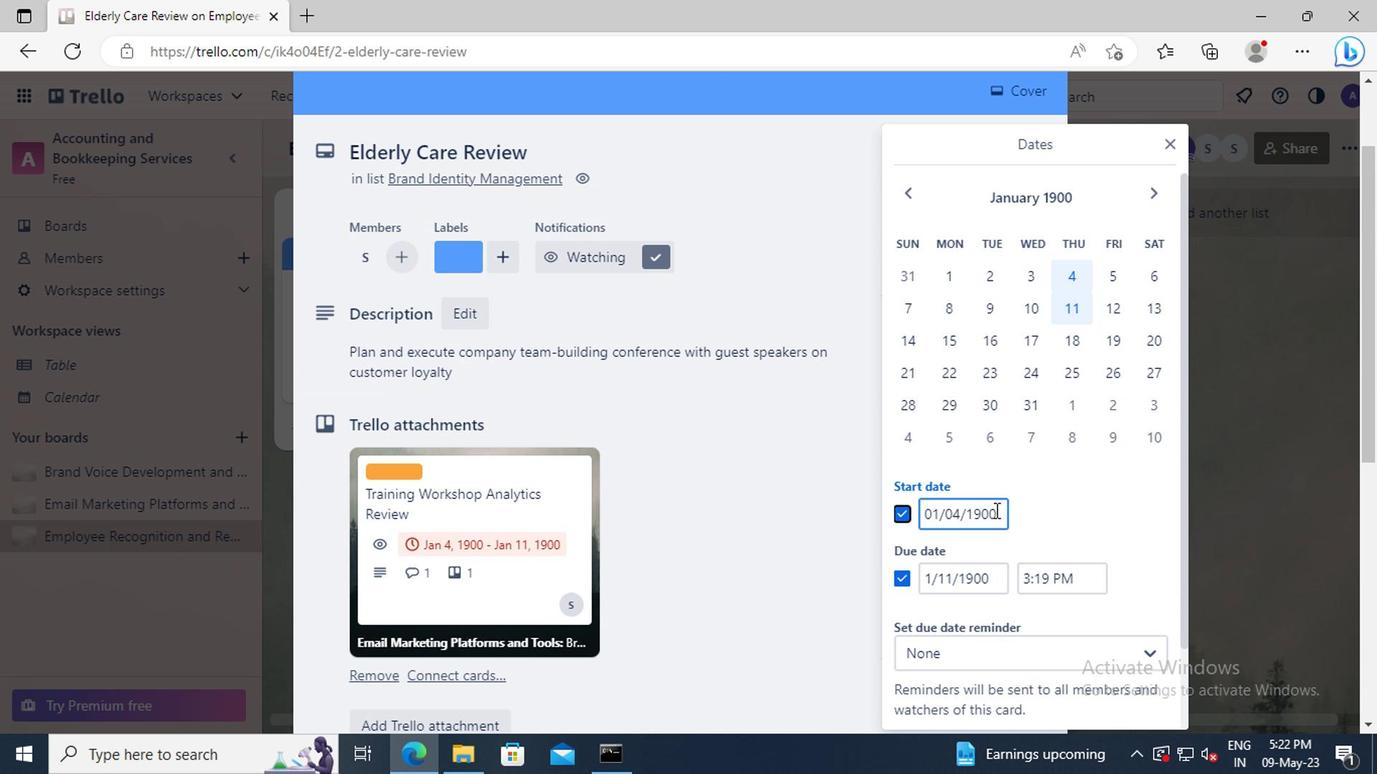 
Action: Key pressed <Key.left><Key.left><Key.left><Key.left><Key.left><Key.backspace>5
Screenshot: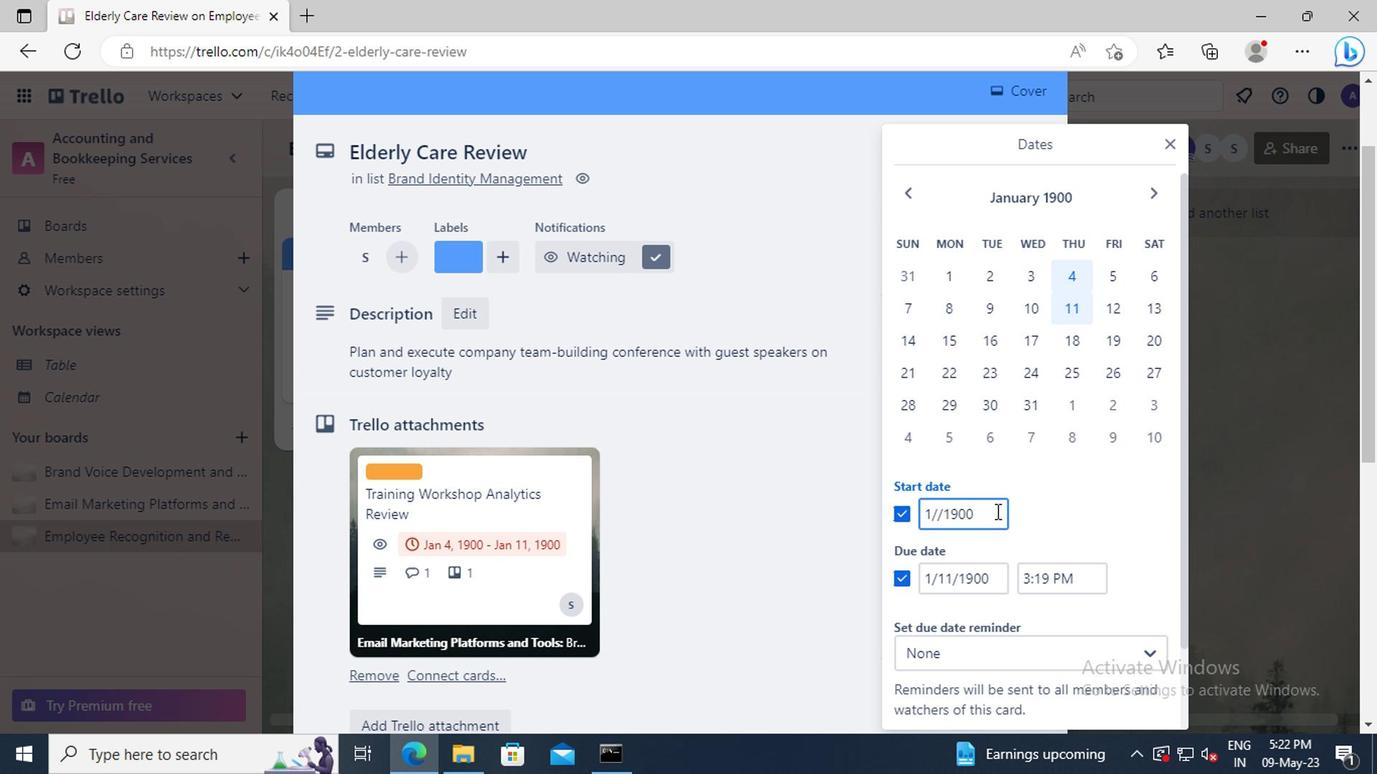 
Action: Mouse moved to (996, 581)
Screenshot: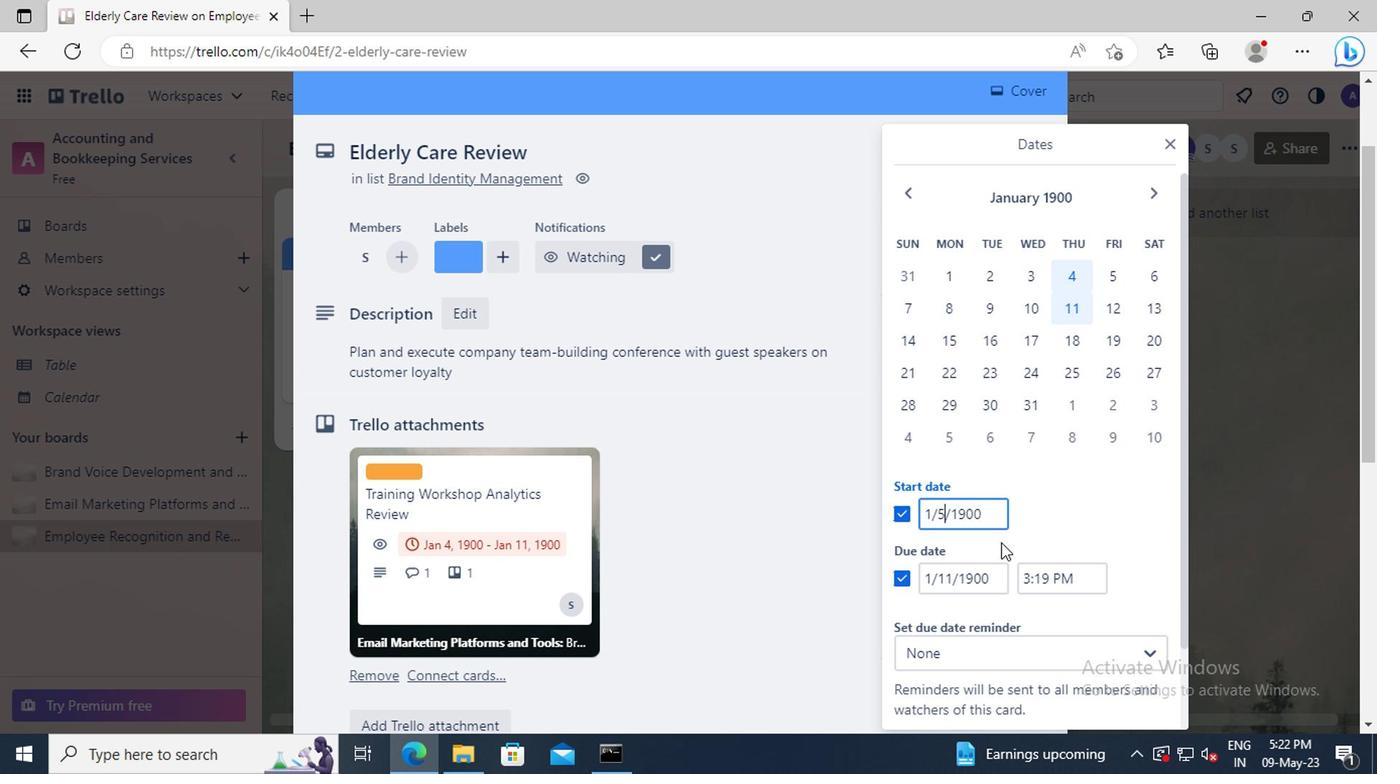 
Action: Mouse pressed left at (996, 581)
Screenshot: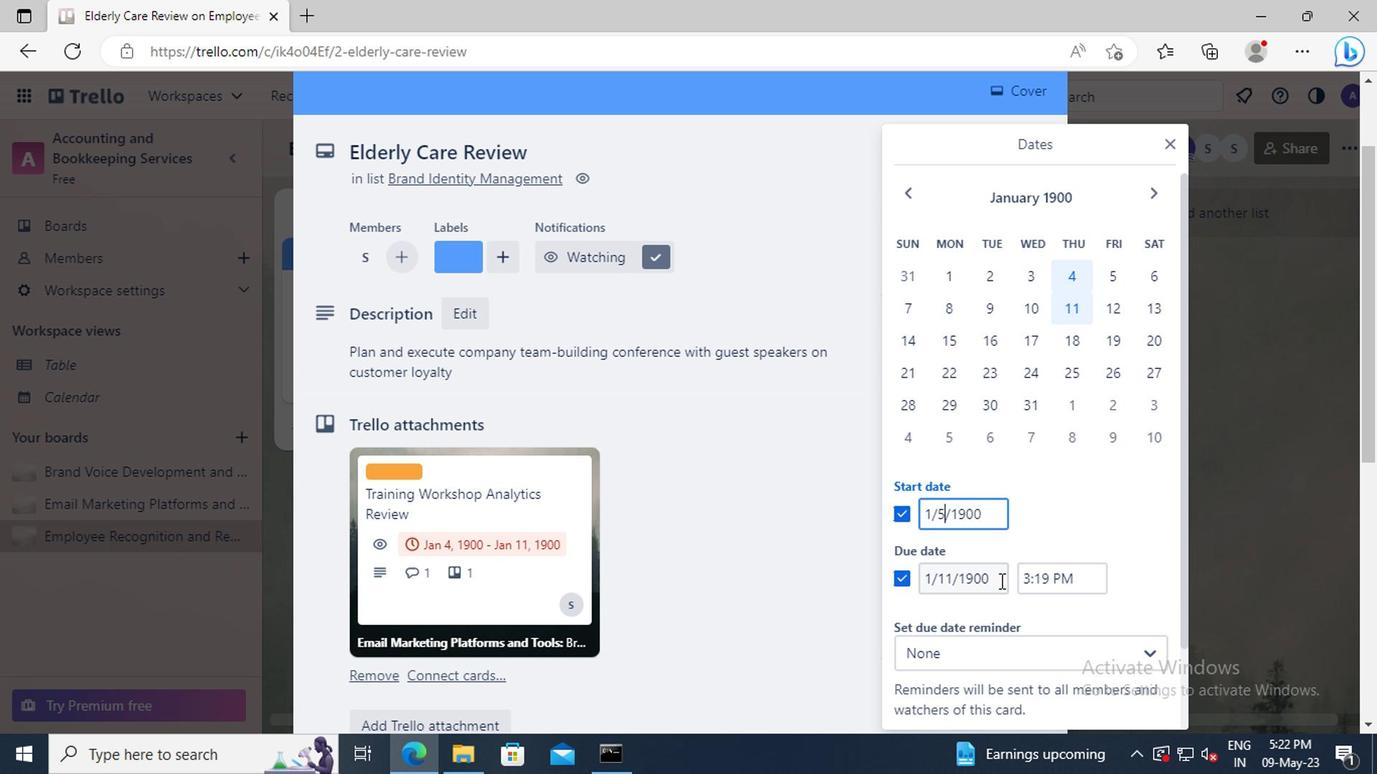 
Action: Key pressed <Key.left><Key.left><Key.left><Key.left><Key.left><Key.backspace><Key.backspace>12
Screenshot: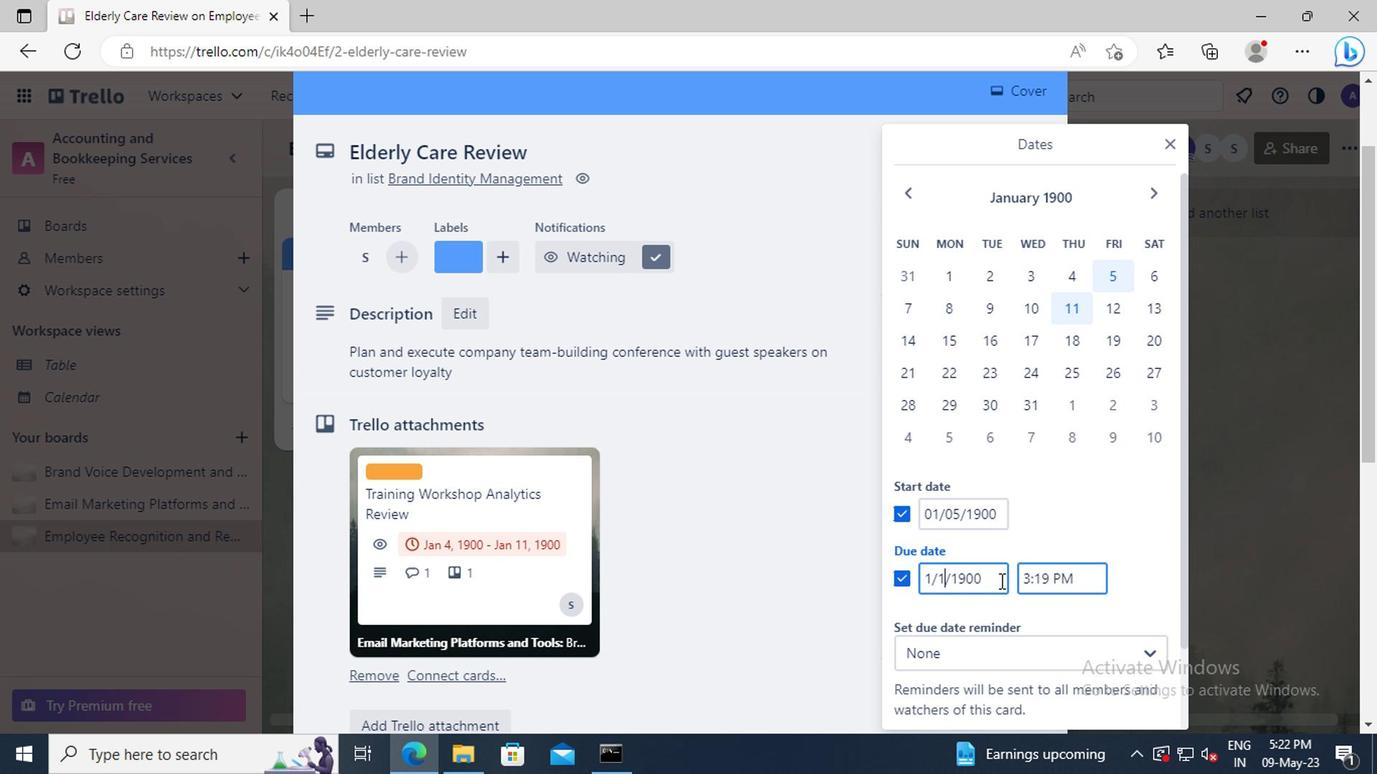 
Action: Mouse scrolled (996, 580) with delta (0, 0)
Screenshot: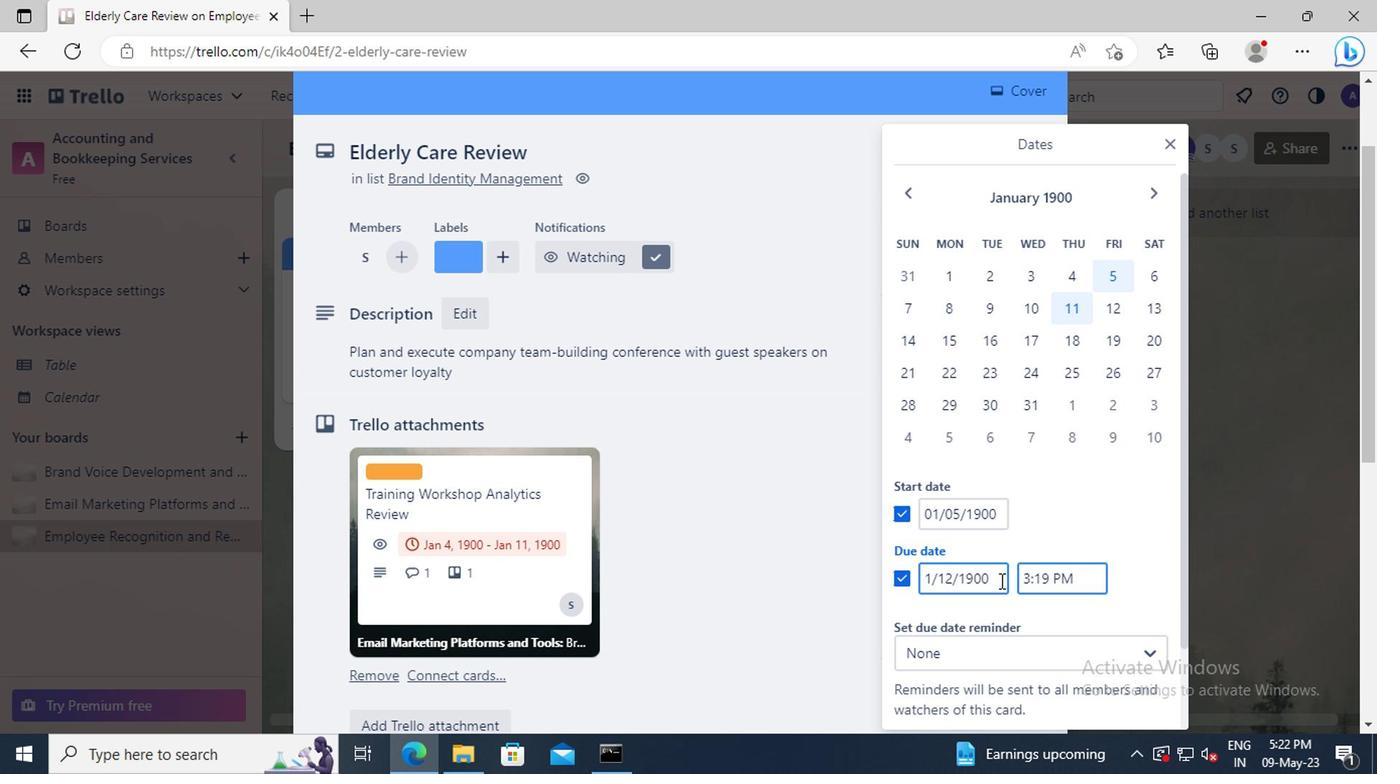 
Action: Mouse scrolled (996, 580) with delta (0, 0)
Screenshot: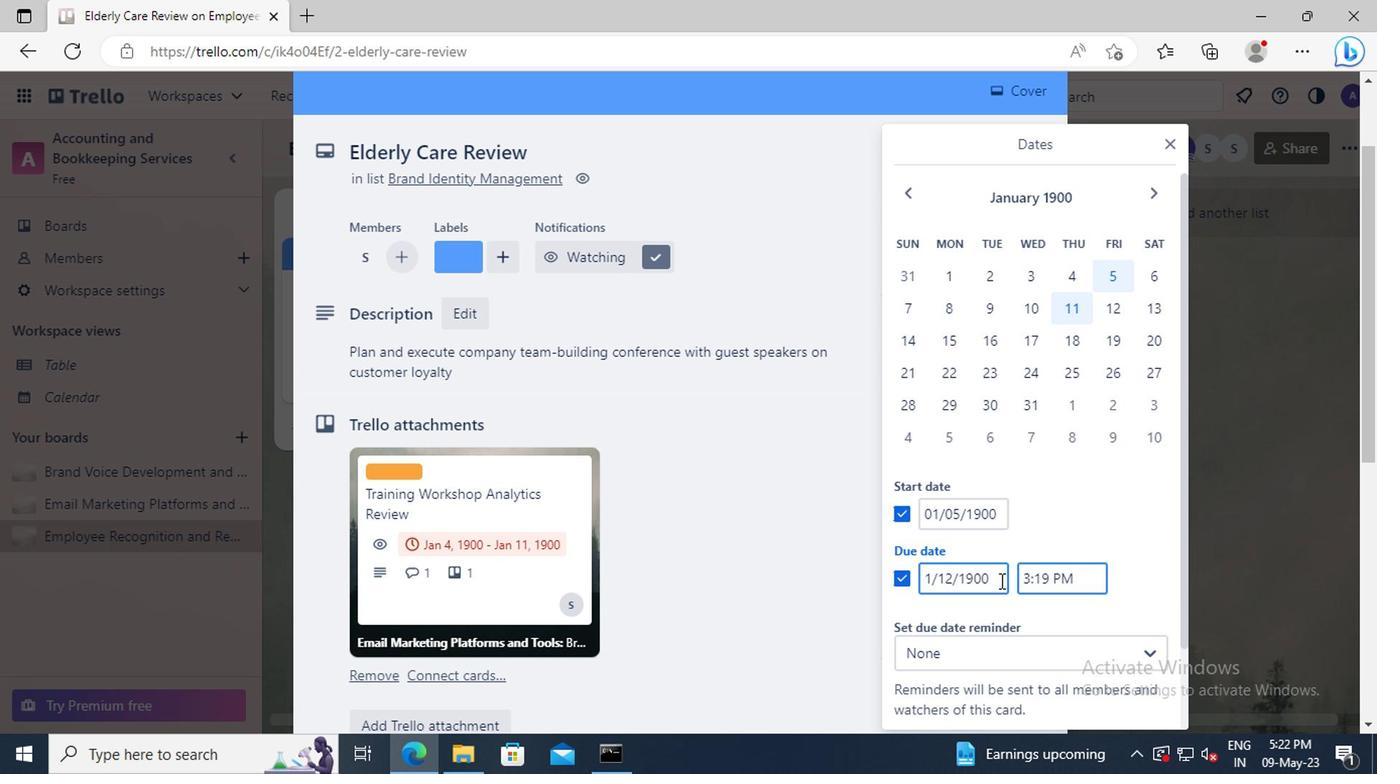 
Action: Mouse moved to (1004, 651)
Screenshot: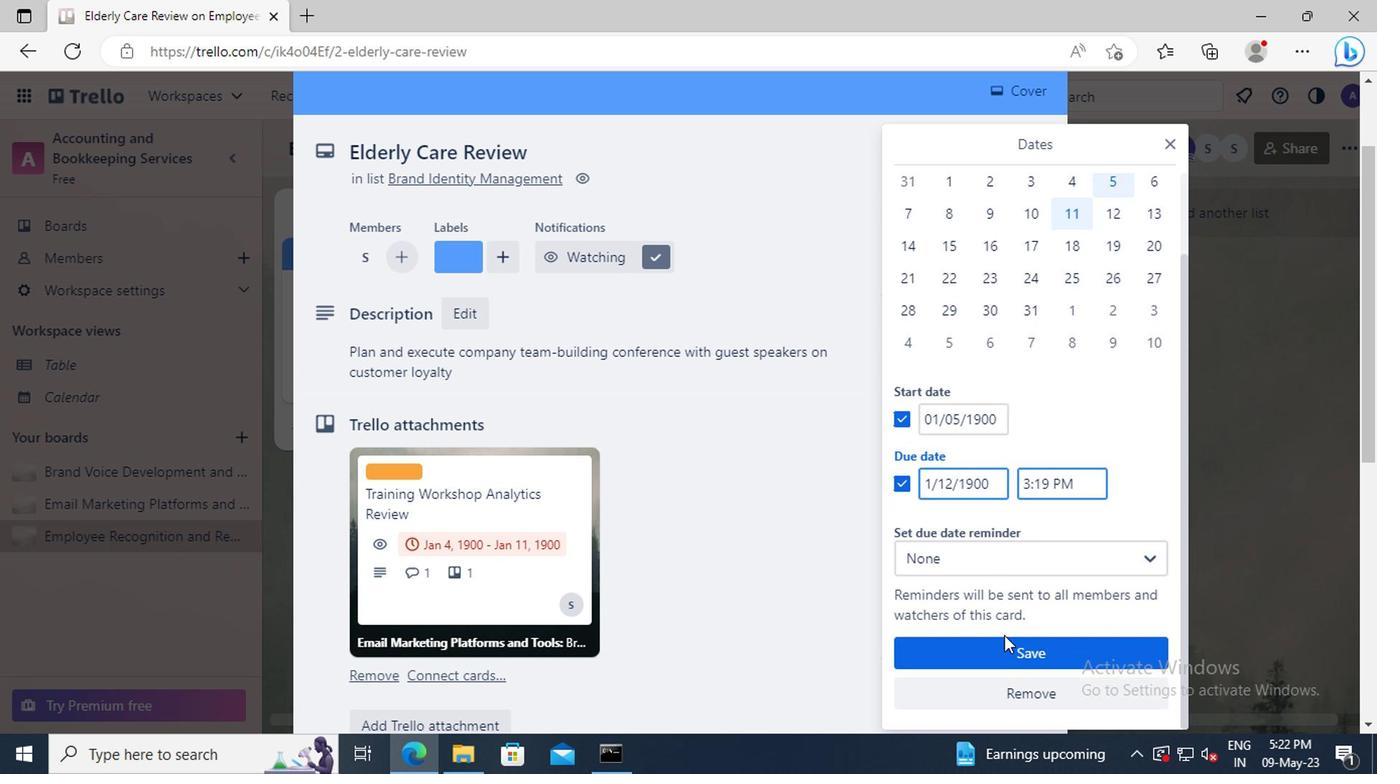 
Action: Mouse pressed left at (1004, 651)
Screenshot: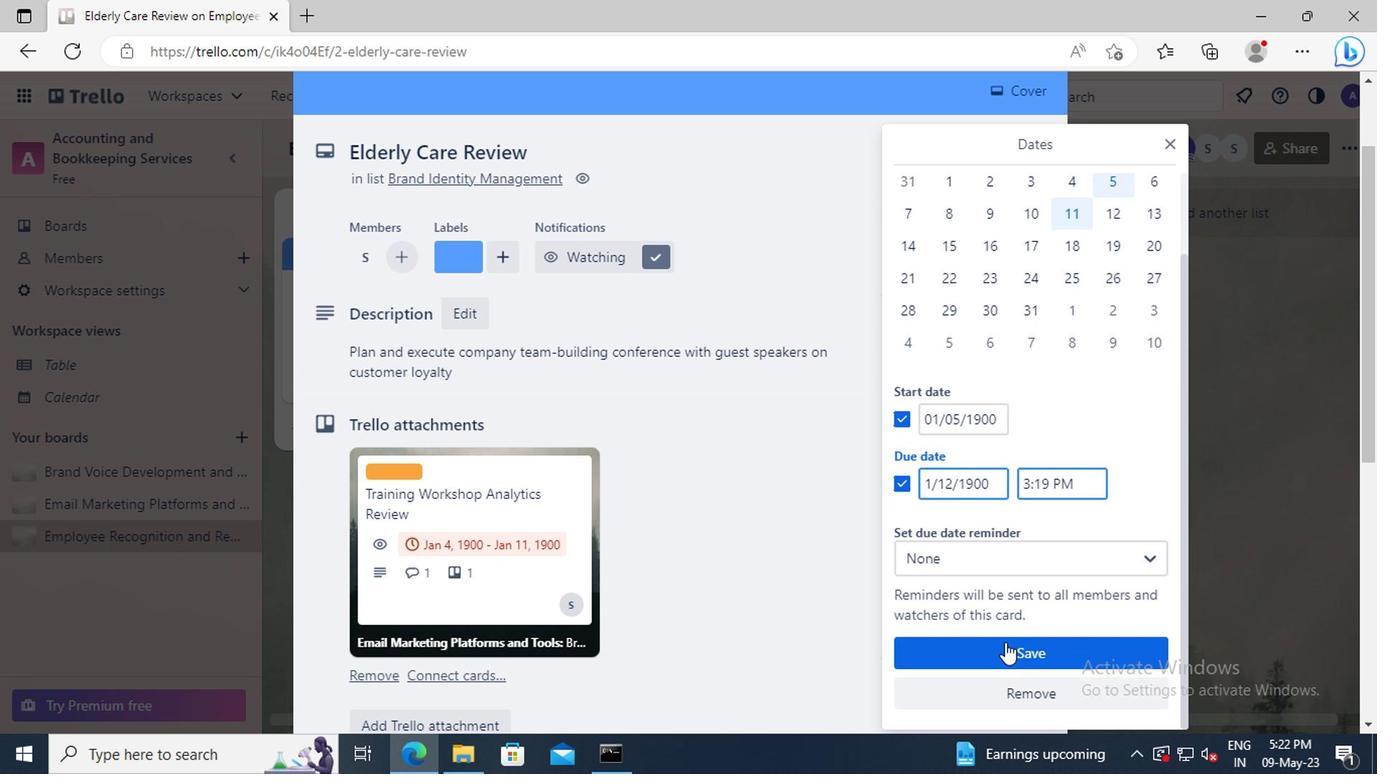 
Action: Mouse moved to (1004, 651)
Screenshot: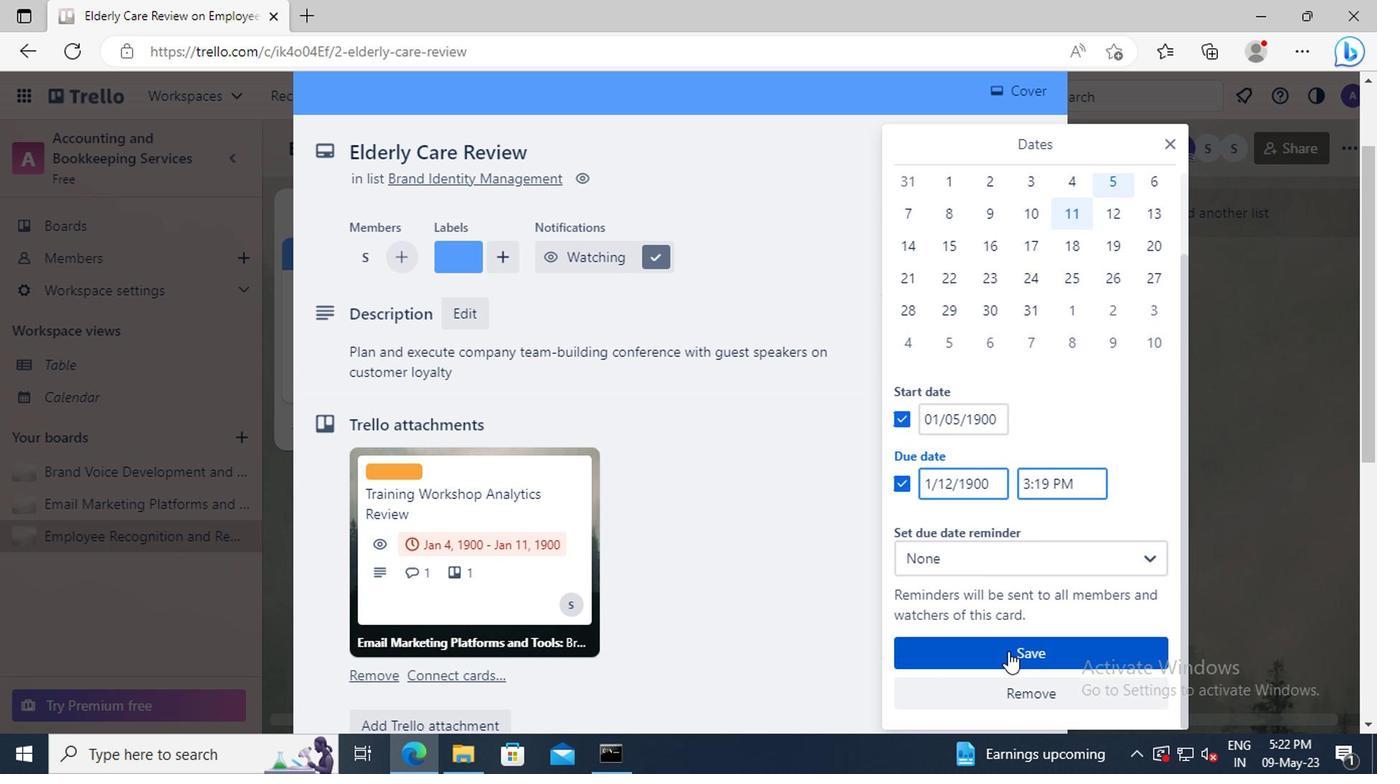 
